 Task: Add a signature Emma Green containing Best wishes for a joyful Easter, Emma Green to email address softage.1@softage.net and add a label Outdoor activities
Action: Mouse moved to (478, 777)
Screenshot: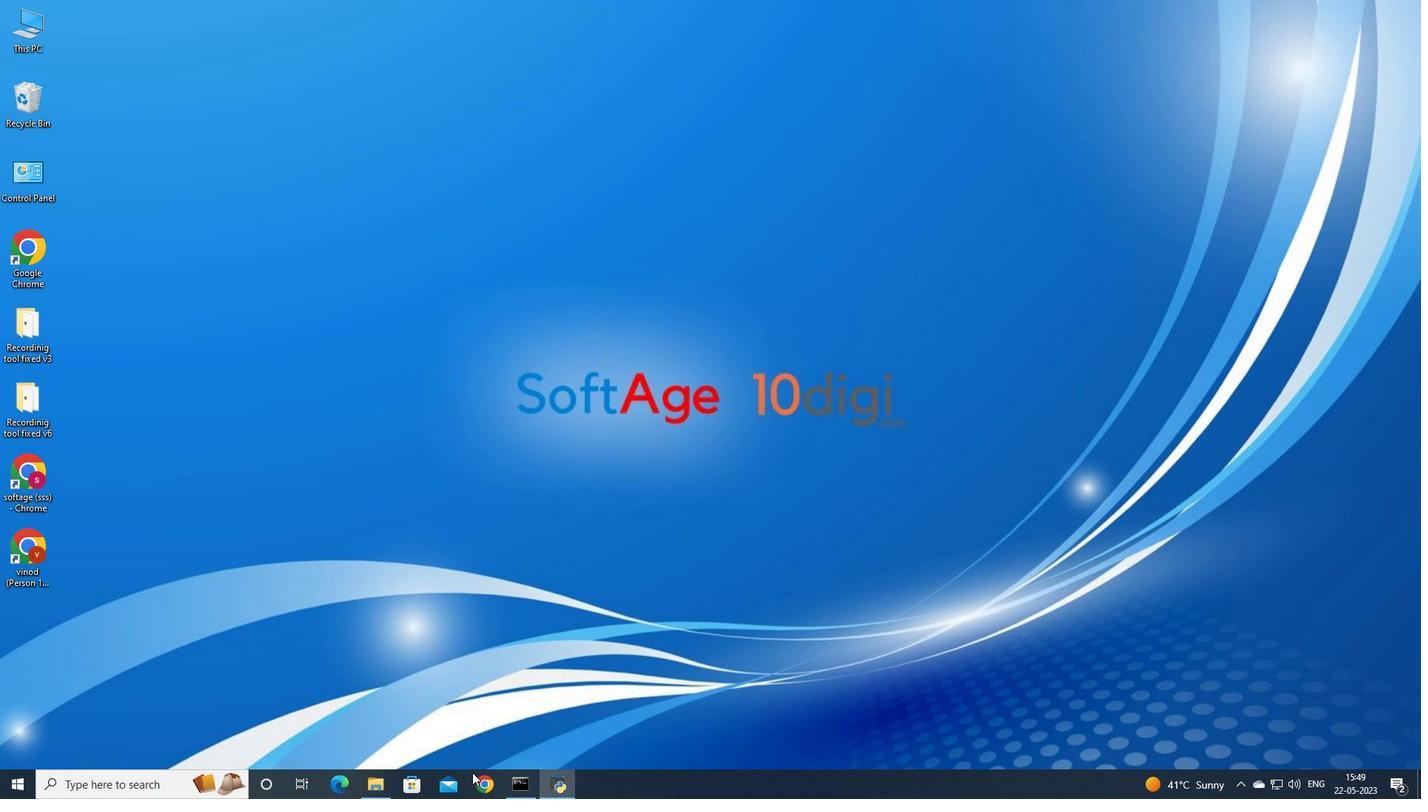 
Action: Mouse pressed left at (478, 777)
Screenshot: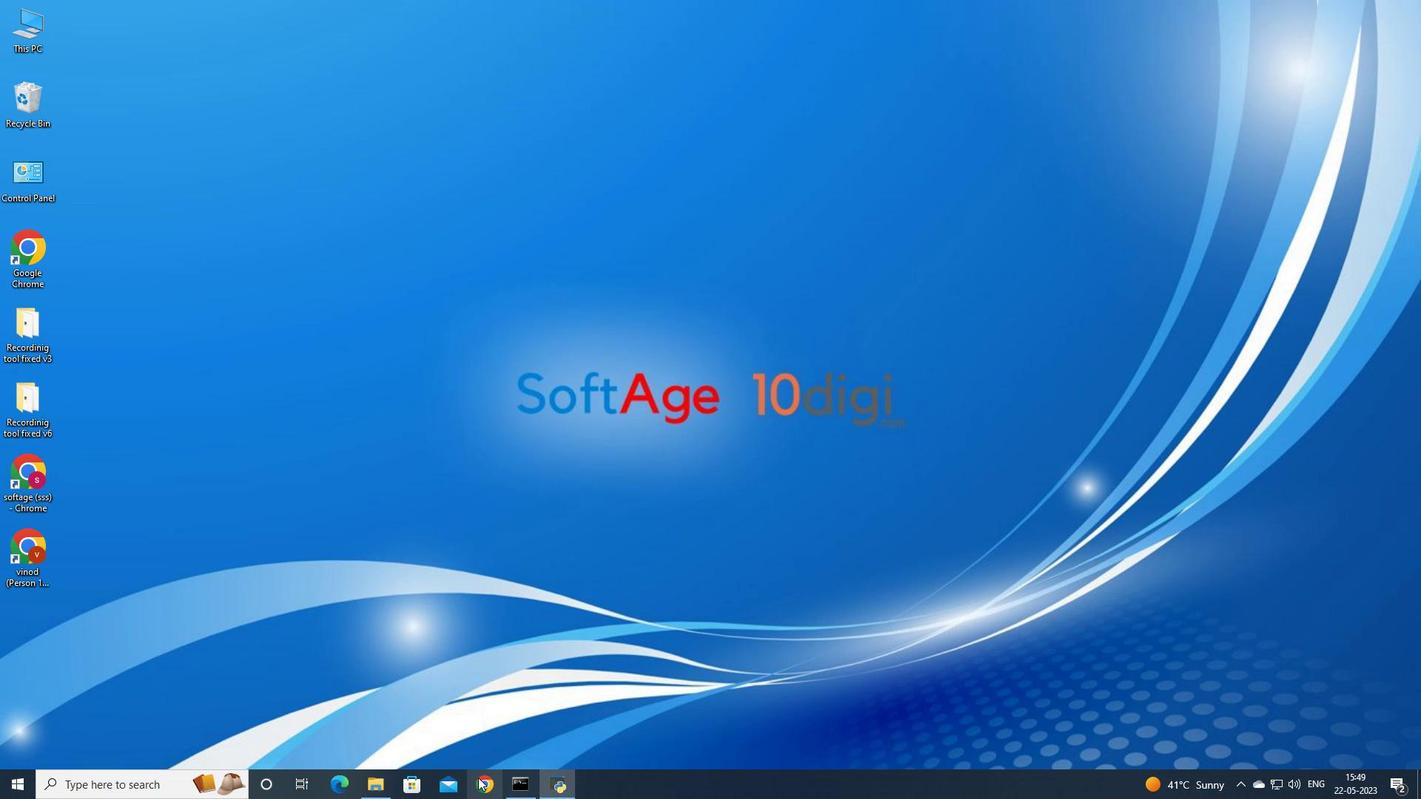 
Action: Mouse moved to (663, 473)
Screenshot: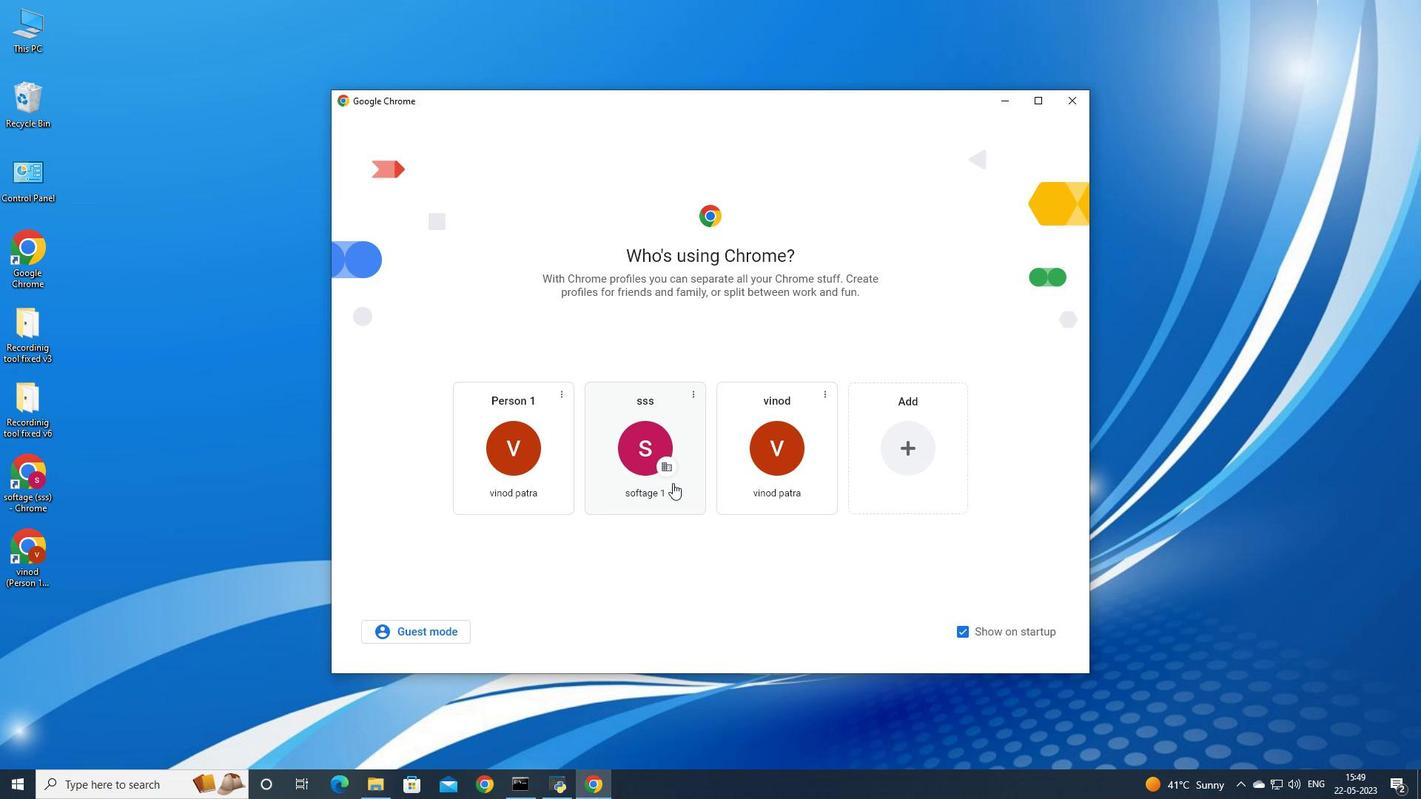 
Action: Mouse pressed left at (663, 473)
Screenshot: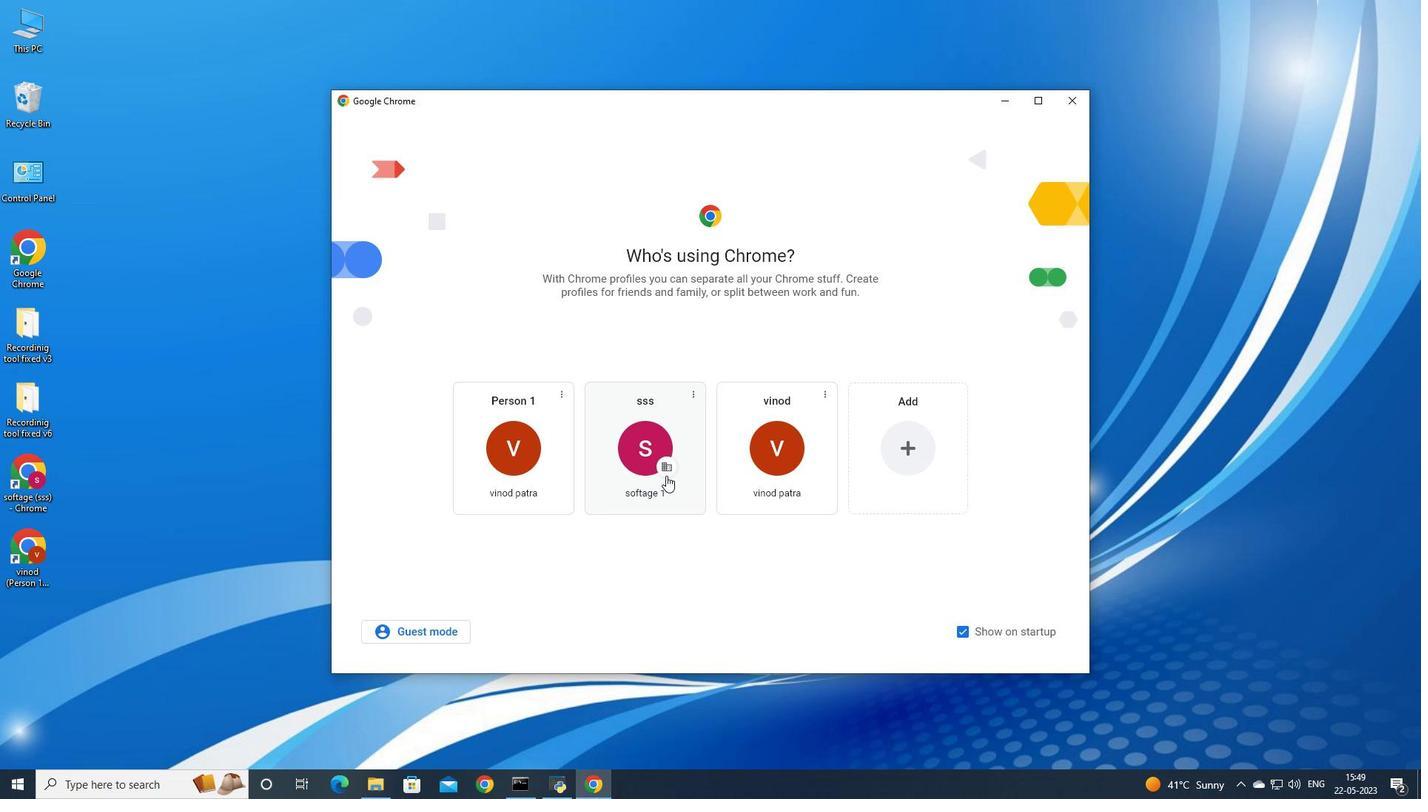 
Action: Mouse moved to (1270, 75)
Screenshot: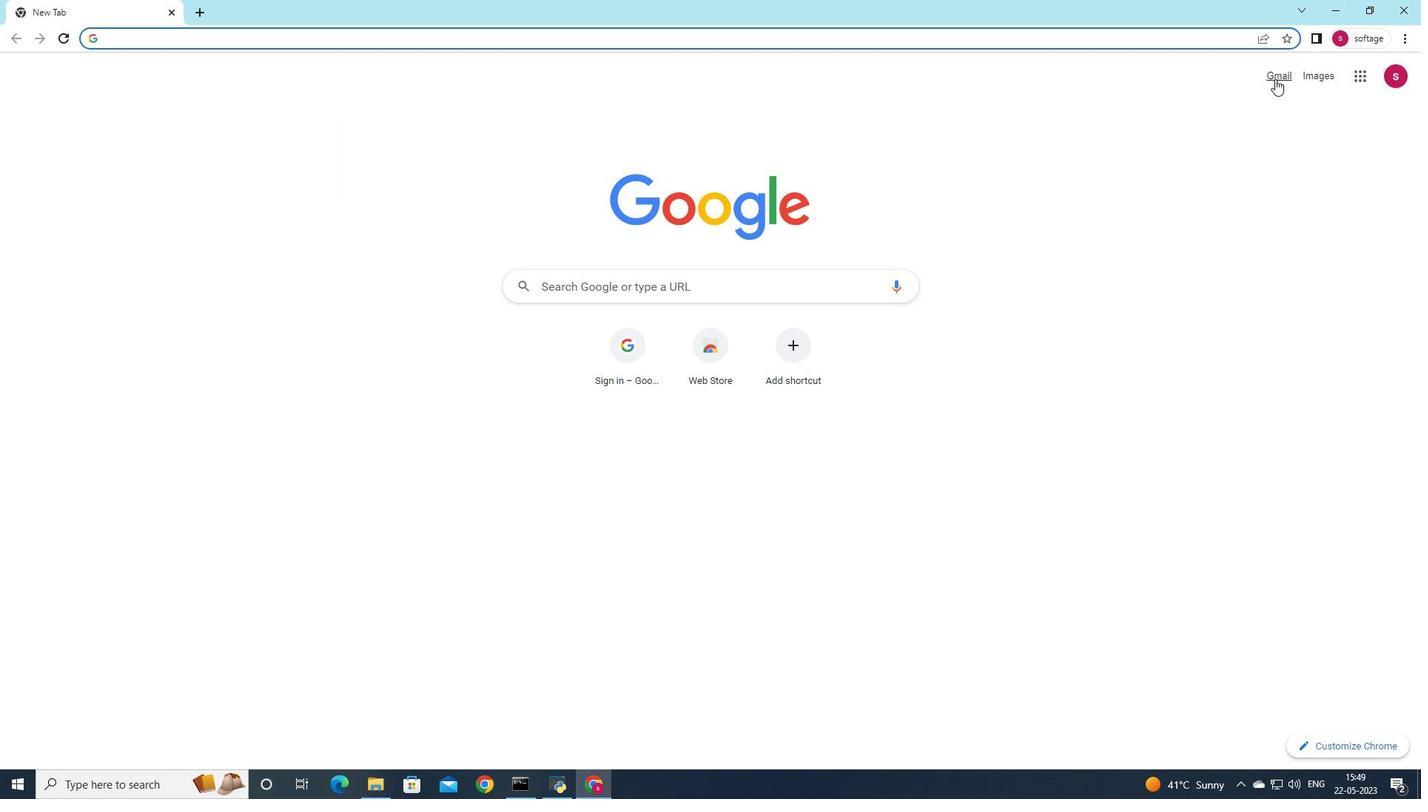 
Action: Mouse pressed left at (1270, 75)
Screenshot: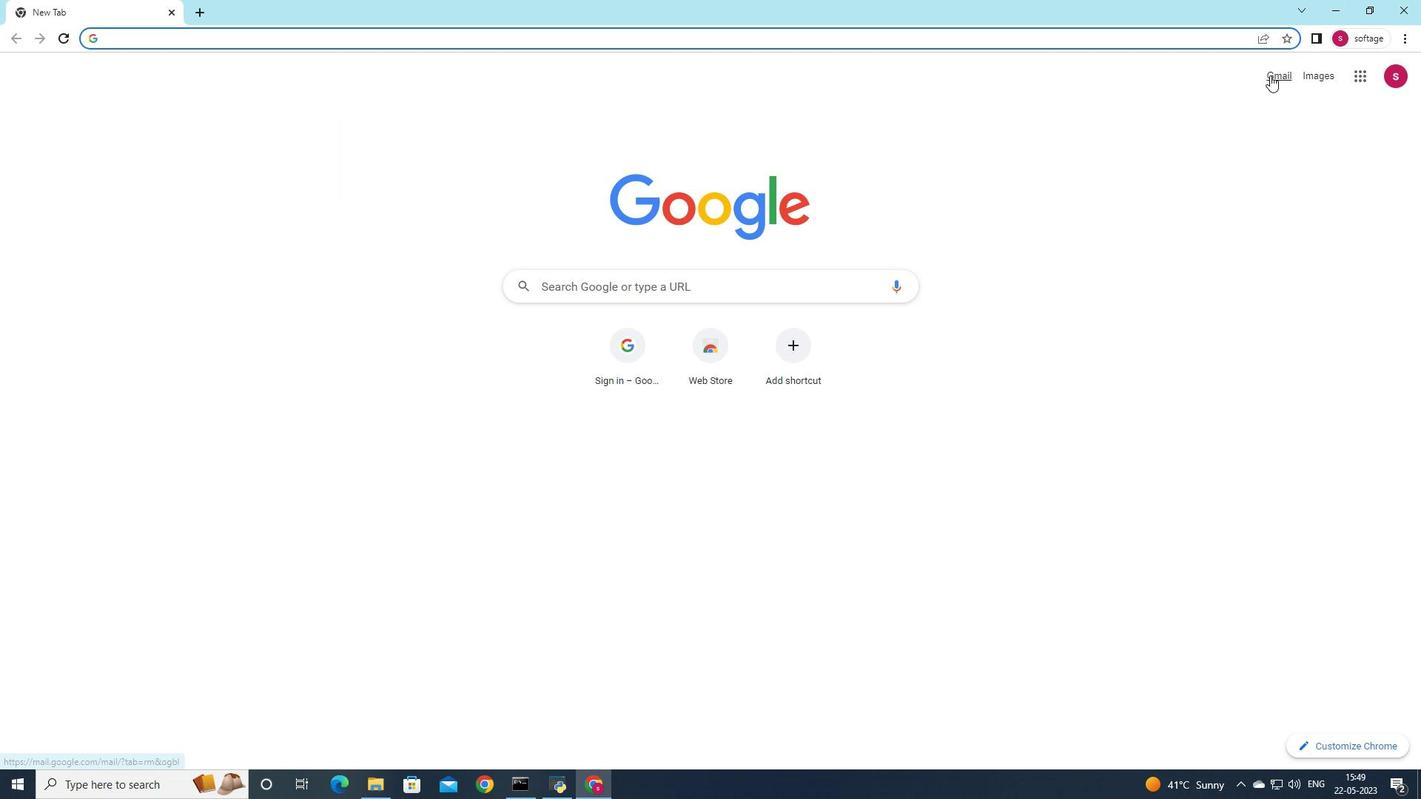 
Action: Mouse moved to (1245, 97)
Screenshot: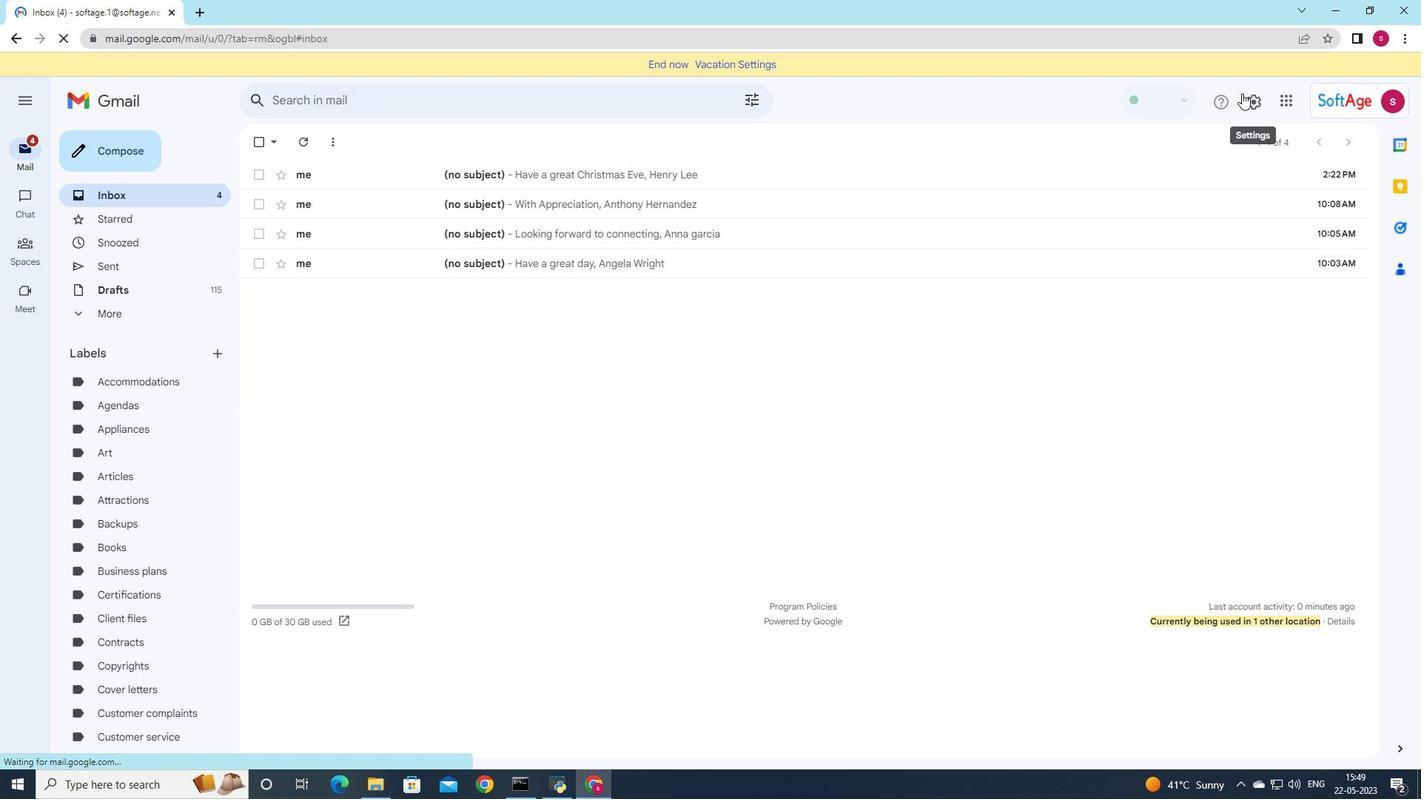 
Action: Mouse pressed left at (1245, 97)
Screenshot: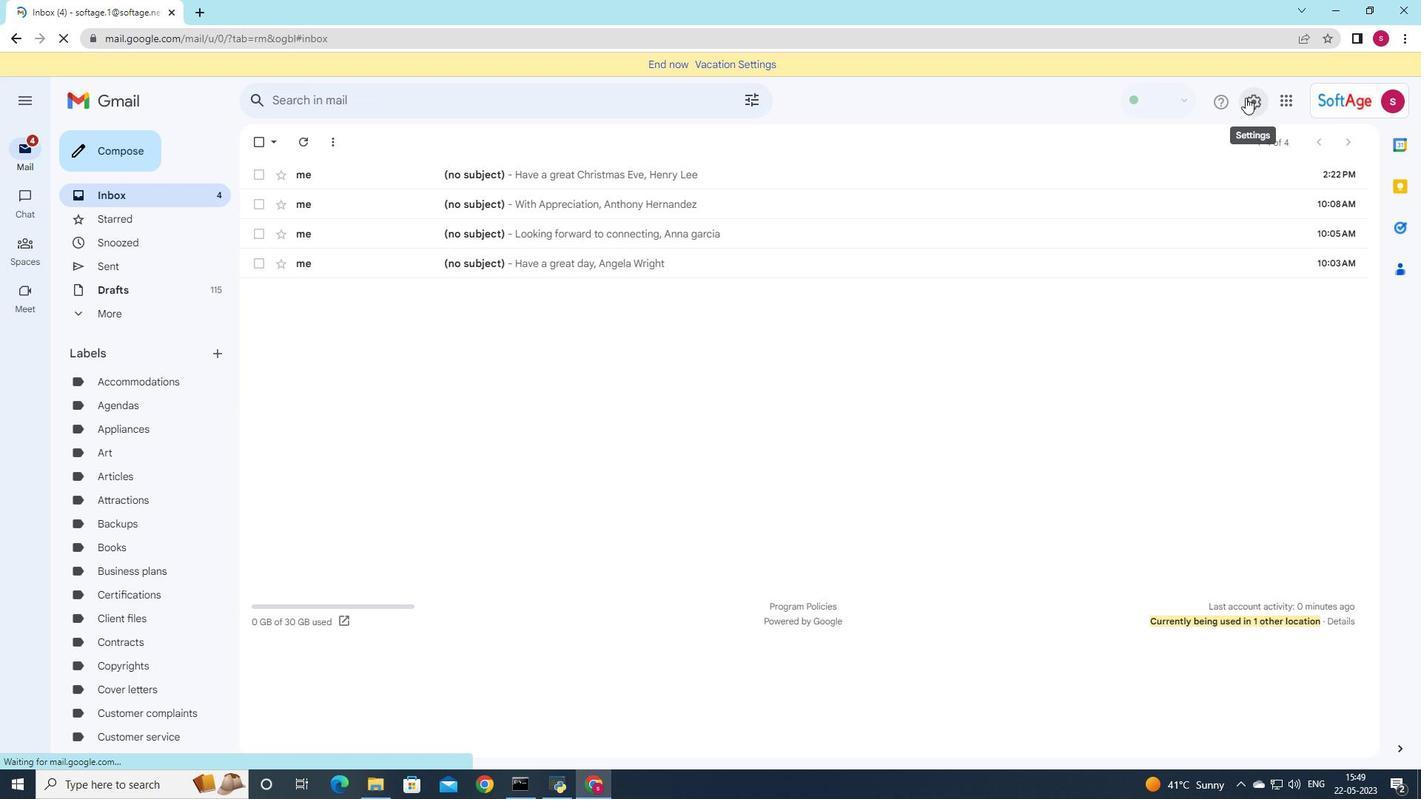 
Action: Mouse moved to (1254, 113)
Screenshot: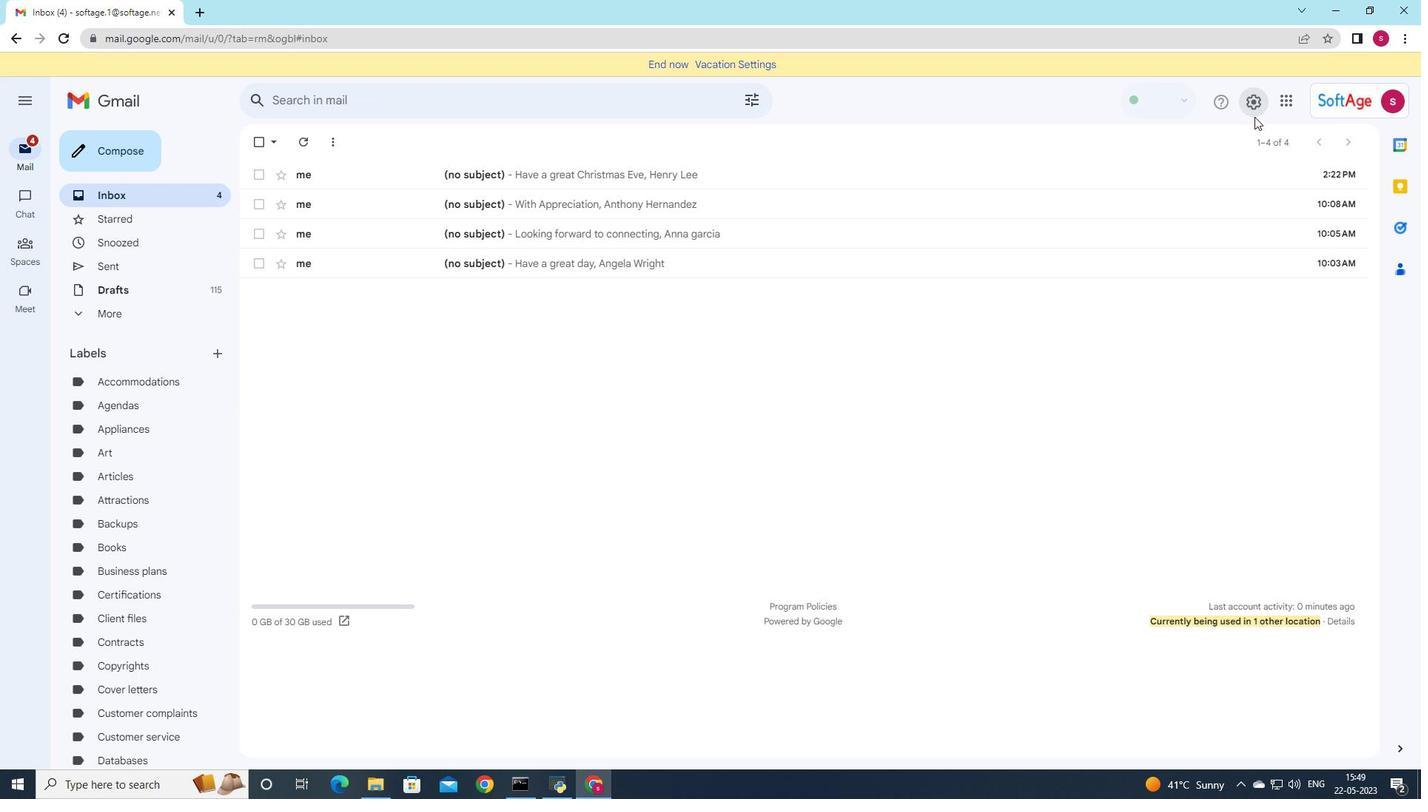
Action: Mouse pressed left at (1254, 113)
Screenshot: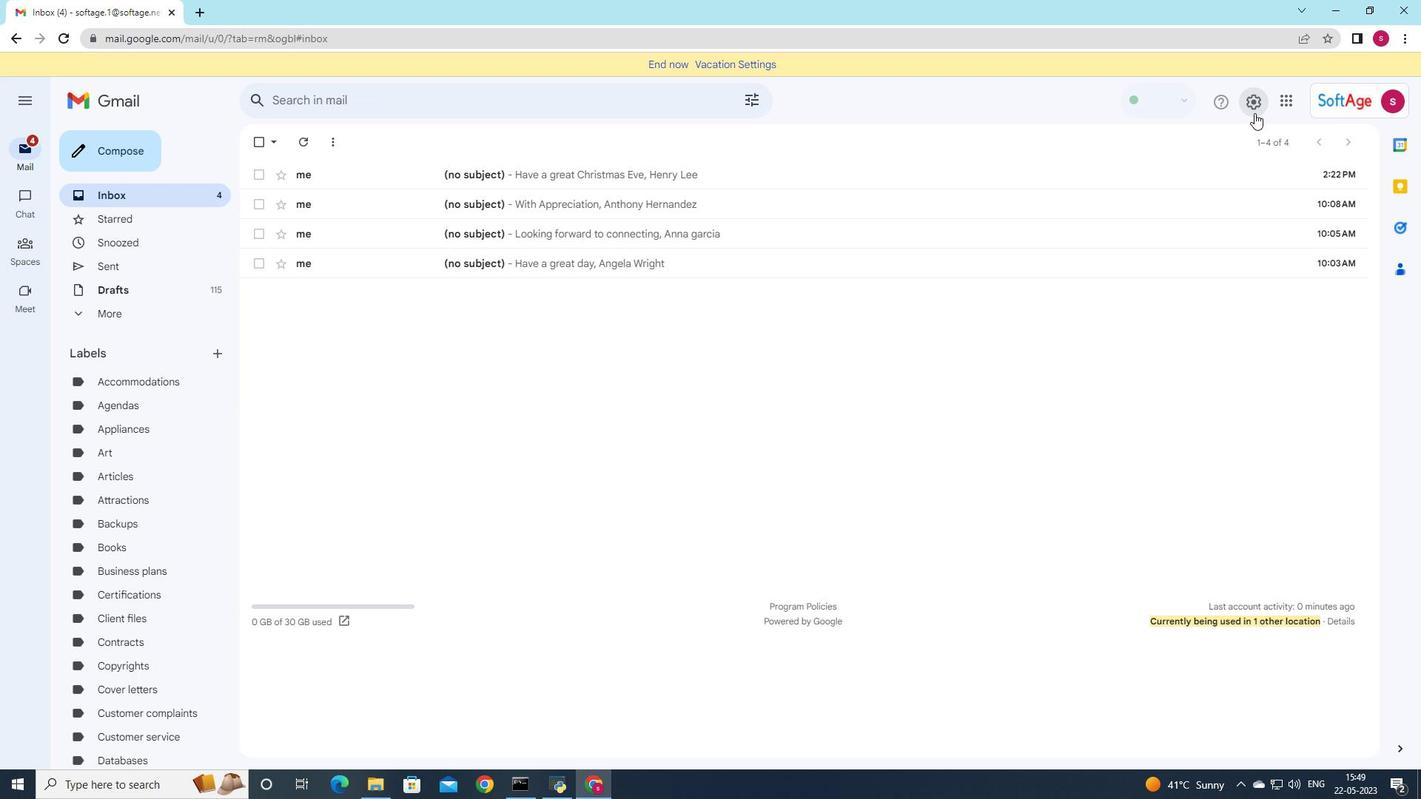 
Action: Mouse pressed left at (1254, 113)
Screenshot: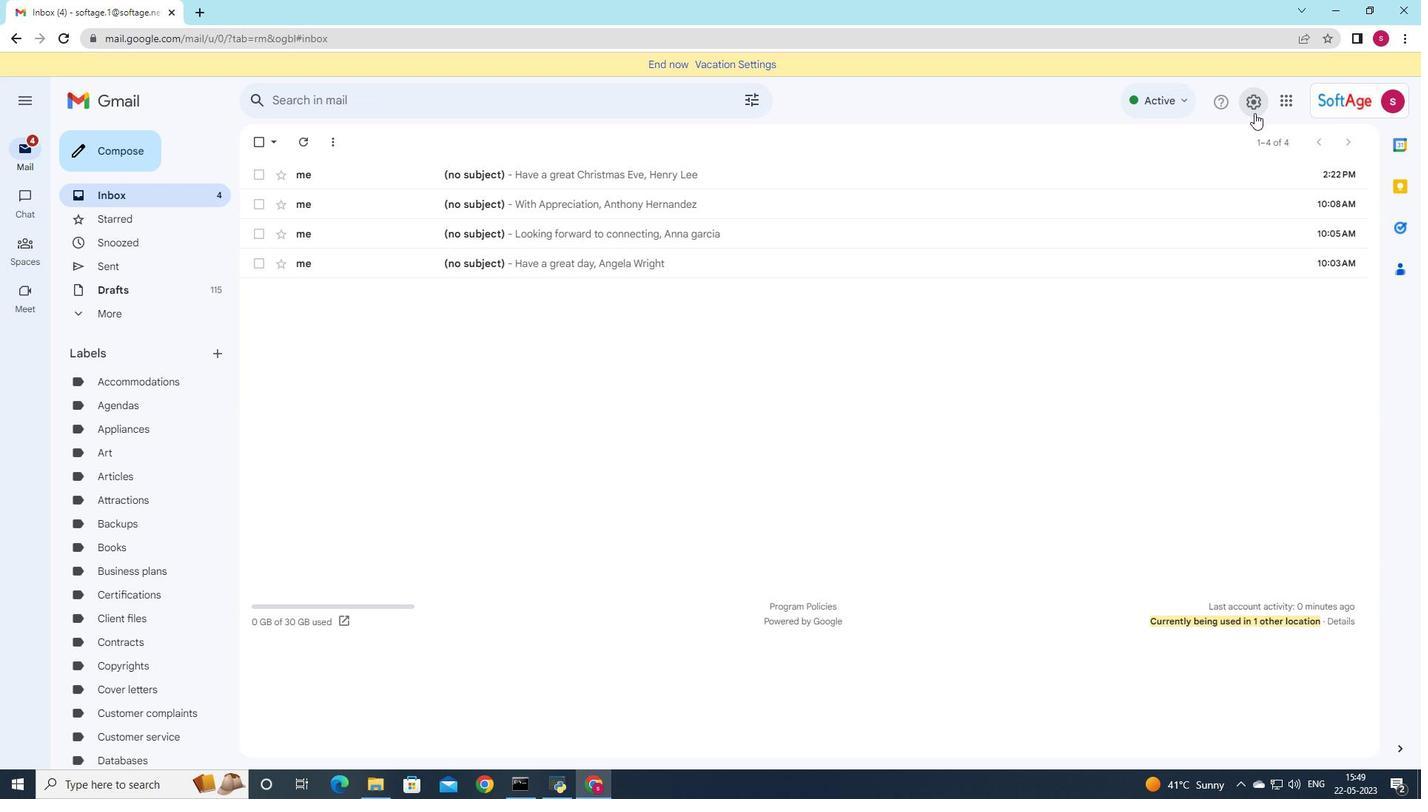 
Action: Mouse moved to (1257, 173)
Screenshot: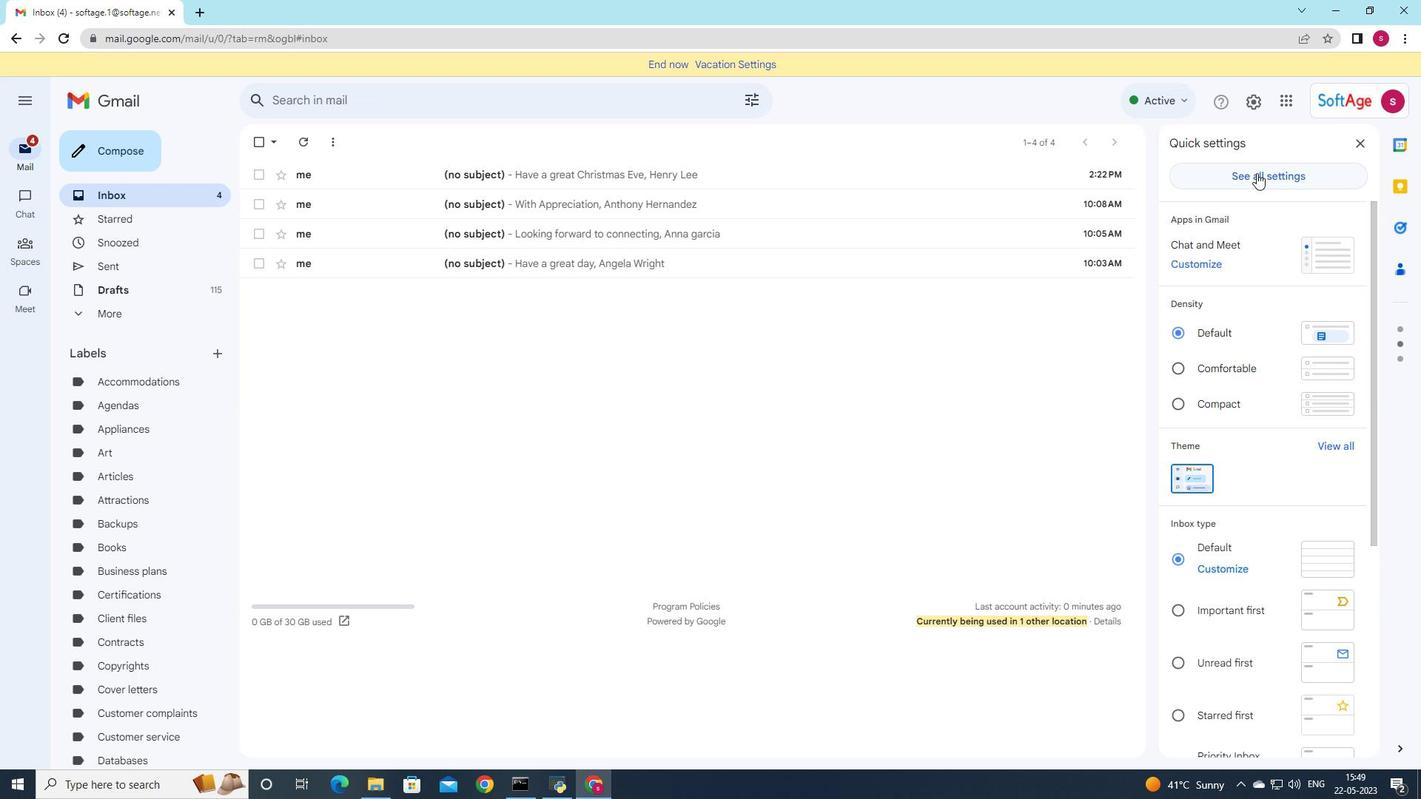 
Action: Mouse pressed left at (1257, 173)
Screenshot: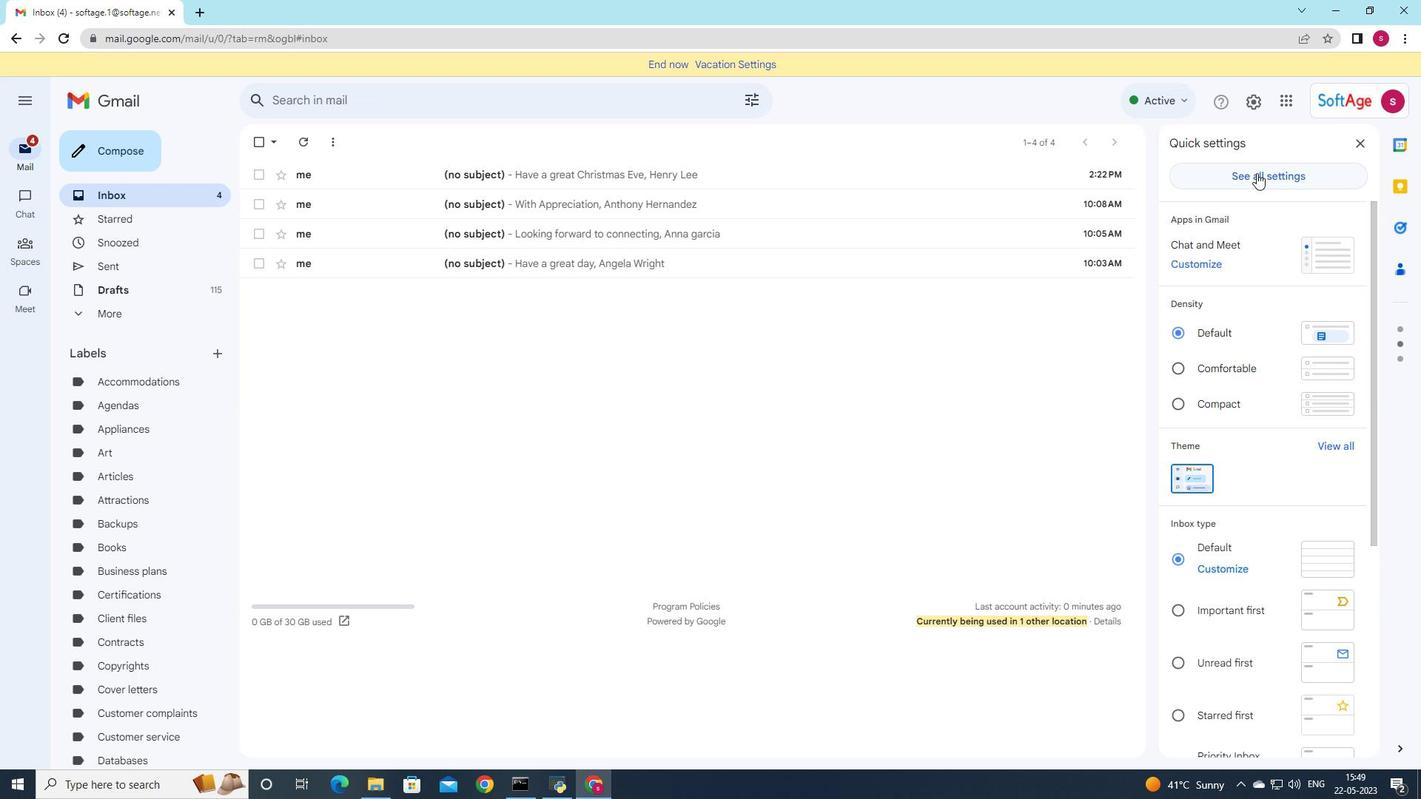 
Action: Mouse moved to (820, 358)
Screenshot: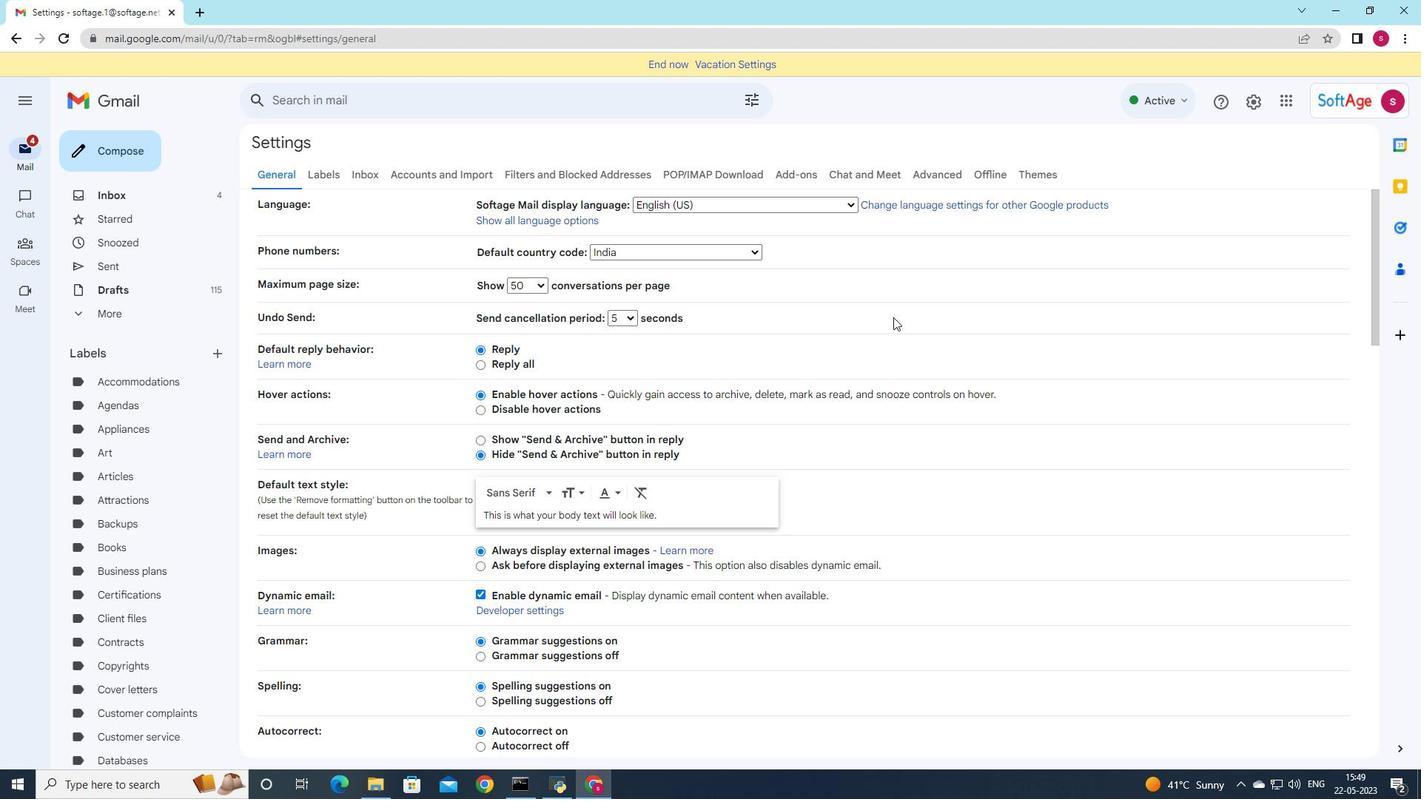 
Action: Mouse scrolled (824, 354) with delta (0, 0)
Screenshot: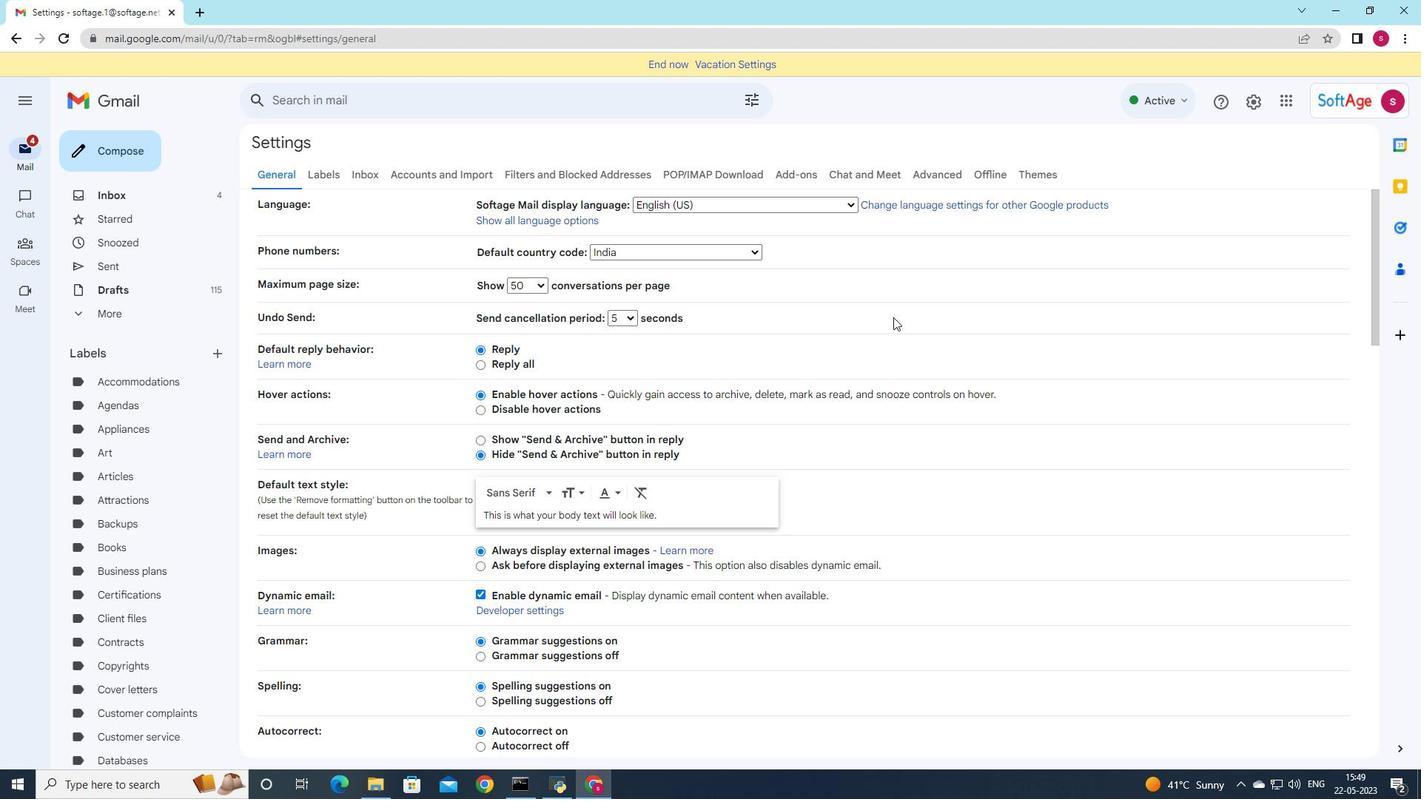 
Action: Mouse moved to (814, 362)
Screenshot: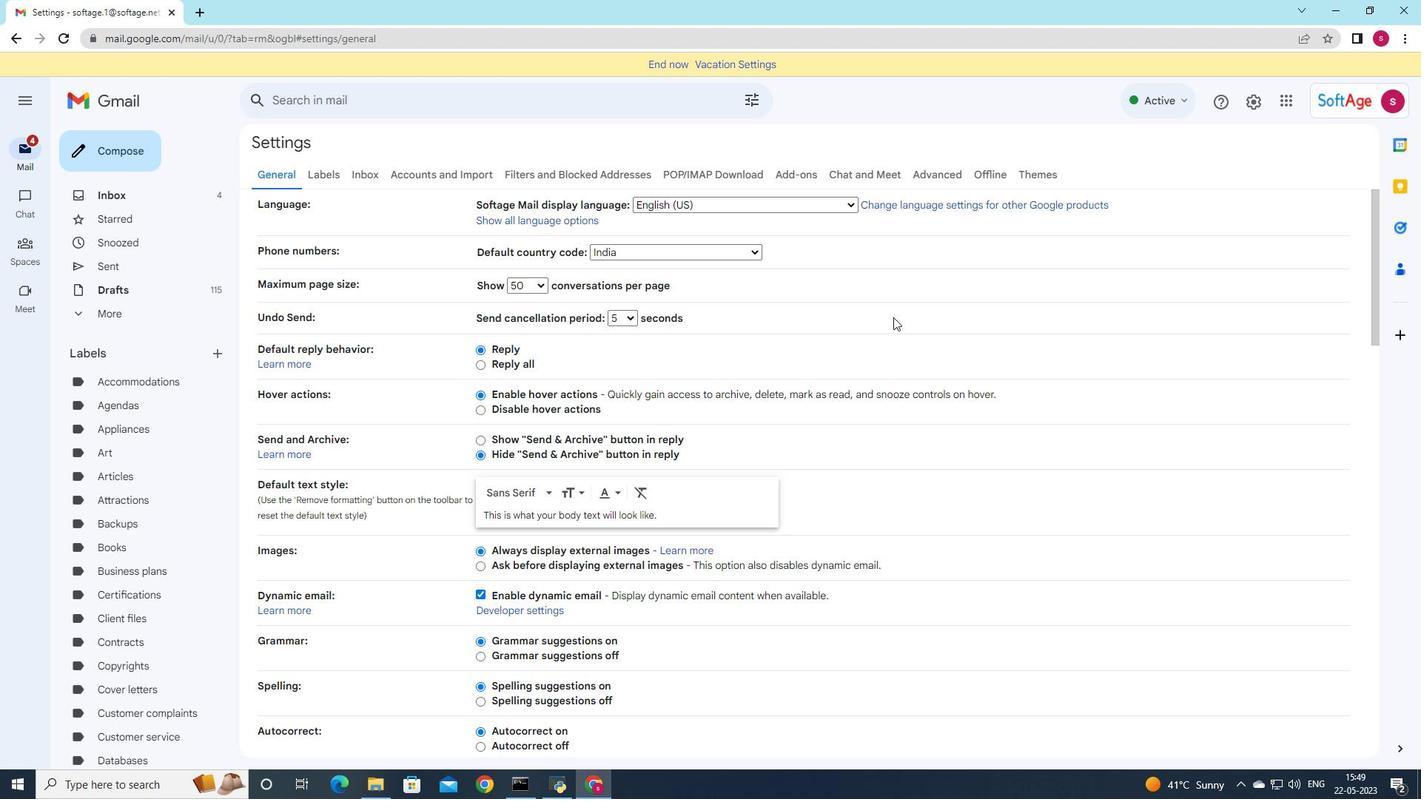
Action: Mouse scrolled (816, 359) with delta (0, 0)
Screenshot: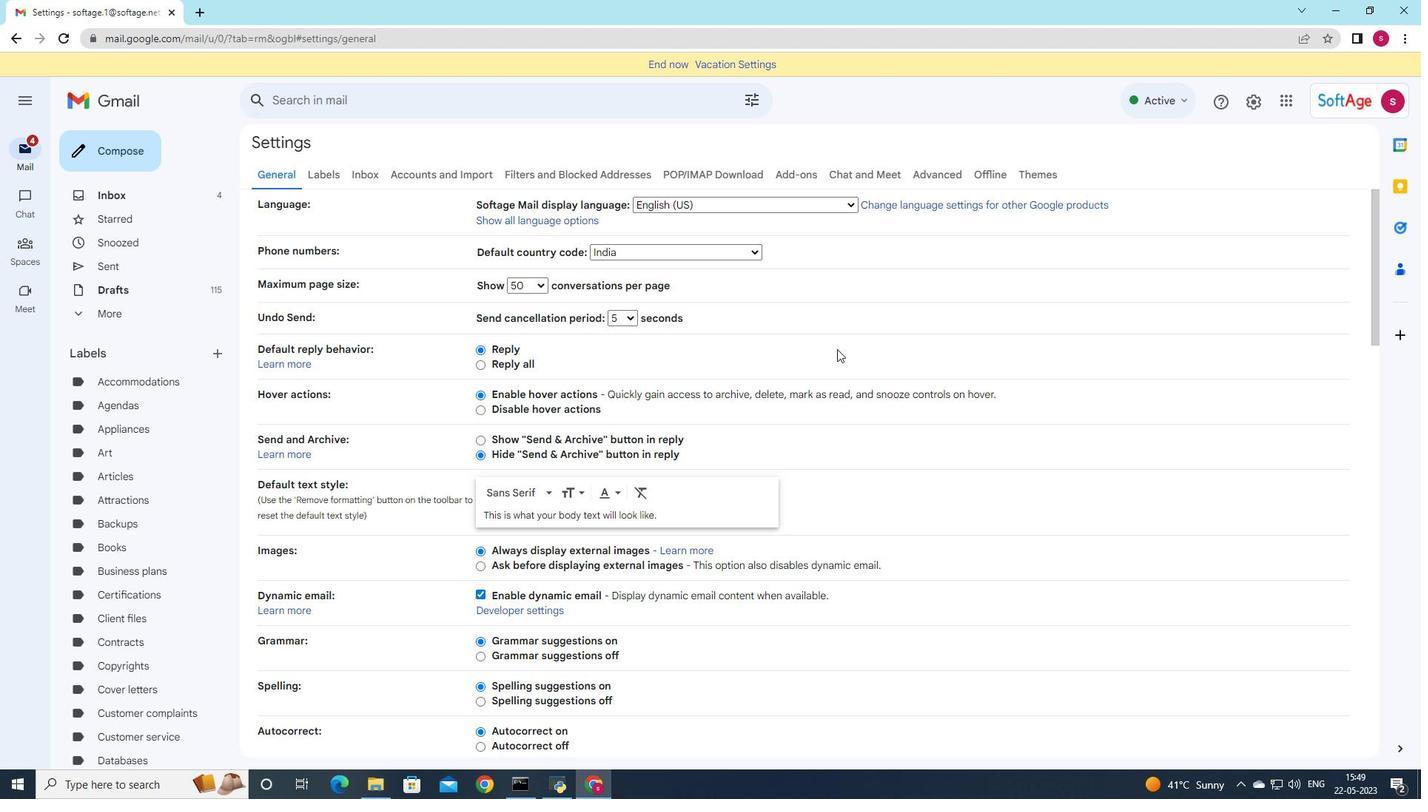 
Action: Mouse moved to (806, 378)
Screenshot: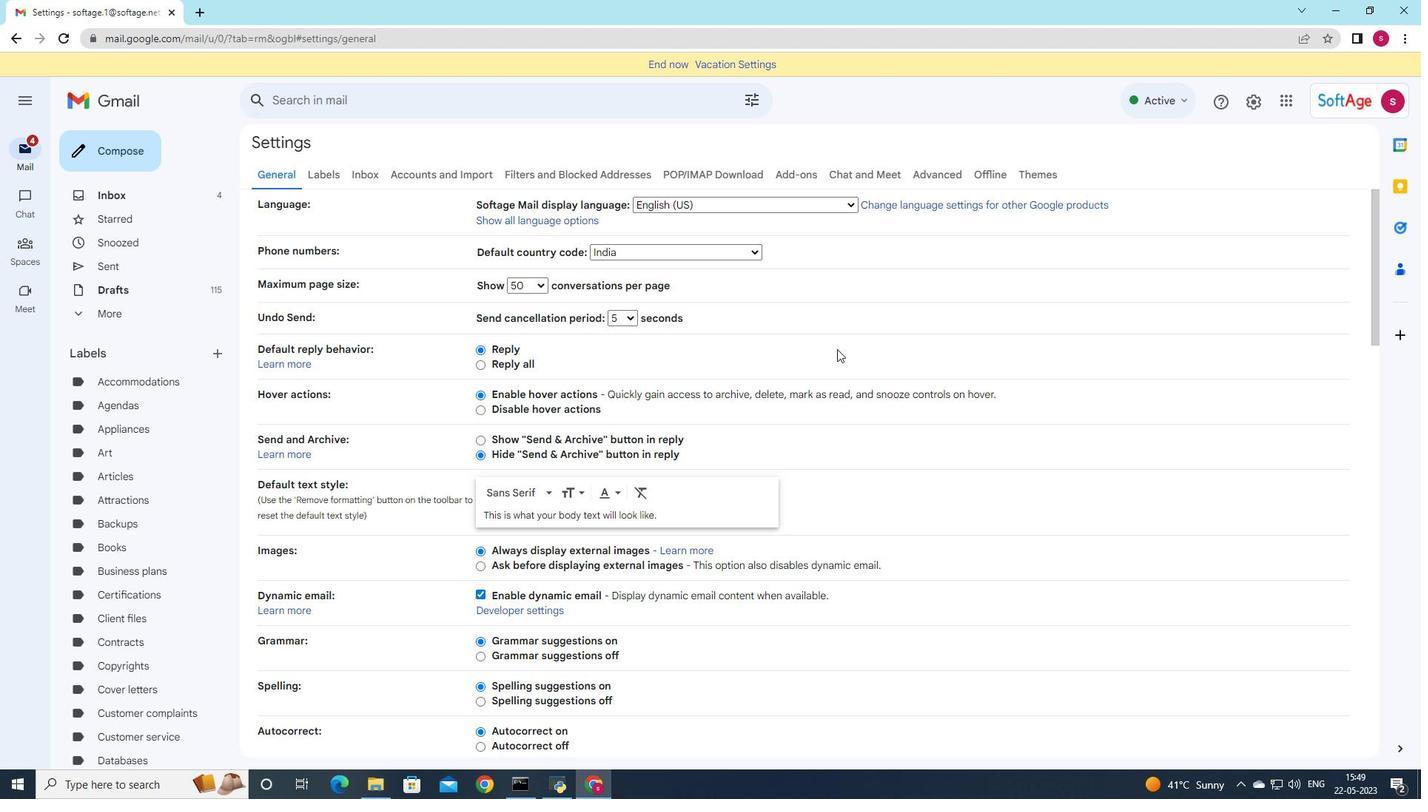 
Action: Mouse scrolled (811, 365) with delta (0, 0)
Screenshot: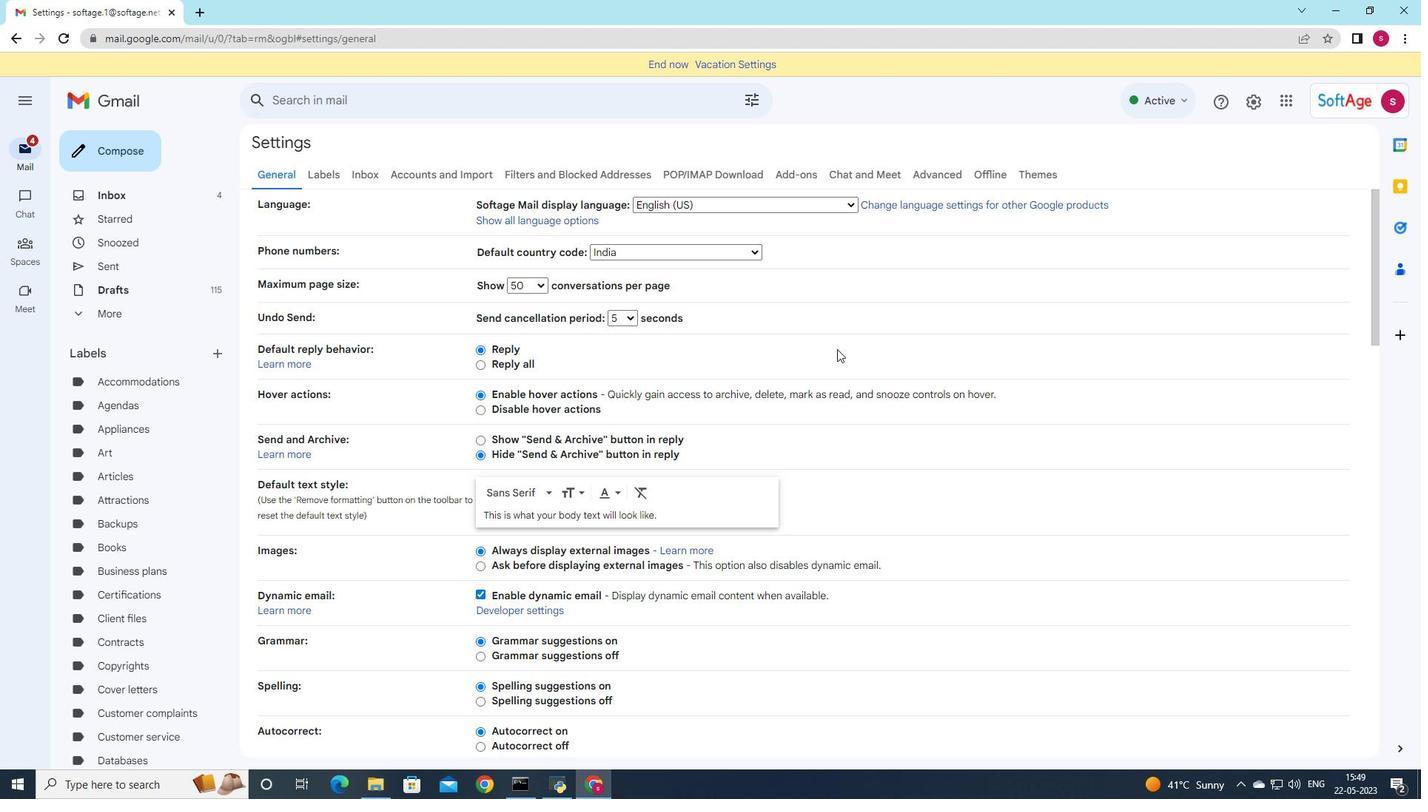 
Action: Mouse moved to (802, 388)
Screenshot: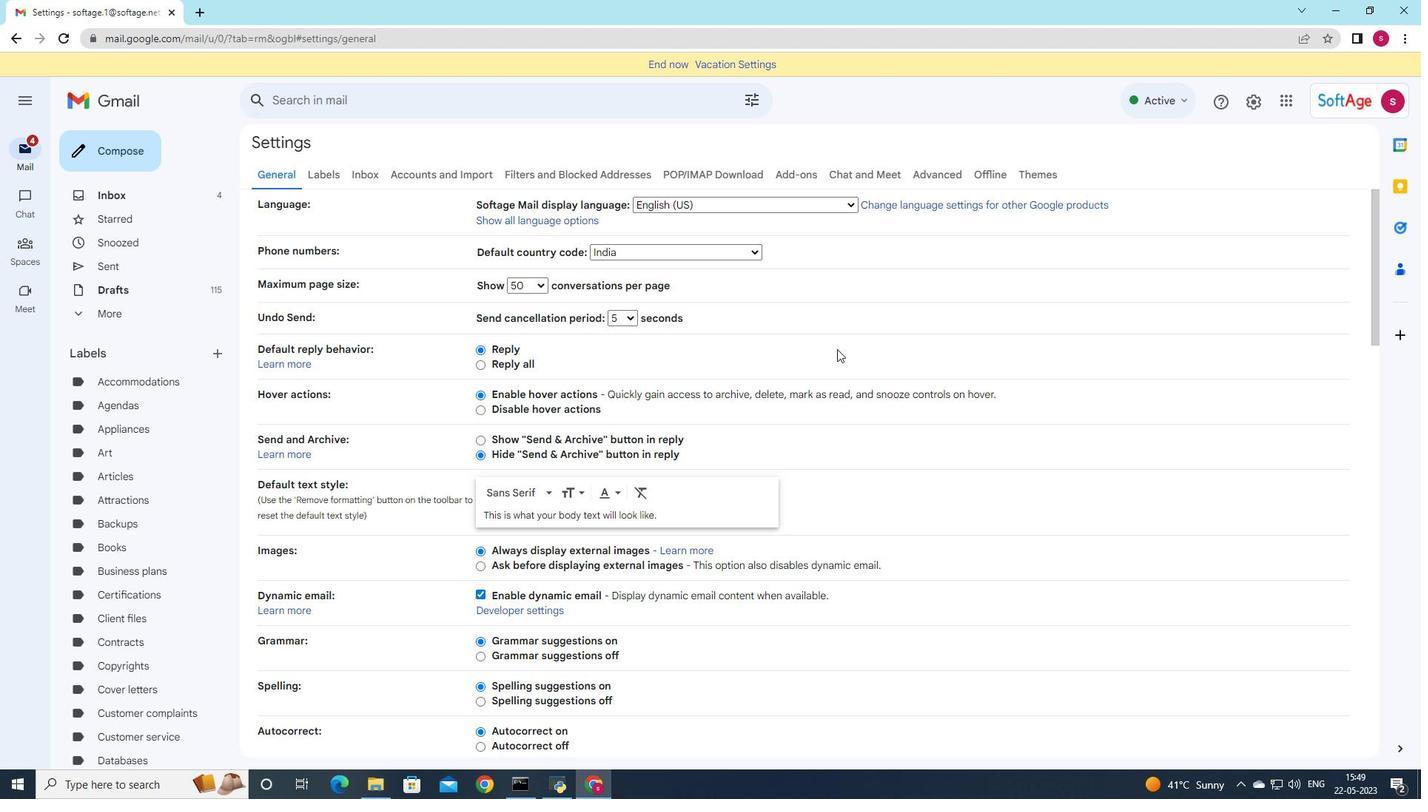 
Action: Mouse scrolled (802, 387) with delta (0, 0)
Screenshot: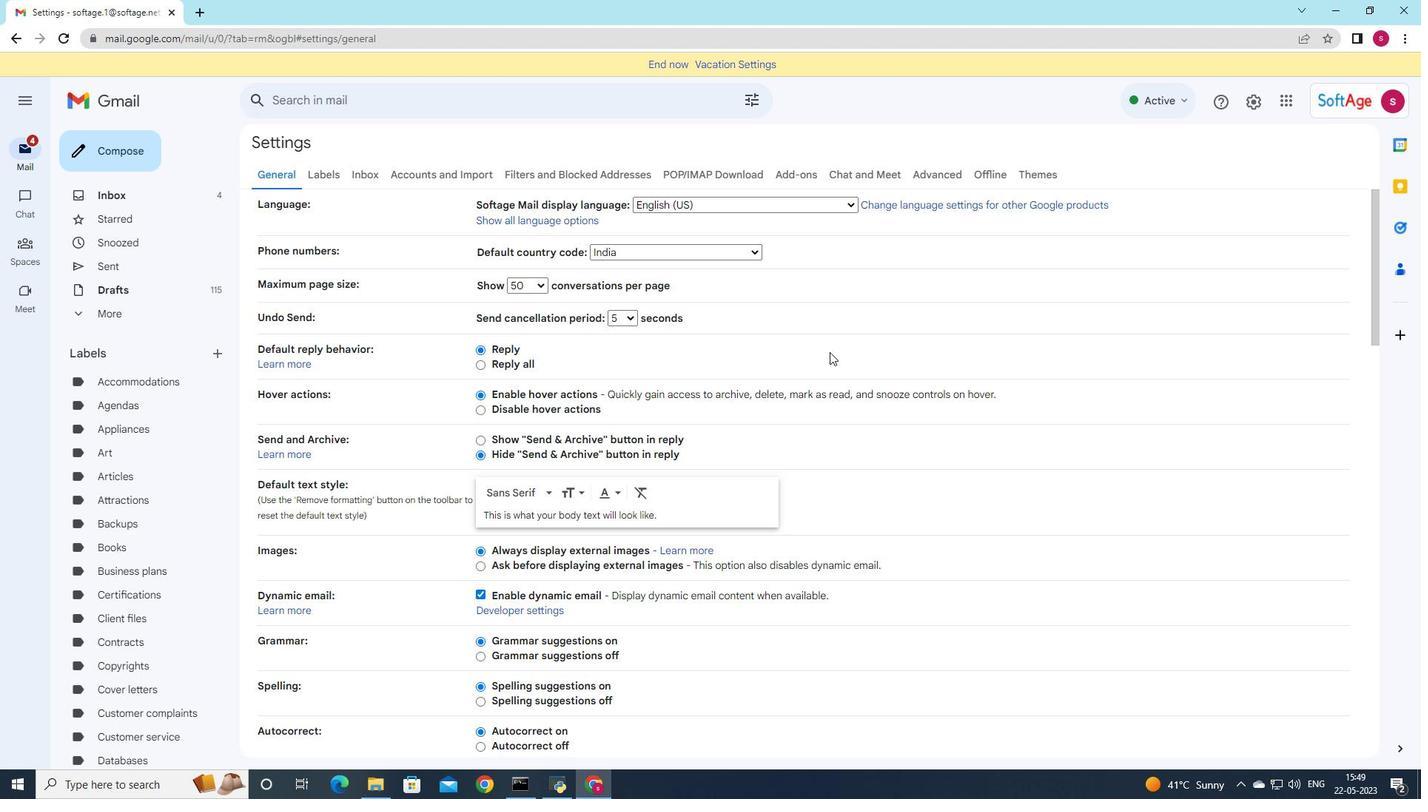 
Action: Mouse moved to (796, 394)
Screenshot: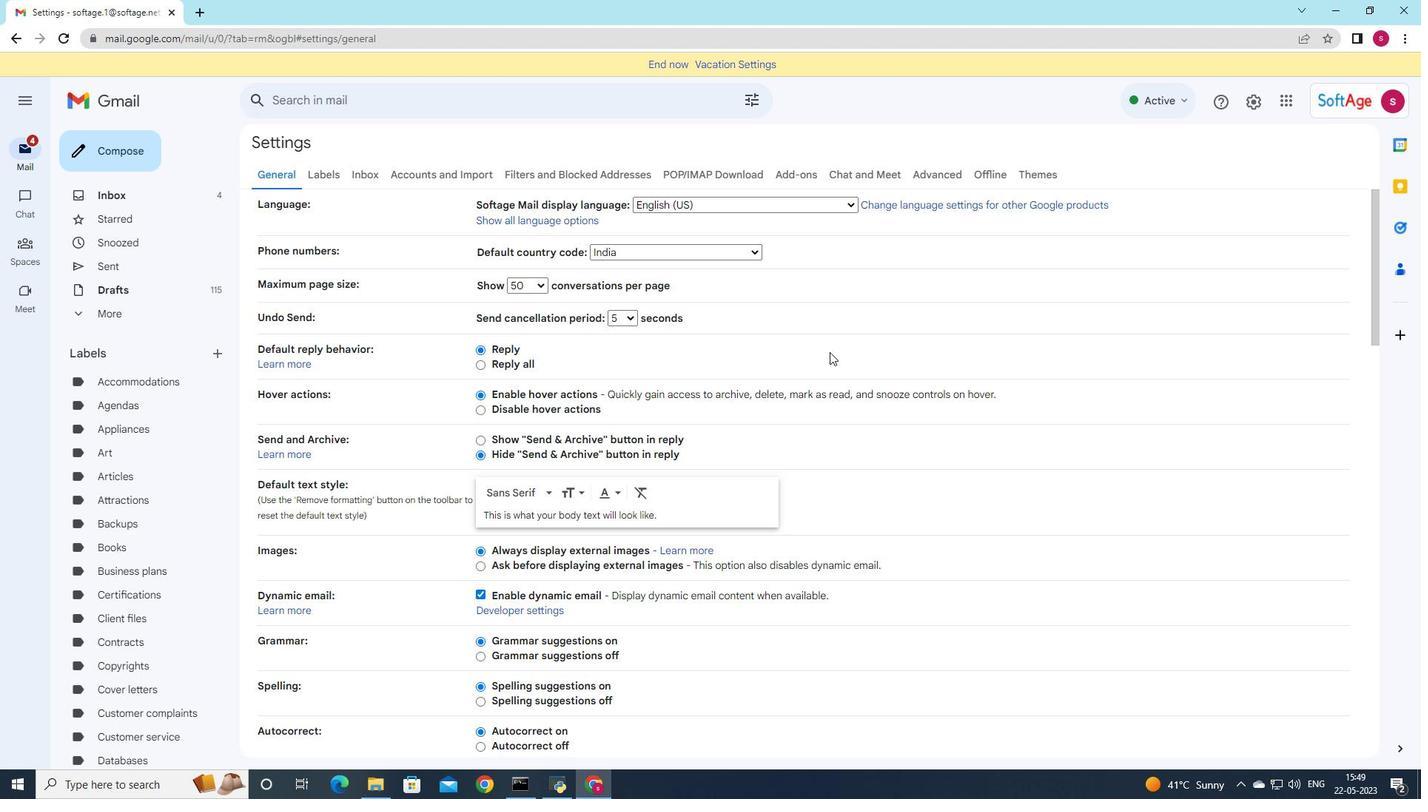 
Action: Mouse scrolled (796, 393) with delta (0, 0)
Screenshot: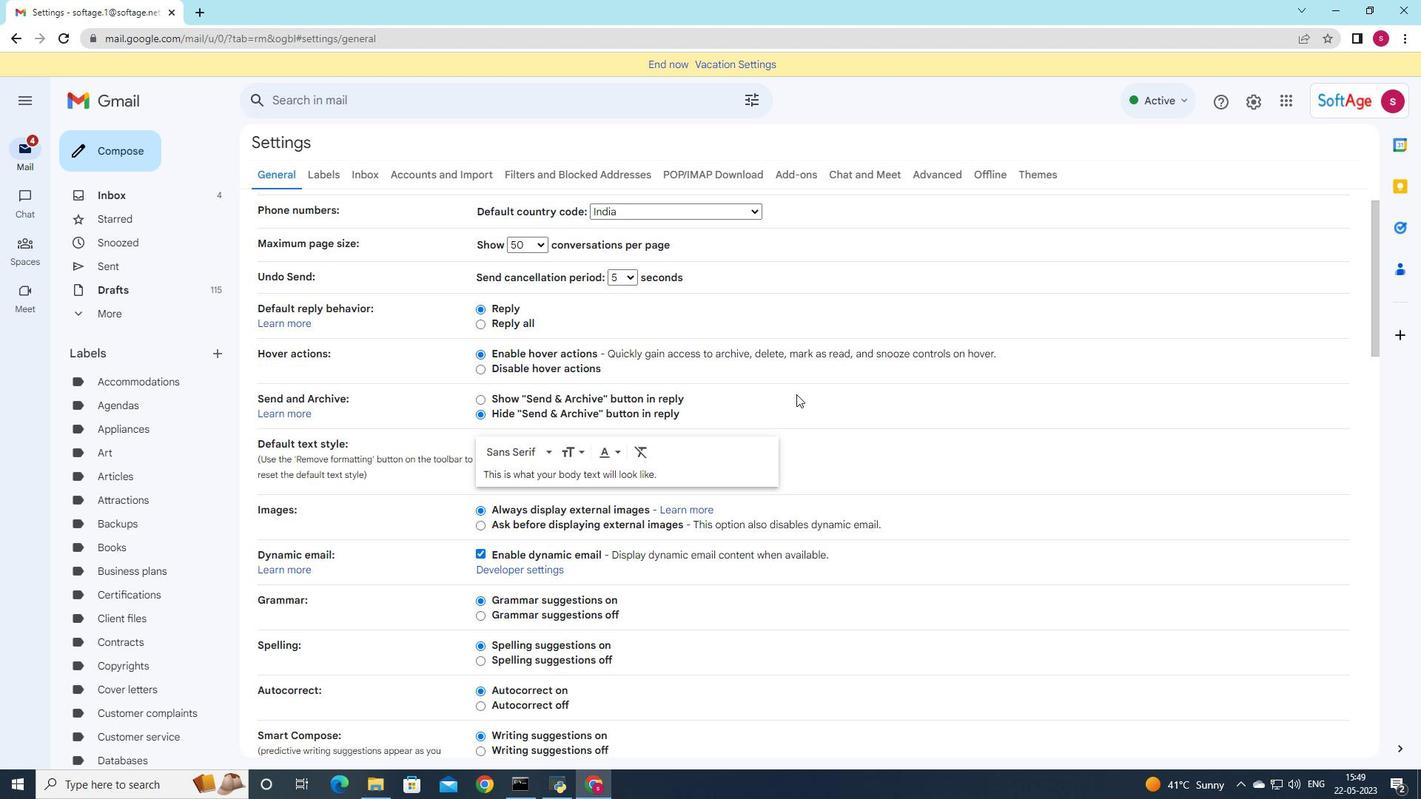 
Action: Mouse scrolled (796, 393) with delta (0, 0)
Screenshot: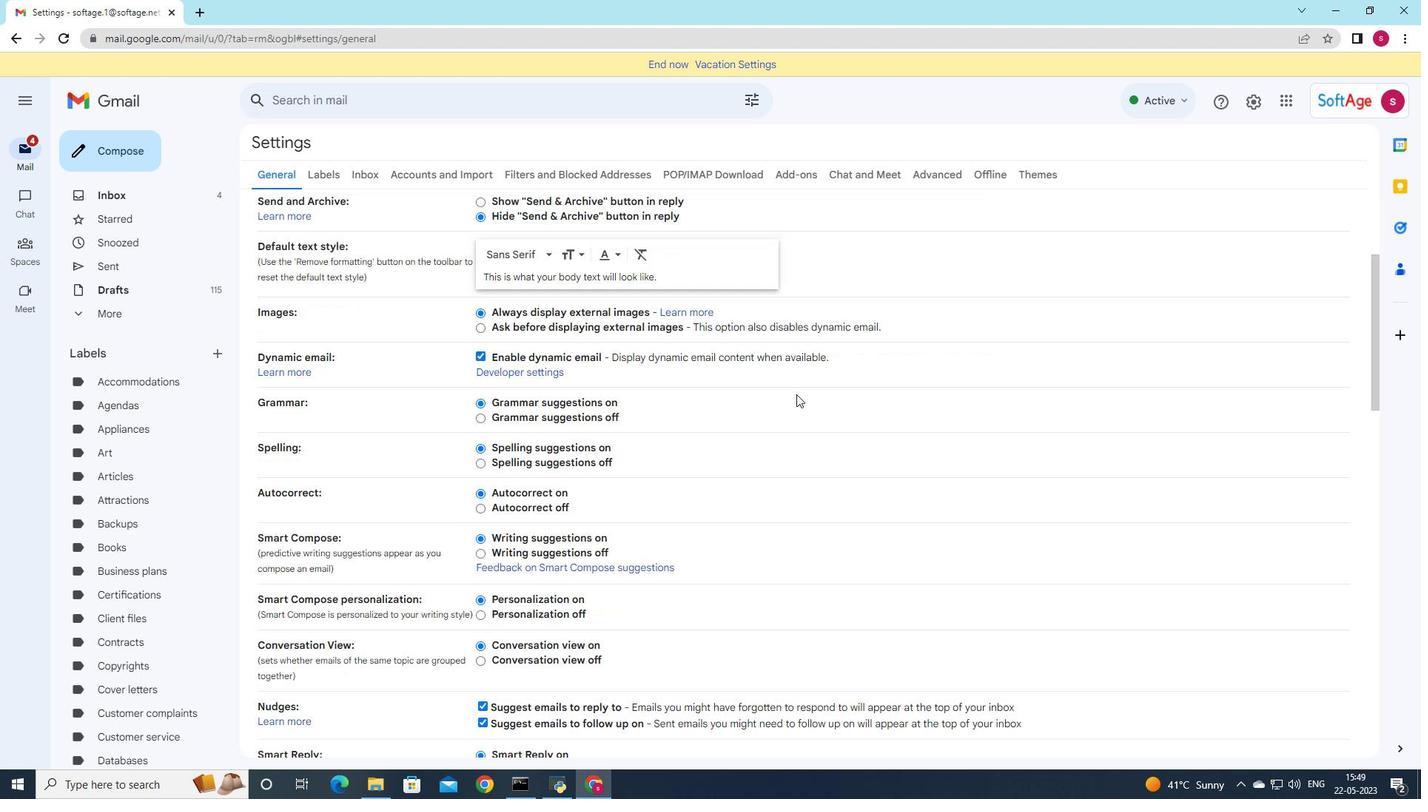 
Action: Mouse scrolled (796, 393) with delta (0, 0)
Screenshot: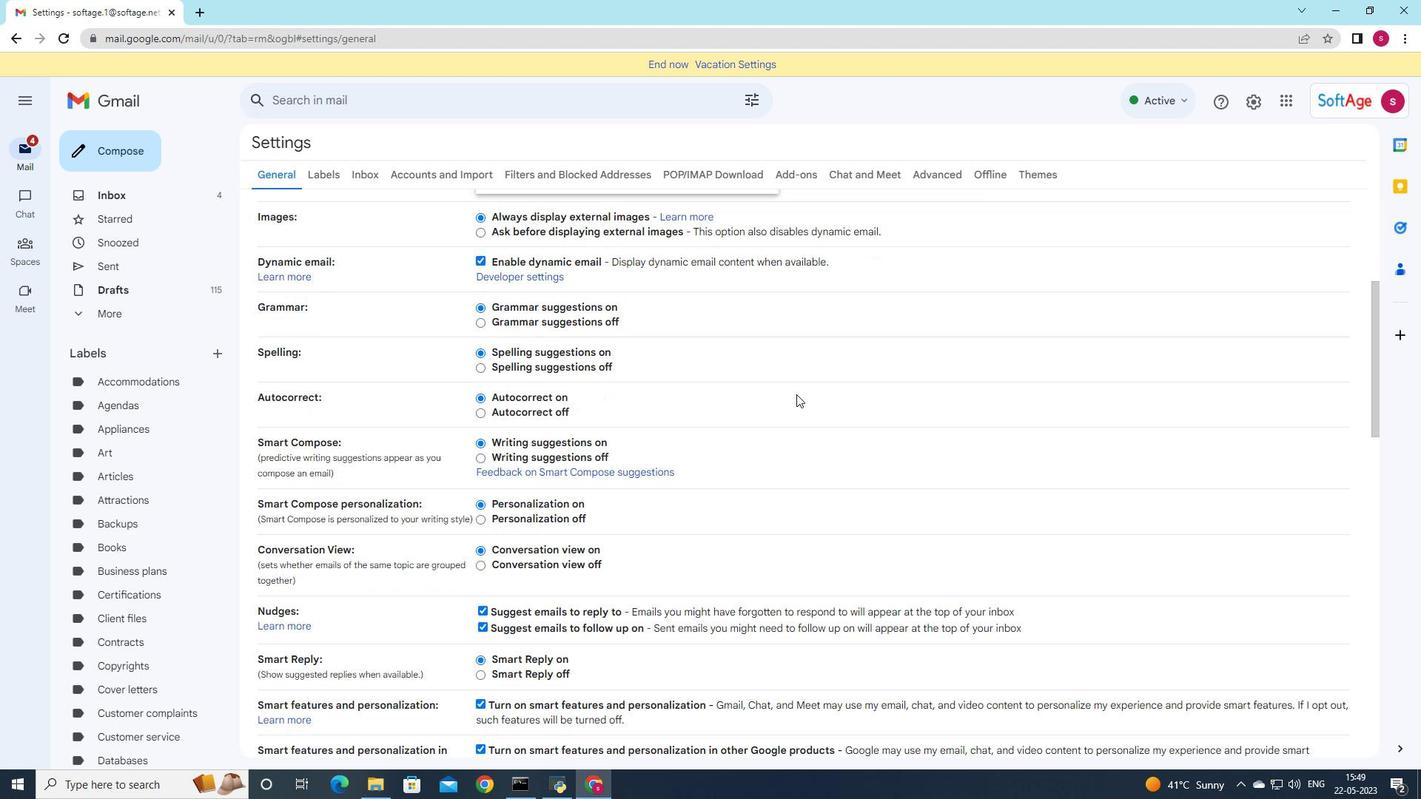 
Action: Mouse scrolled (796, 393) with delta (0, 0)
Screenshot: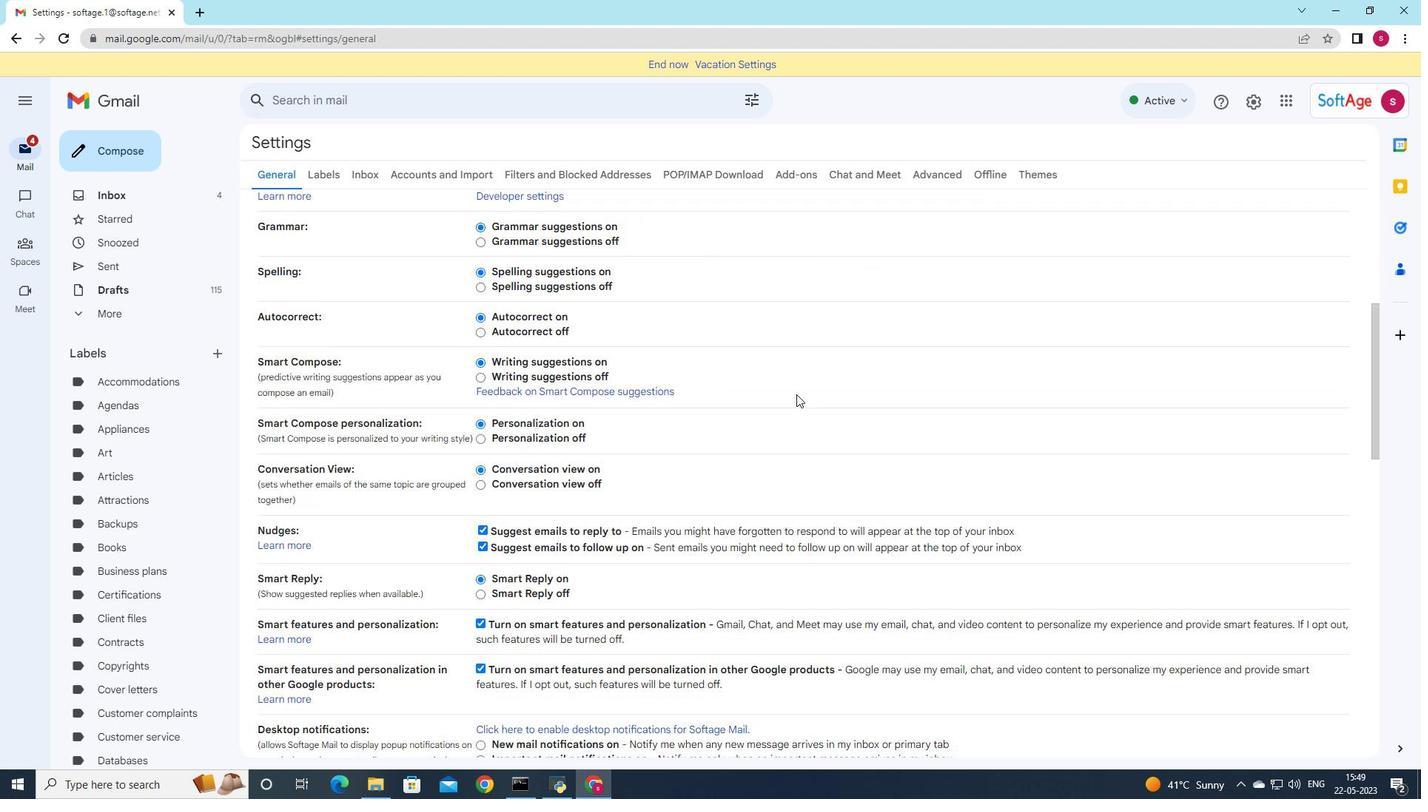 
Action: Mouse scrolled (796, 393) with delta (0, 0)
Screenshot: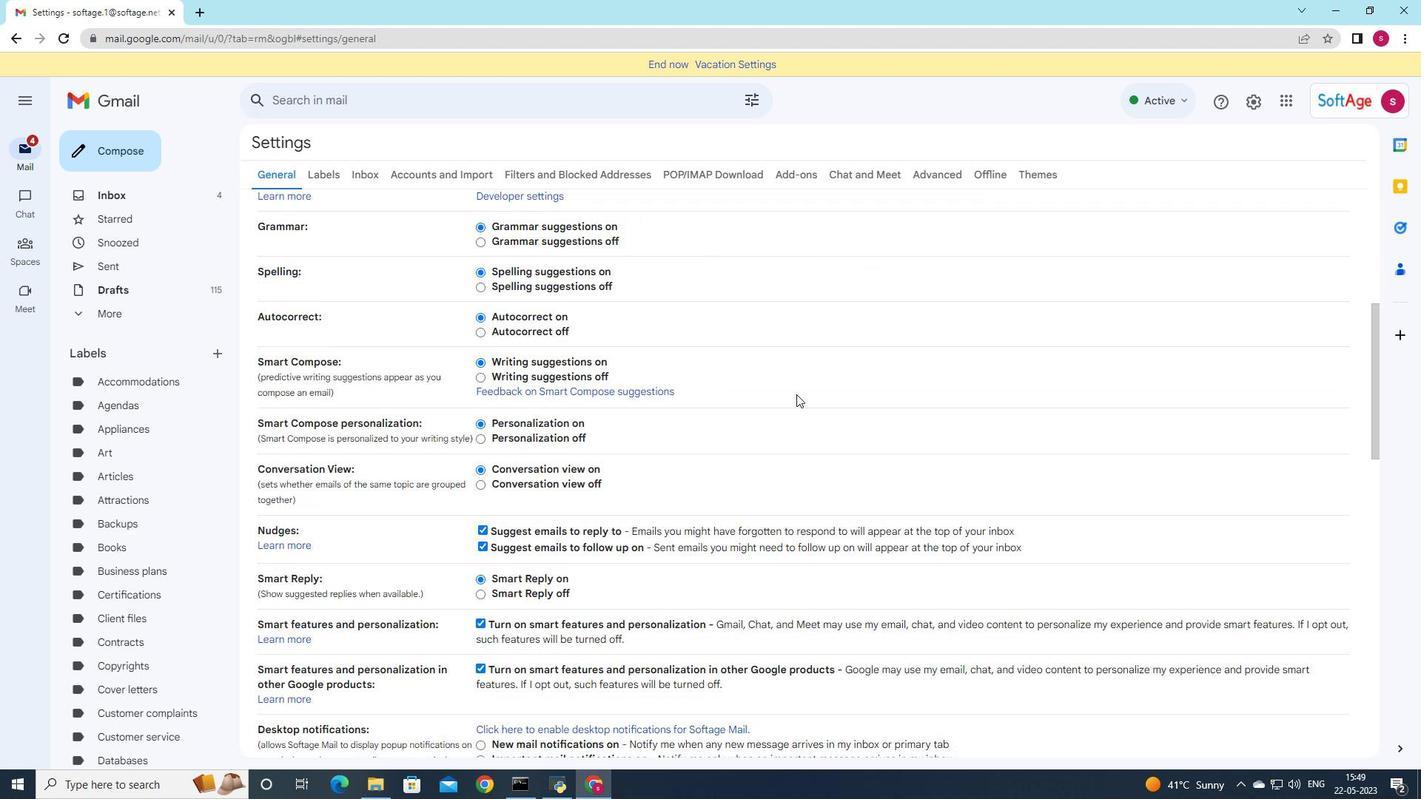 
Action: Mouse scrolled (796, 393) with delta (0, 0)
Screenshot: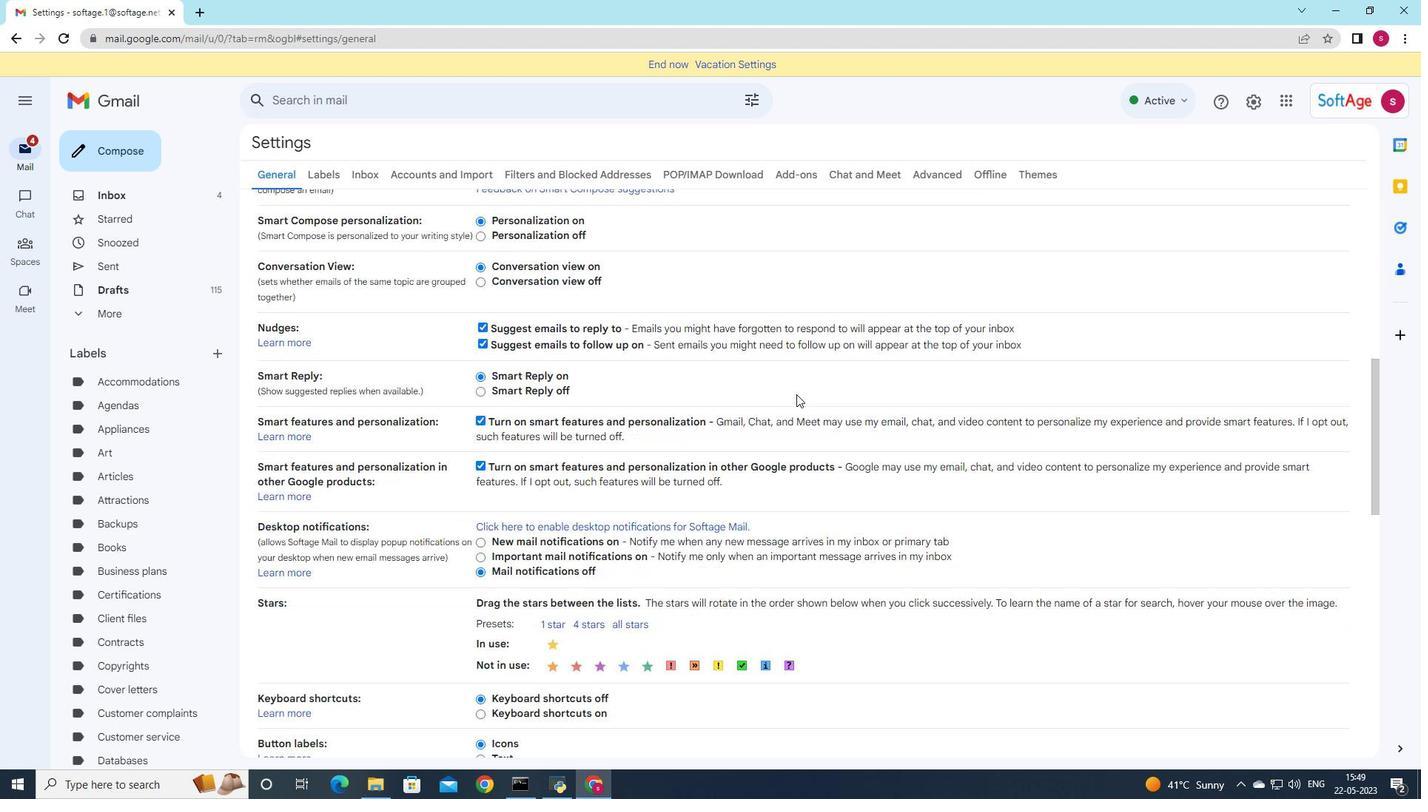 
Action: Mouse scrolled (796, 393) with delta (0, 0)
Screenshot: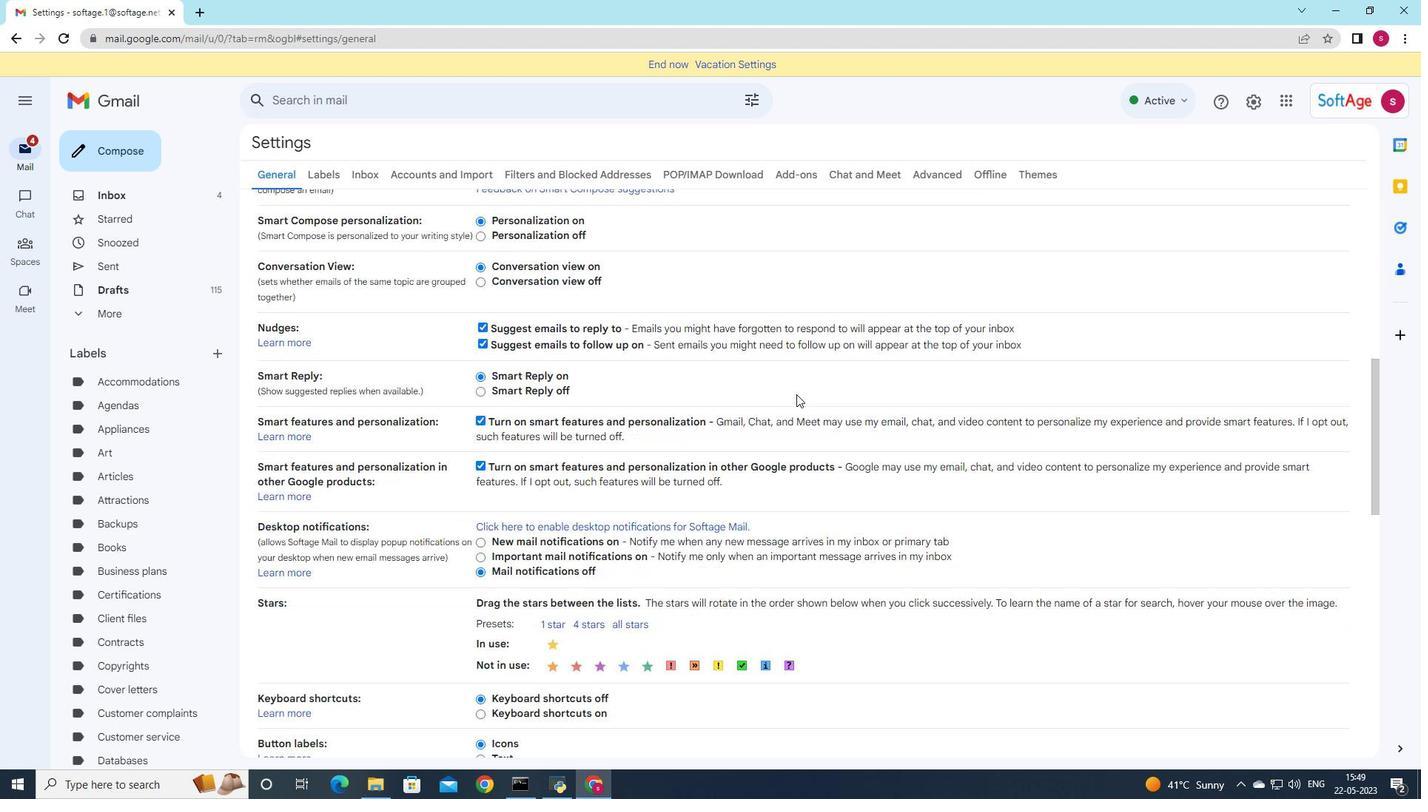
Action: Mouse scrolled (796, 393) with delta (0, 0)
Screenshot: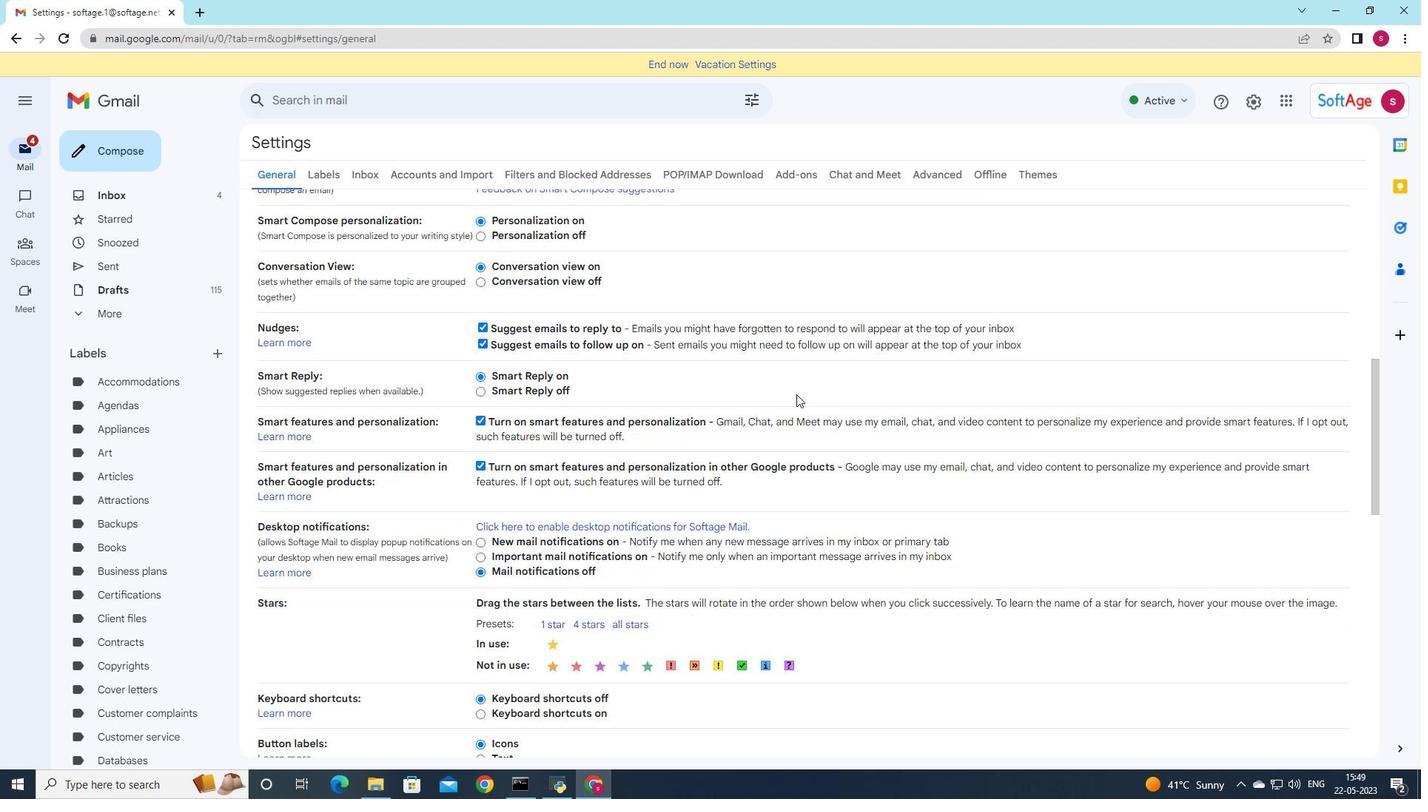 
Action: Mouse scrolled (796, 393) with delta (0, 0)
Screenshot: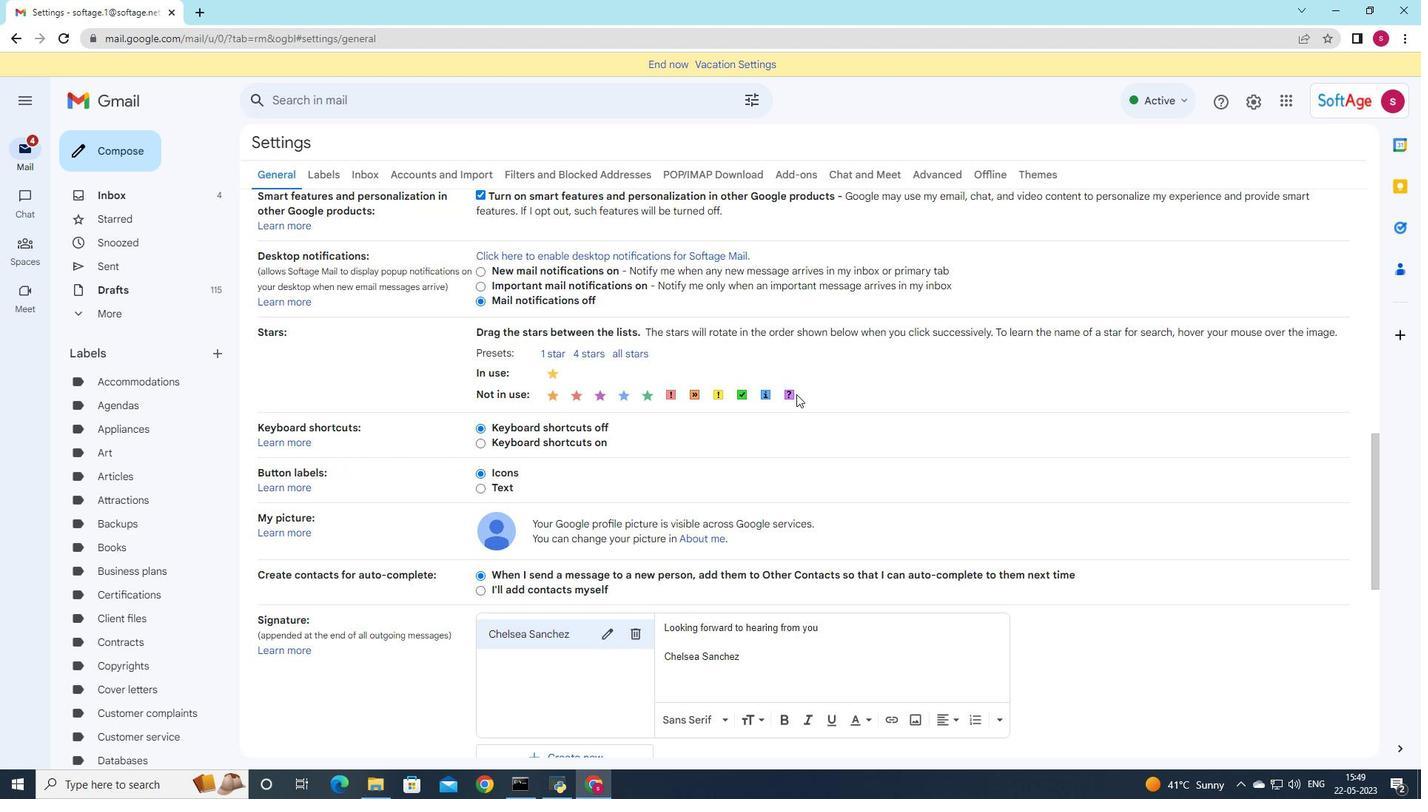 
Action: Mouse scrolled (796, 393) with delta (0, 0)
Screenshot: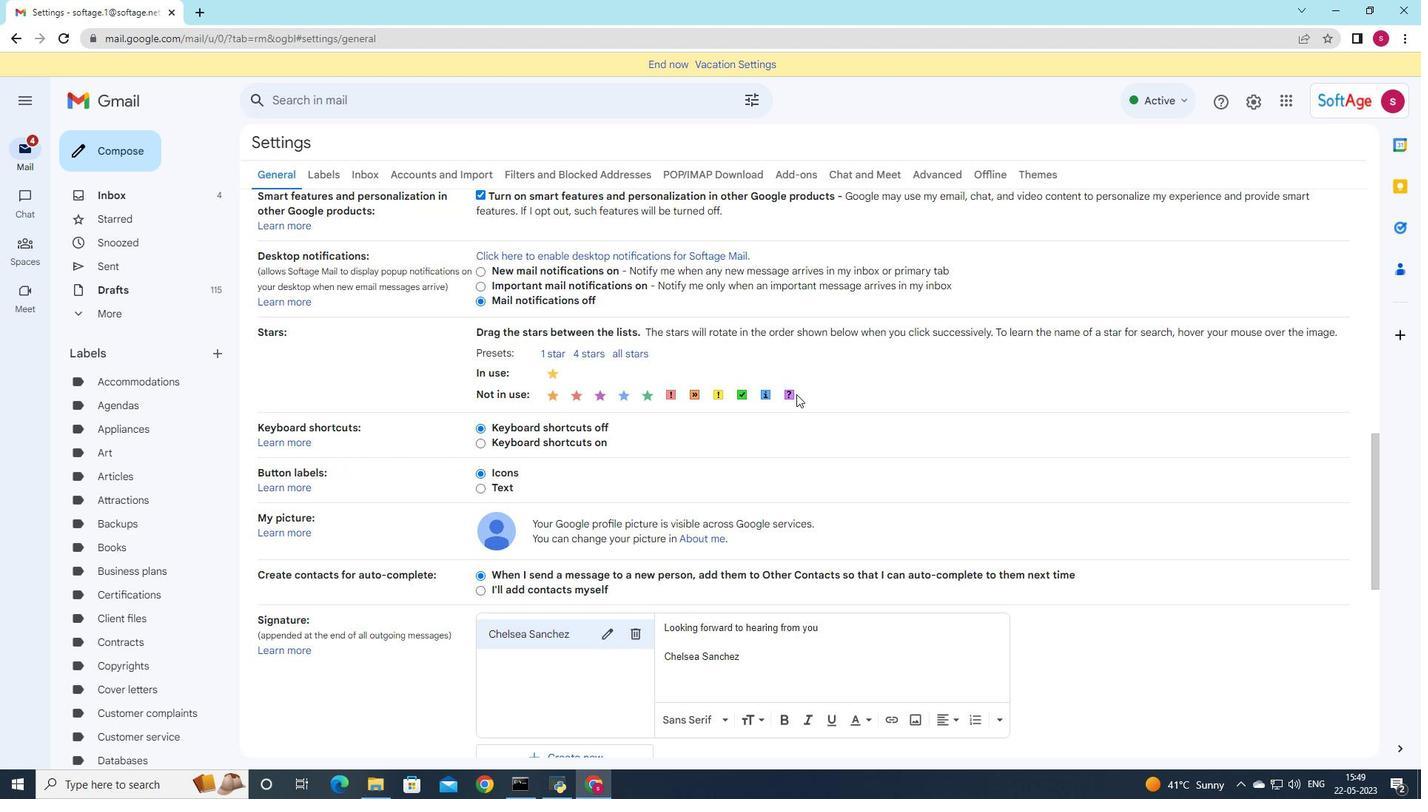 
Action: Mouse scrolled (796, 393) with delta (0, 0)
Screenshot: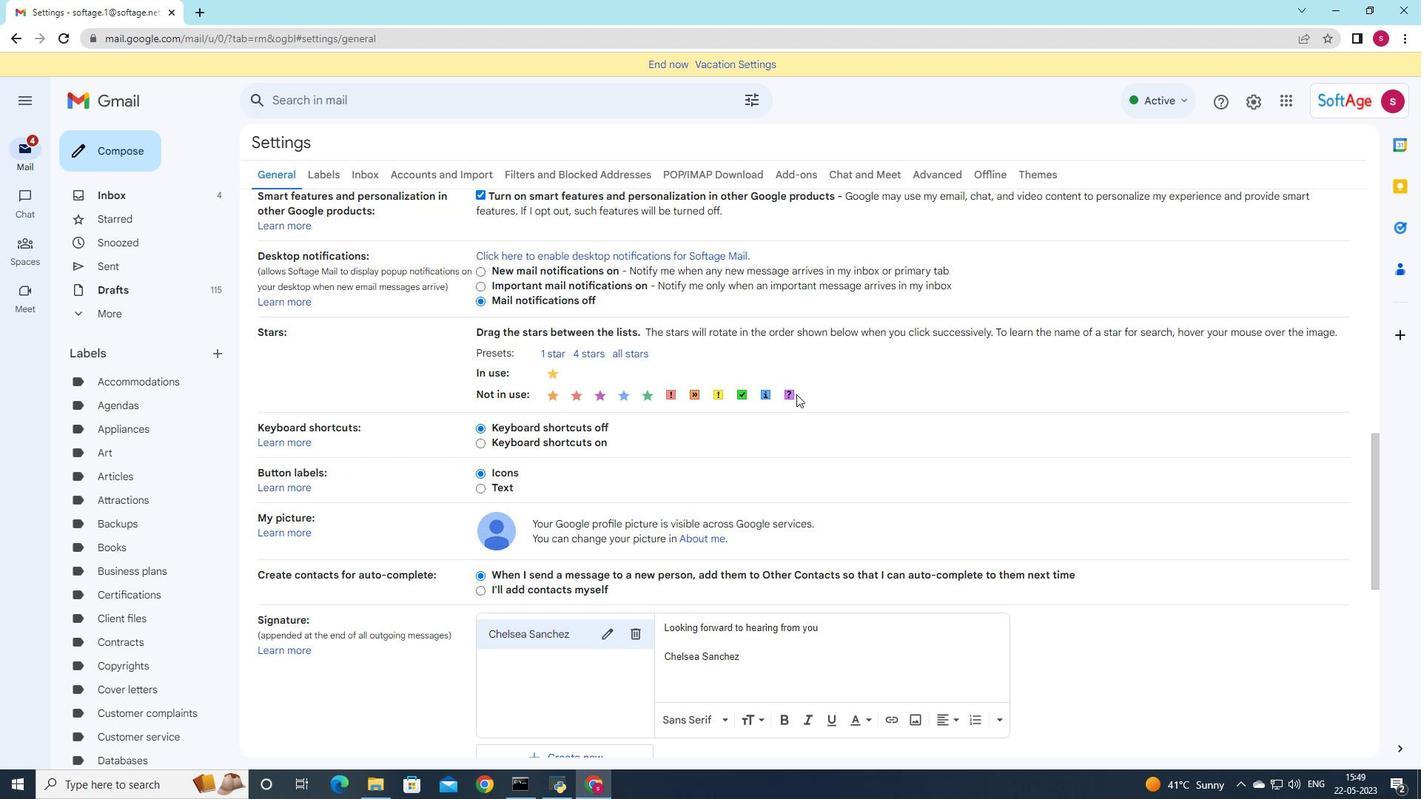 
Action: Mouse scrolled (796, 393) with delta (0, 0)
Screenshot: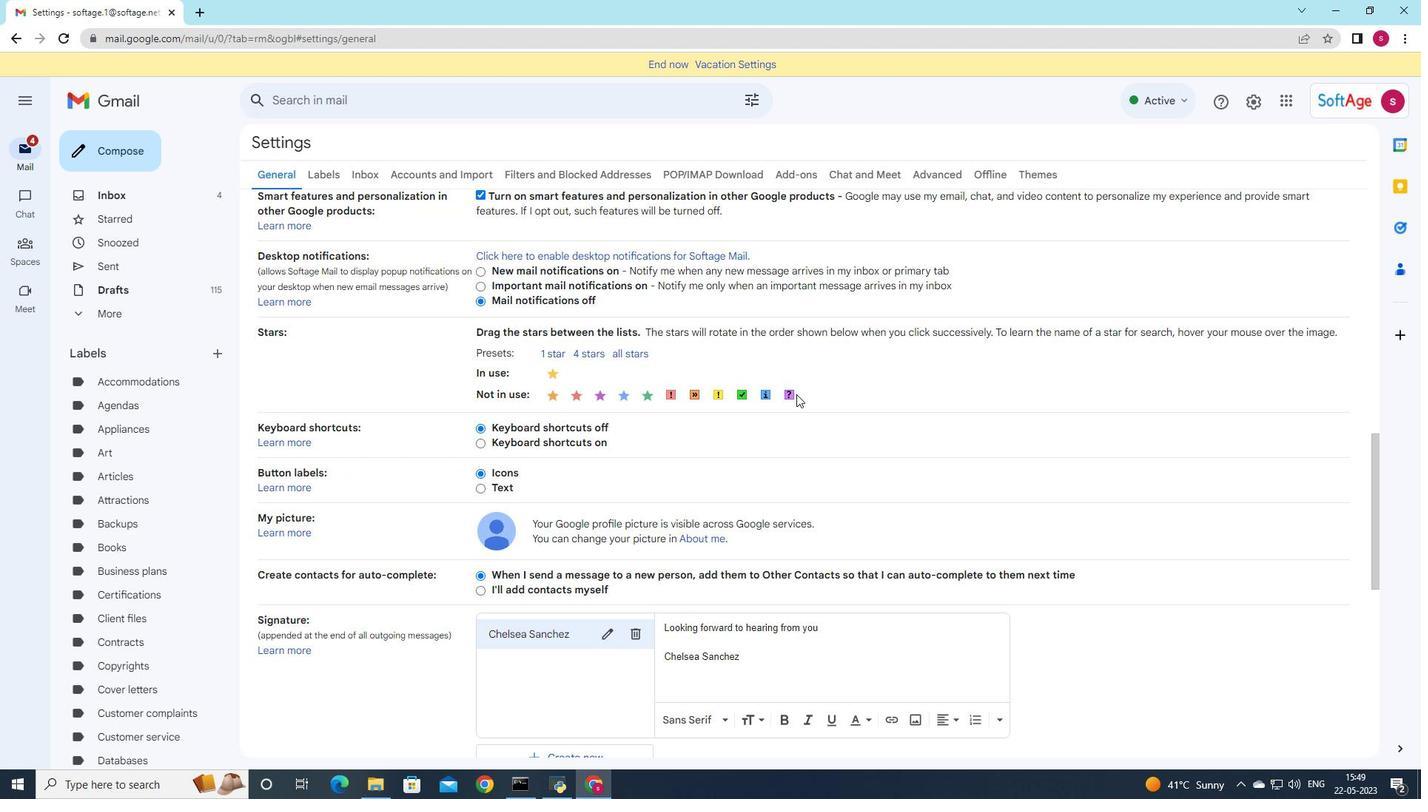 
Action: Mouse moved to (637, 331)
Screenshot: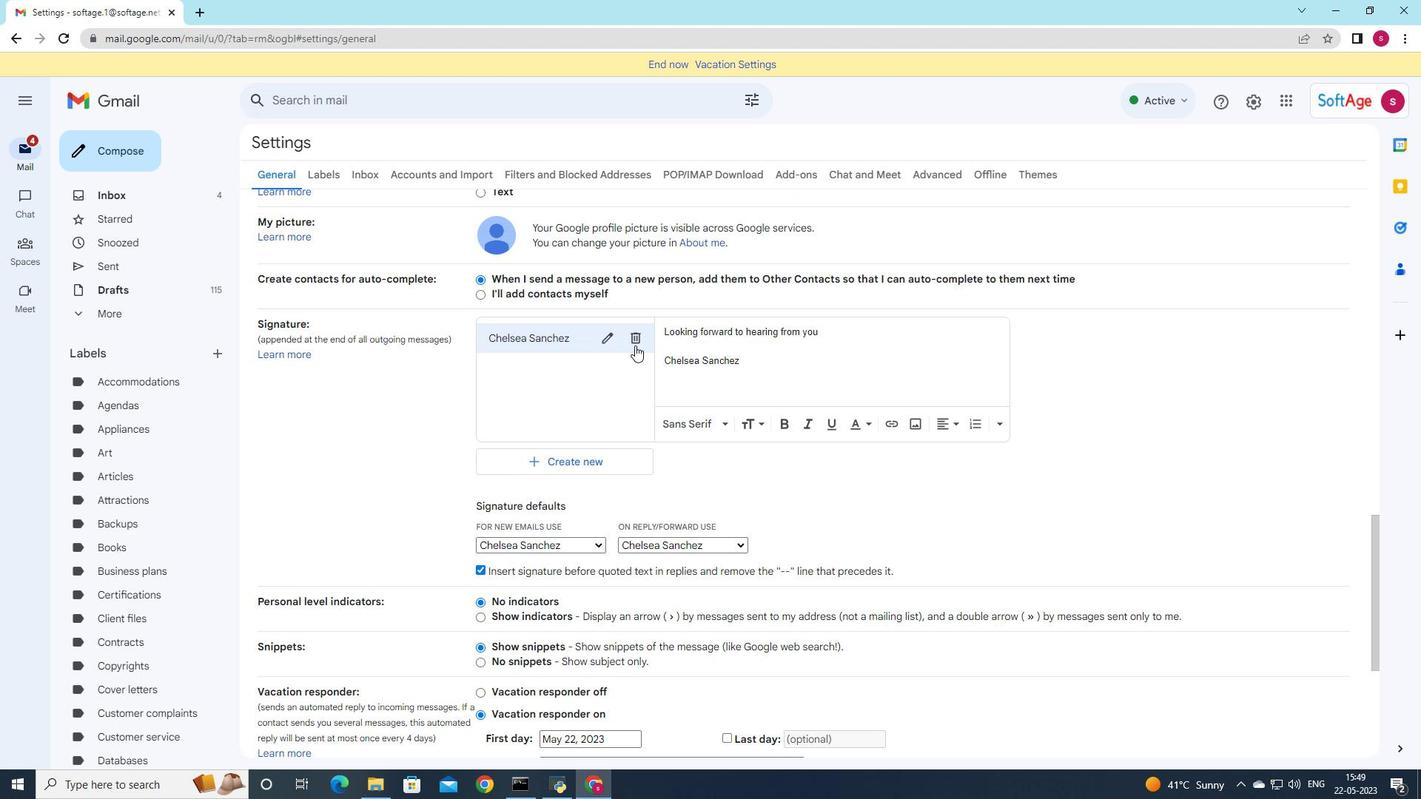 
Action: Mouse pressed left at (637, 331)
Screenshot: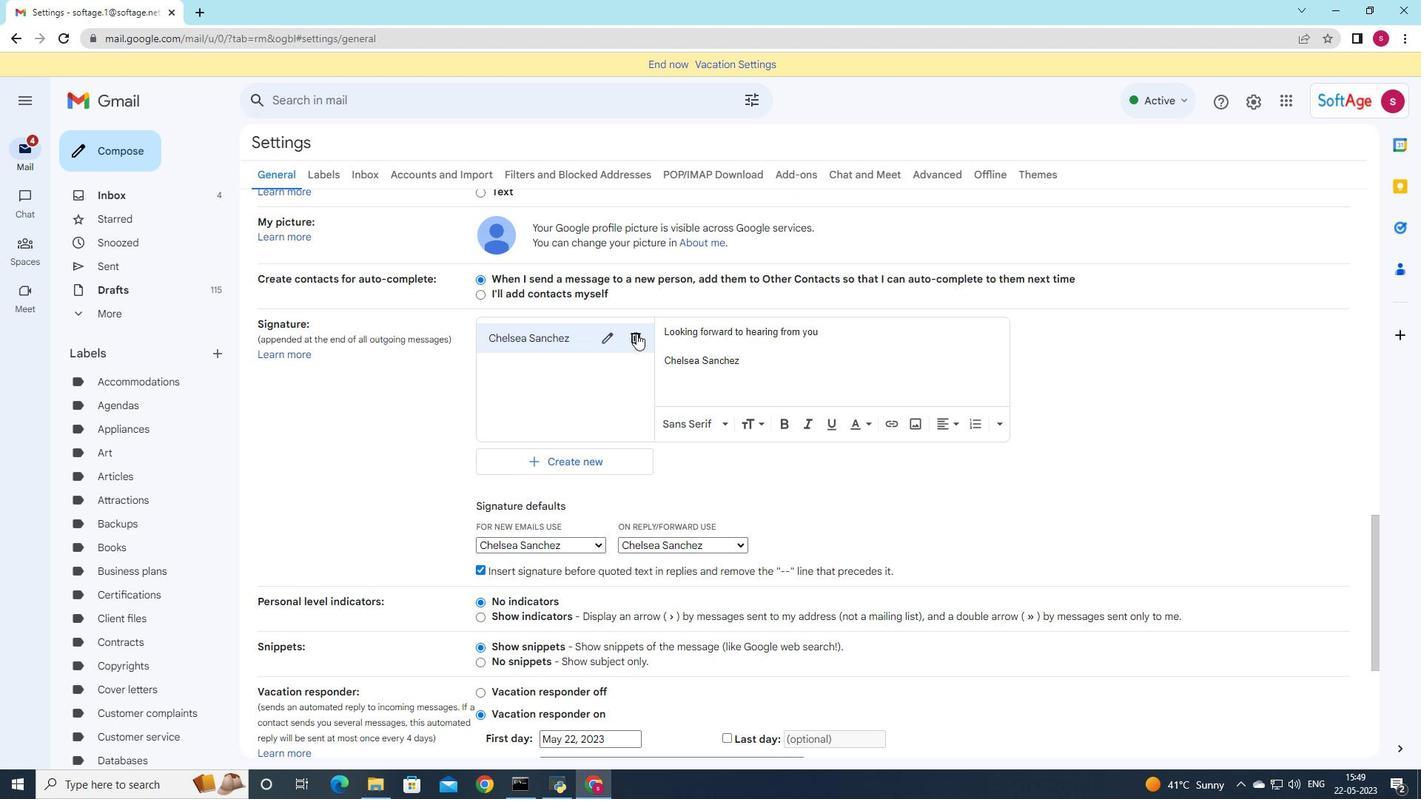 
Action: Mouse moved to (849, 435)
Screenshot: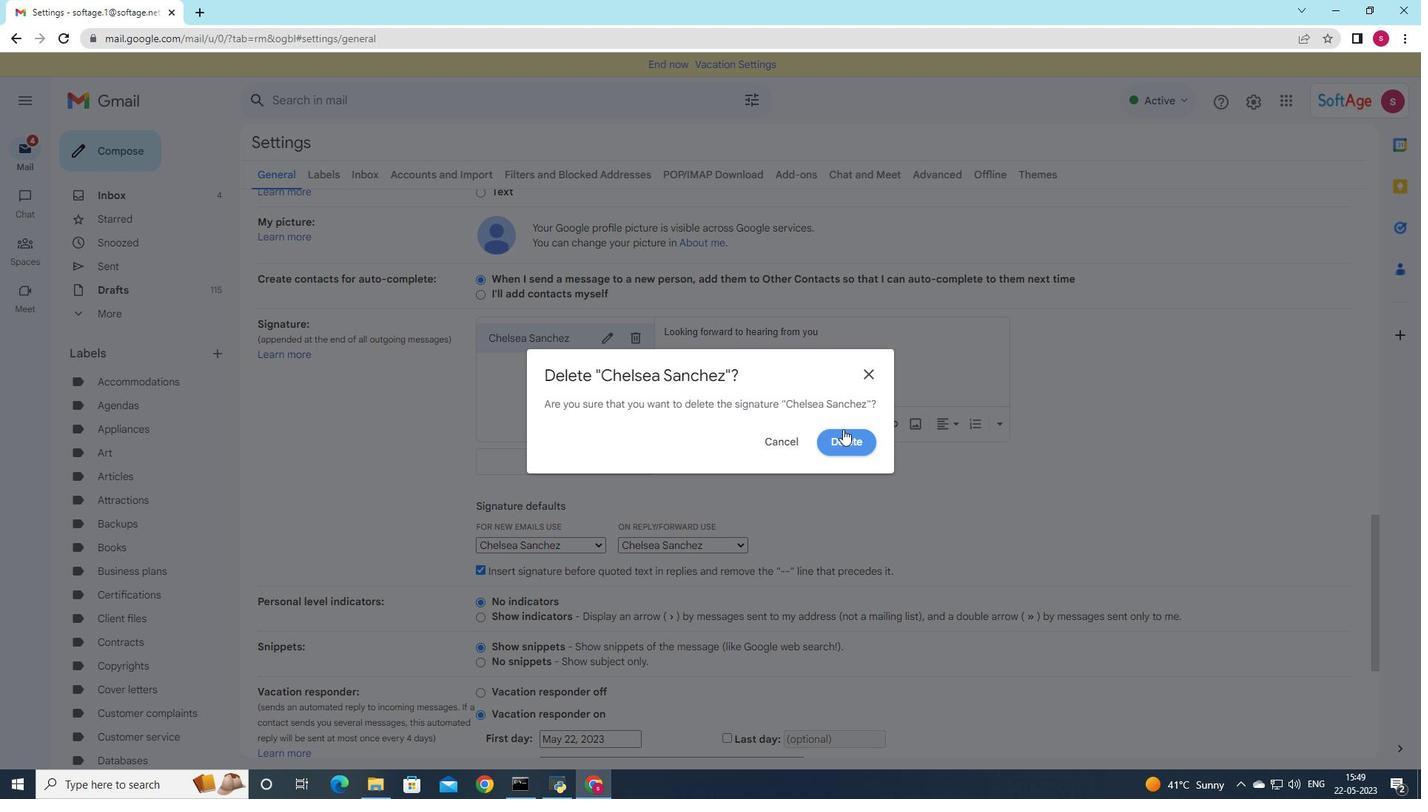 
Action: Mouse pressed left at (849, 435)
Screenshot: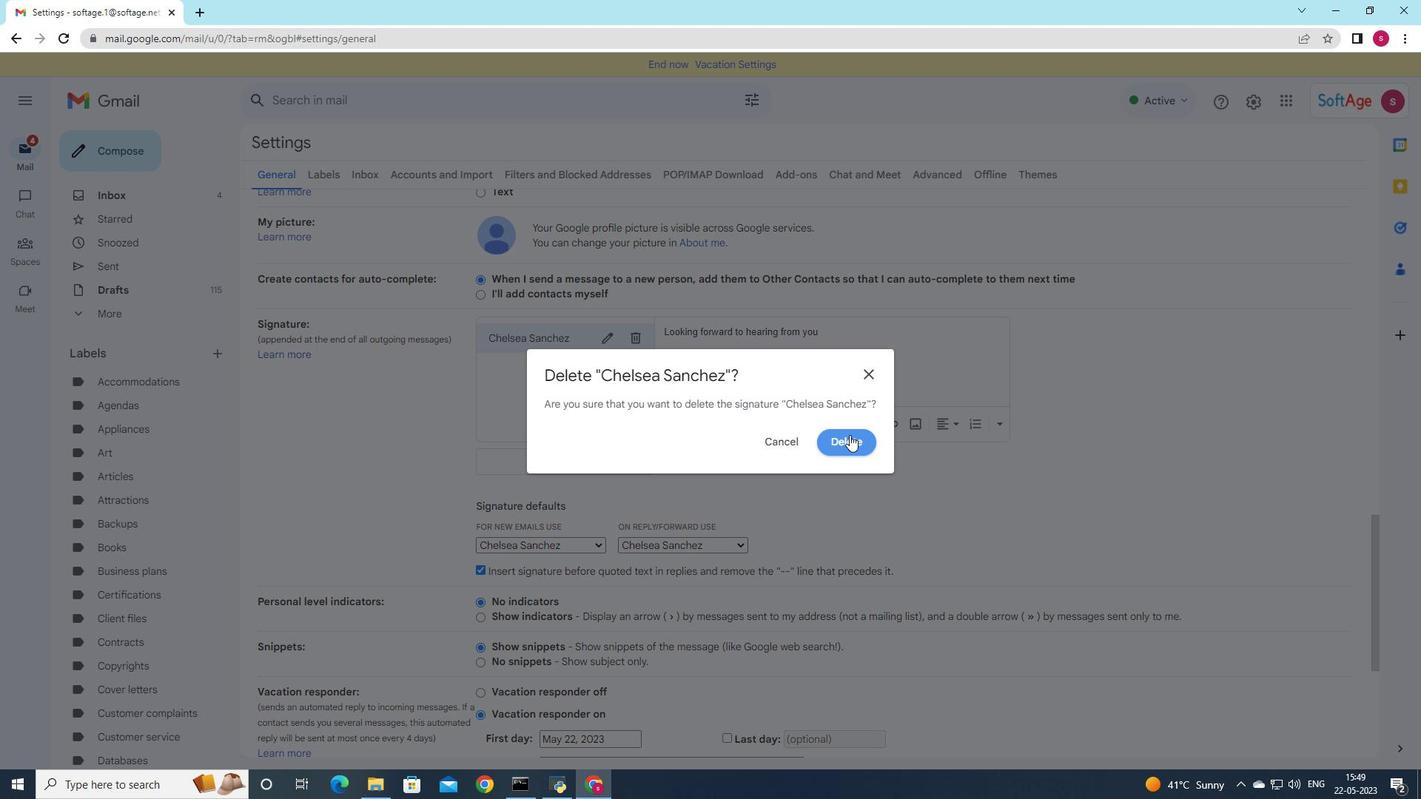 
Action: Mouse moved to (535, 352)
Screenshot: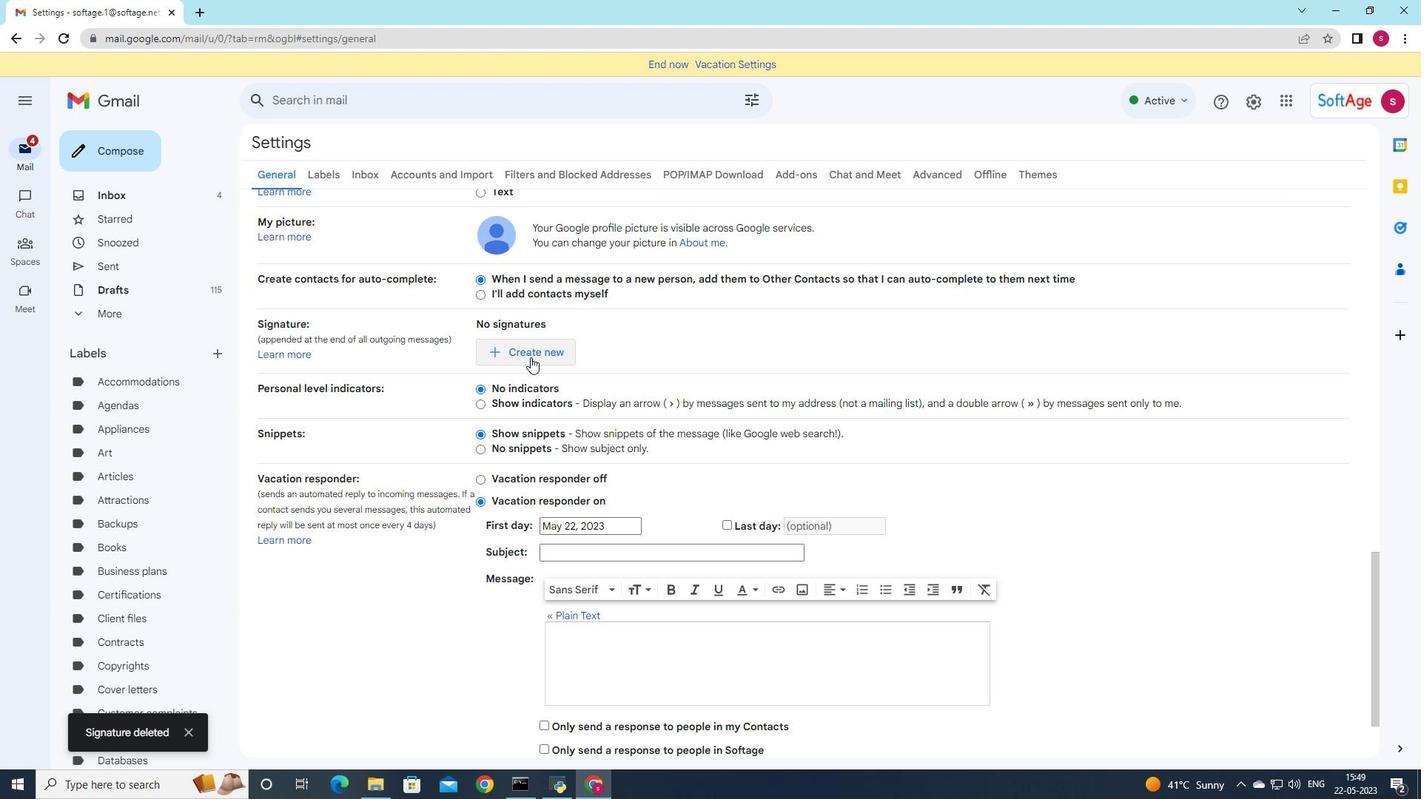 
Action: Mouse pressed left at (535, 352)
Screenshot: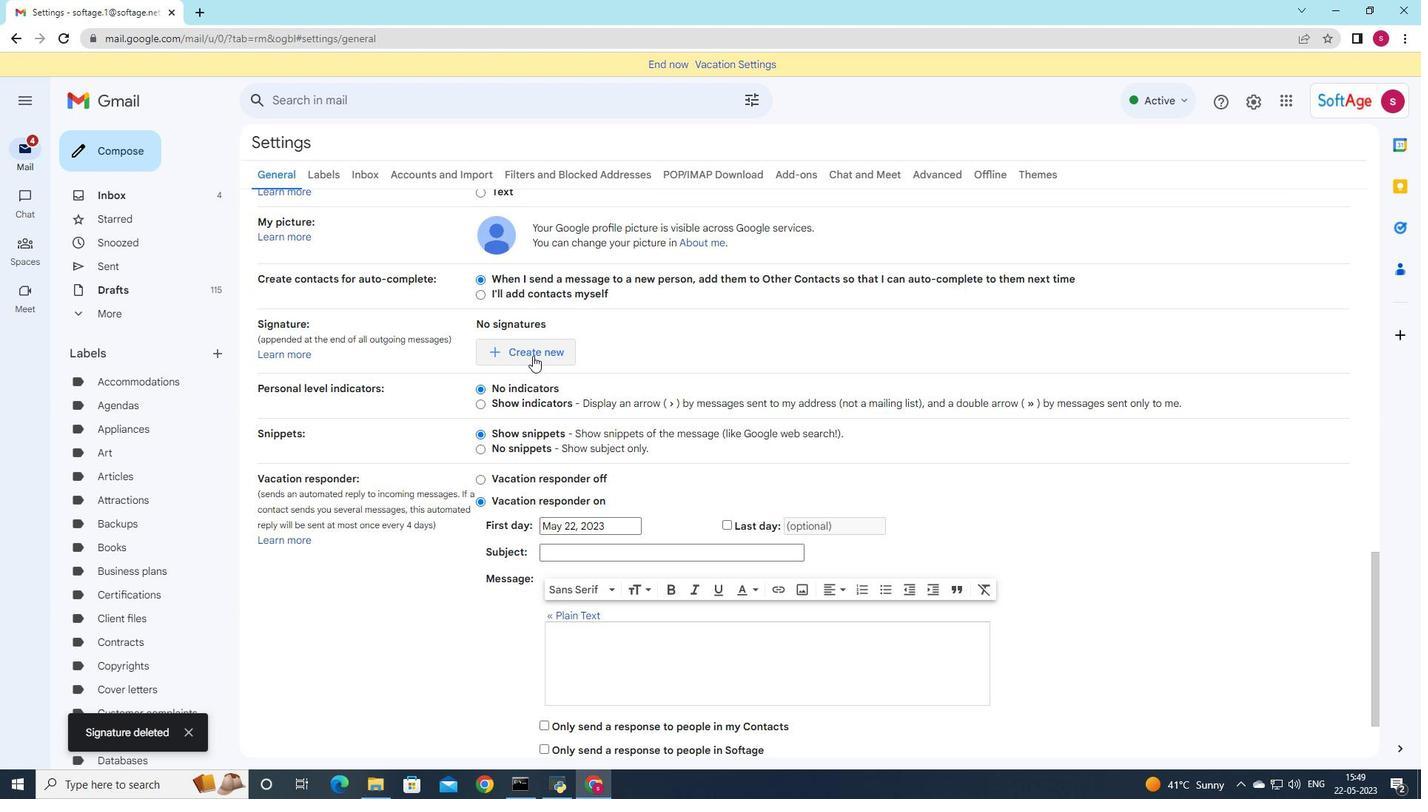 
Action: Mouse moved to (631, 388)
Screenshot: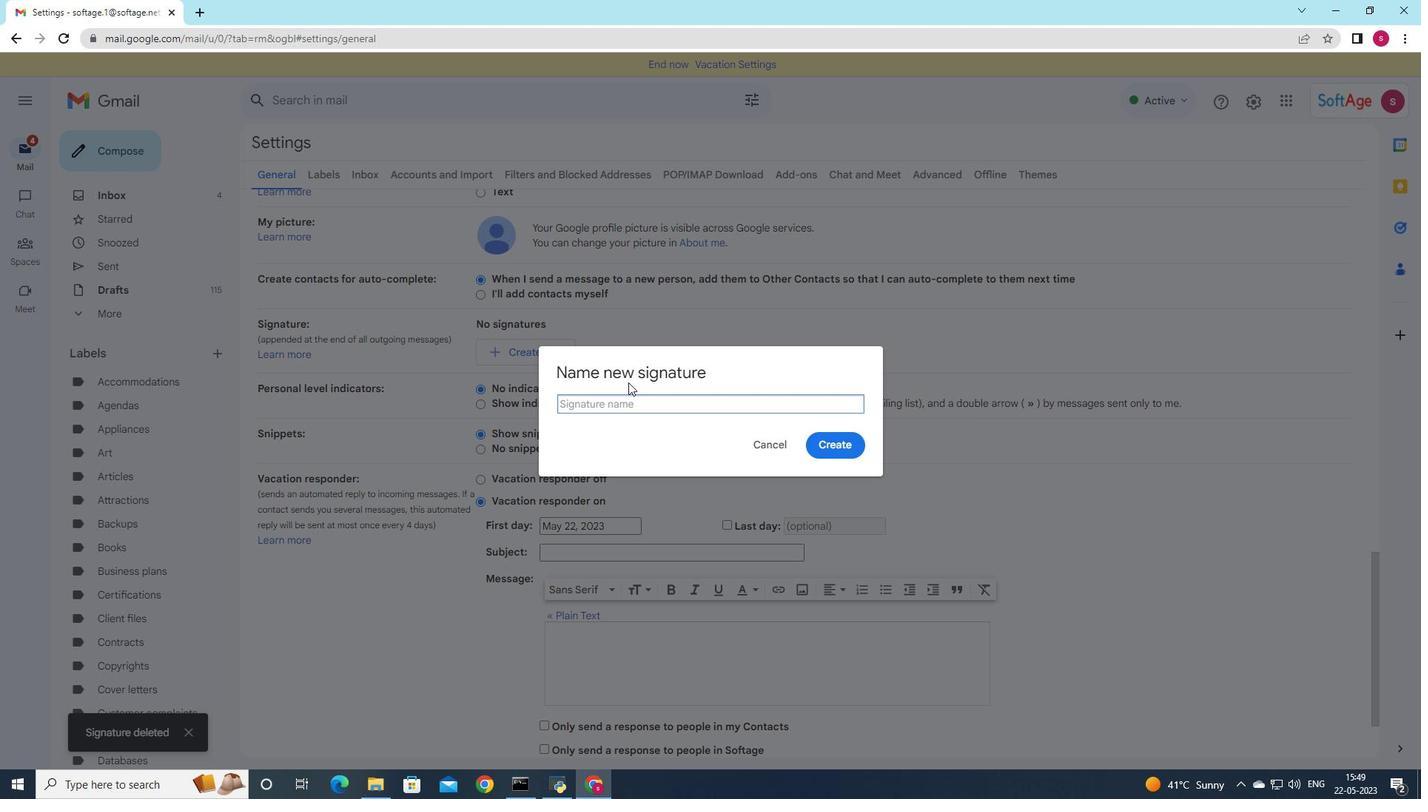 
Action: Key pressed <Key.shift>Emma<Key.space><Key.shift><Key.shift><Key.shift><Key.shift><Key.shift><Key.shift><Key.shift><Key.shift><Key.shift><Key.shift><Key.shift><Key.shift><Key.shift><Key.shift><Key.shift><Key.shift><Key.shift><Key.shift>Green<Key.backspace><Key.backspace><Key.backspace><Key.backspace><Key.backspace>
Screenshot: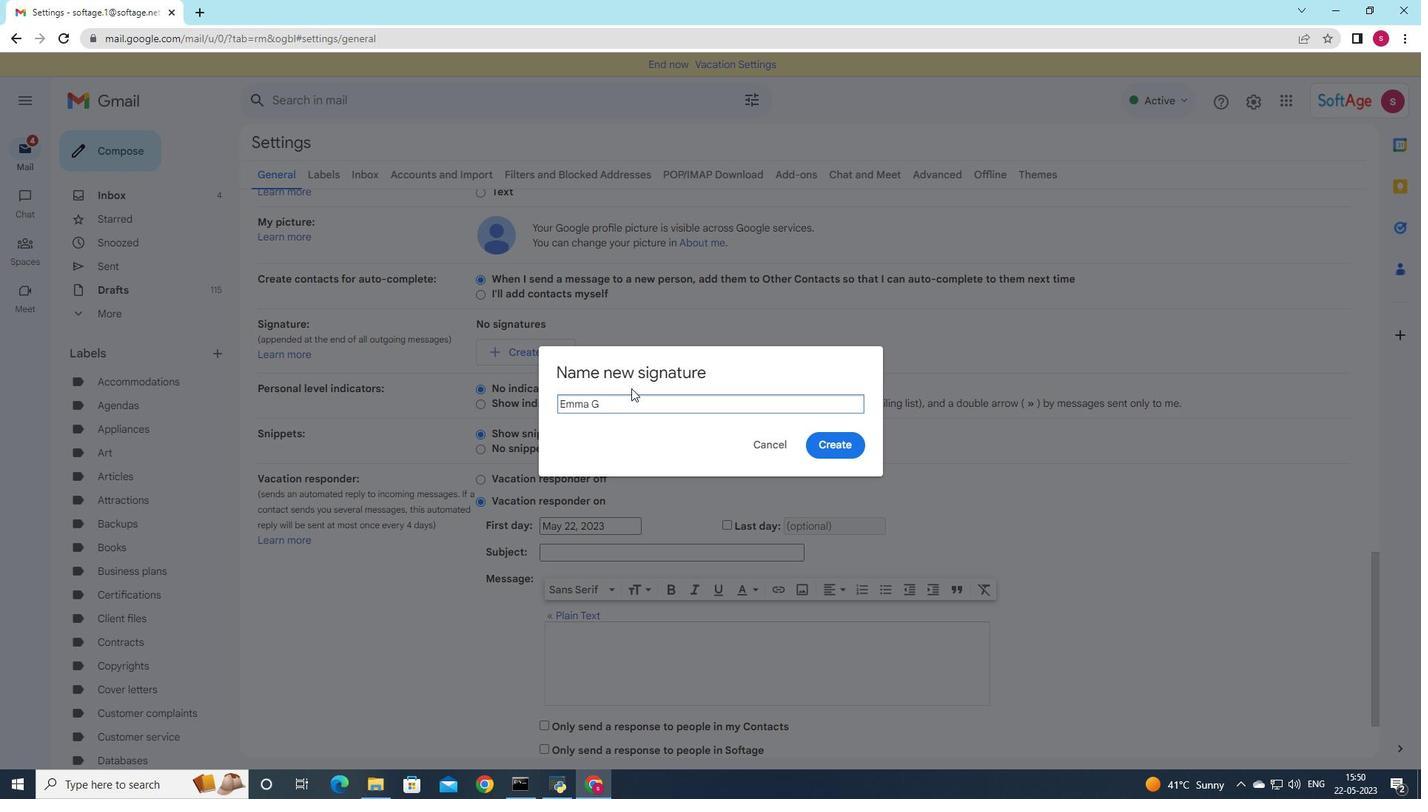 
Action: Mouse moved to (823, 447)
Screenshot: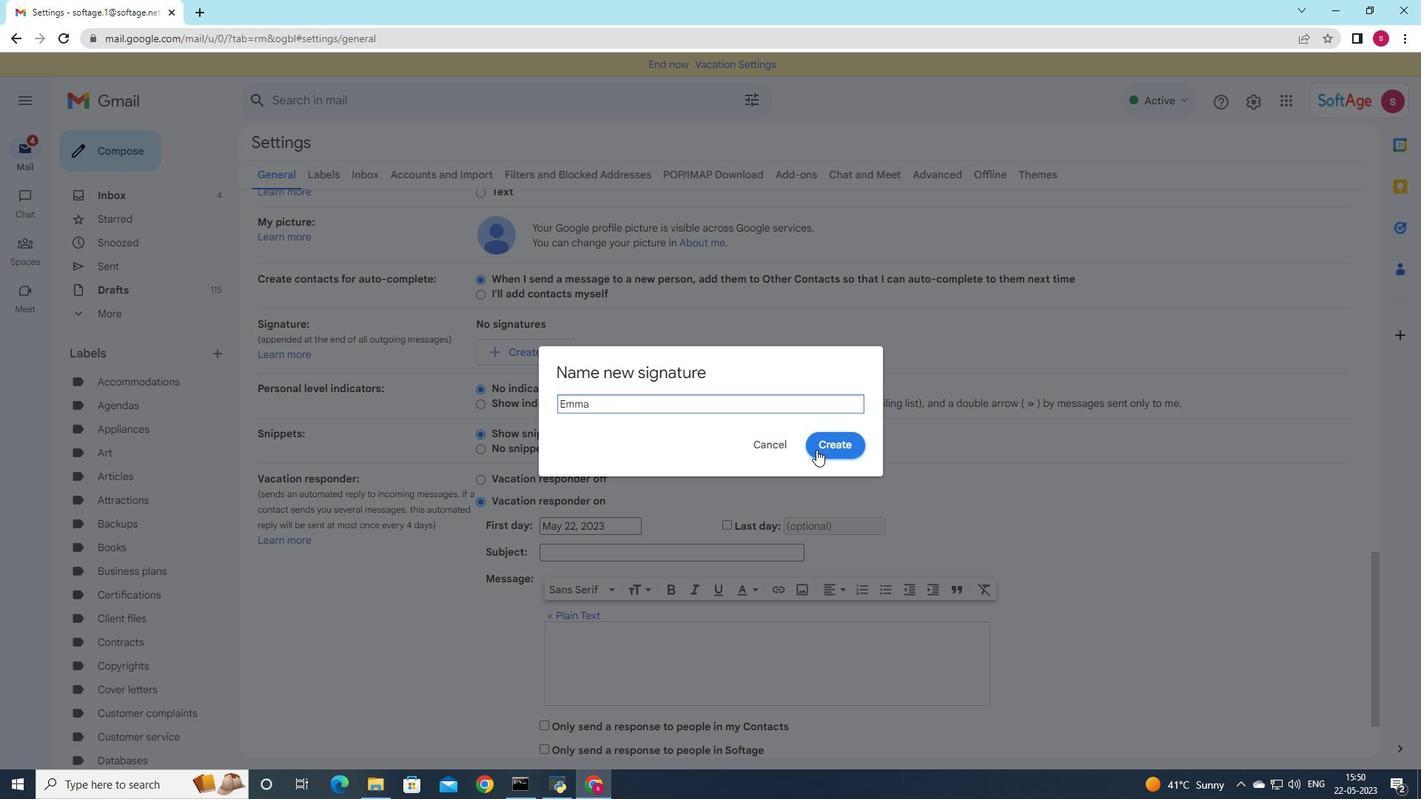
Action: Mouse pressed left at (823, 447)
Screenshot: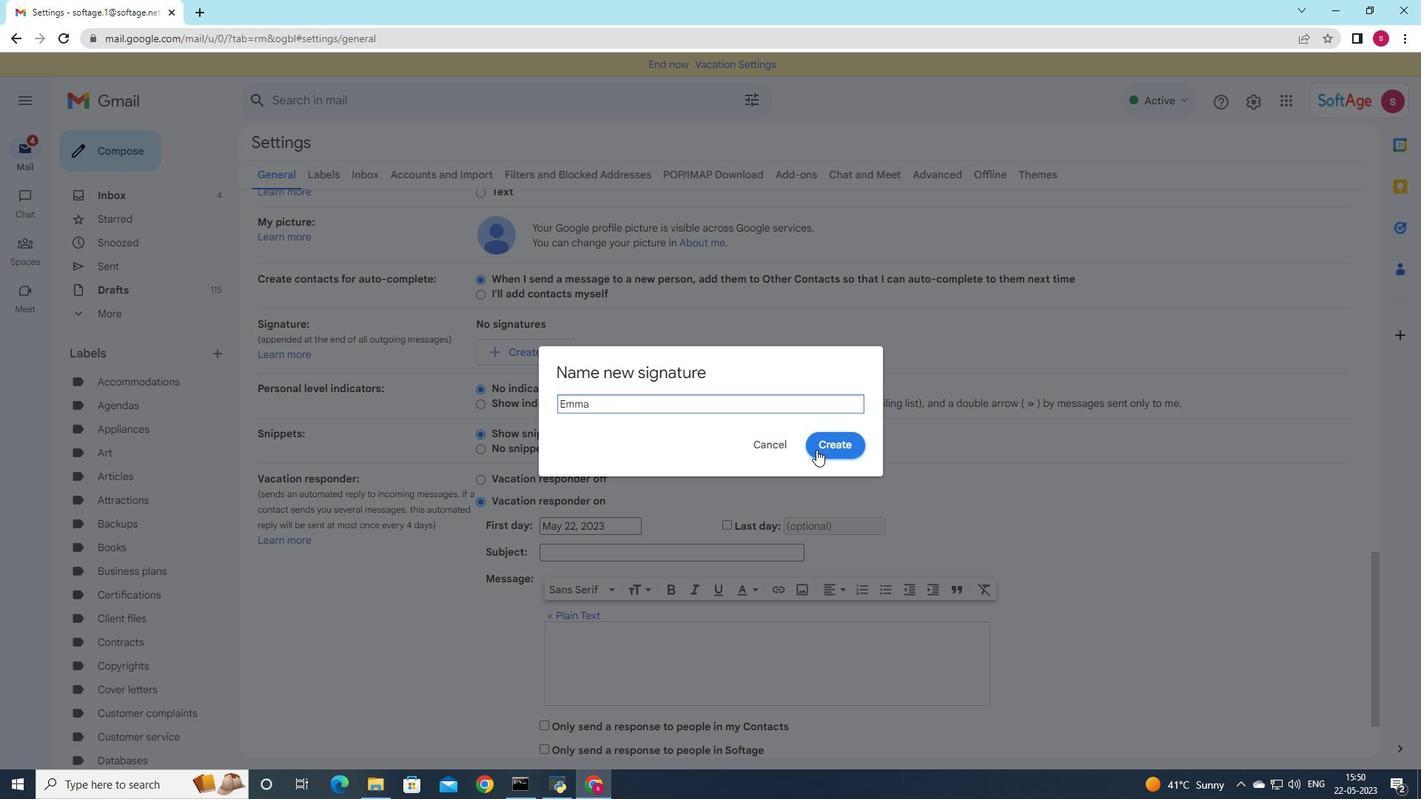 
Action: Mouse moved to (724, 376)
Screenshot: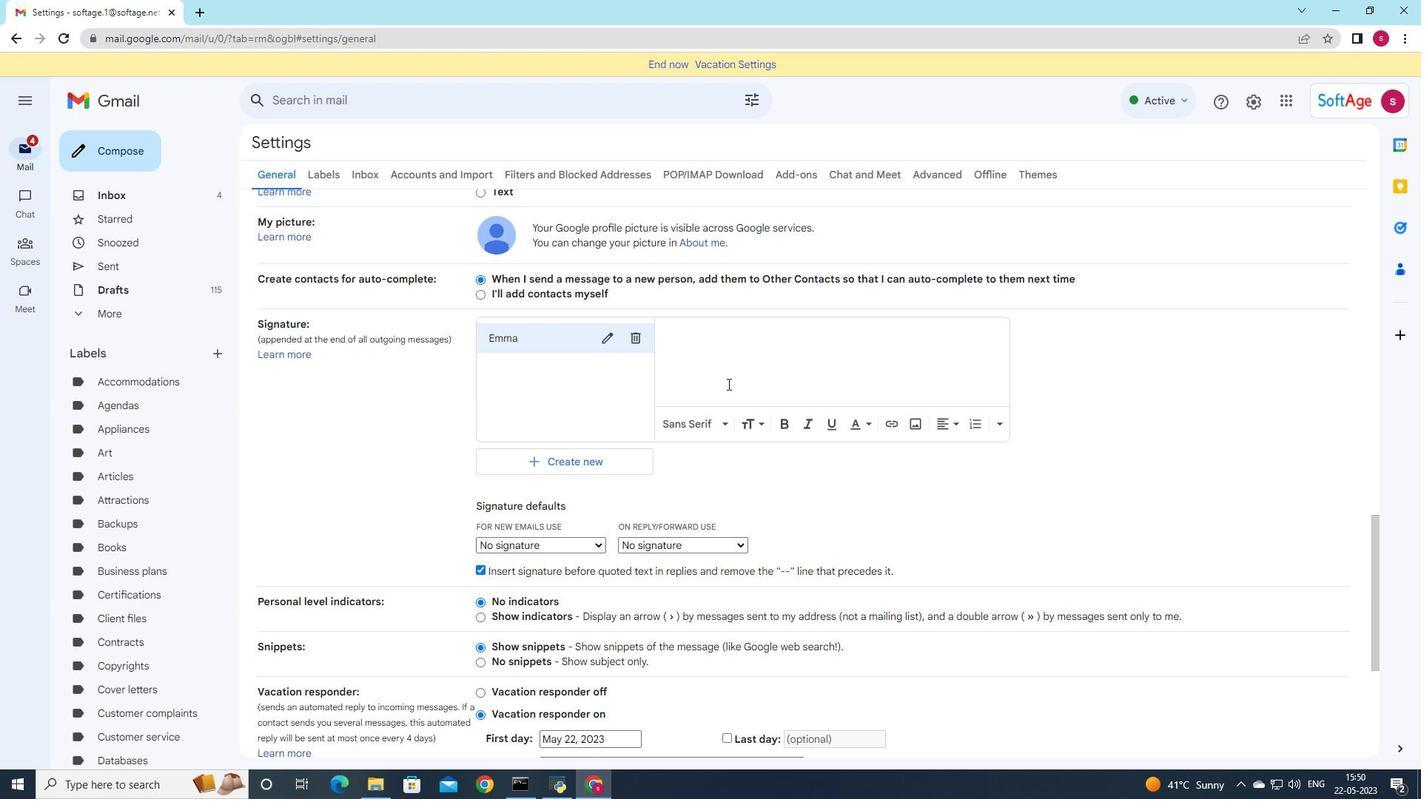 
Action: Mouse pressed left at (724, 376)
Screenshot: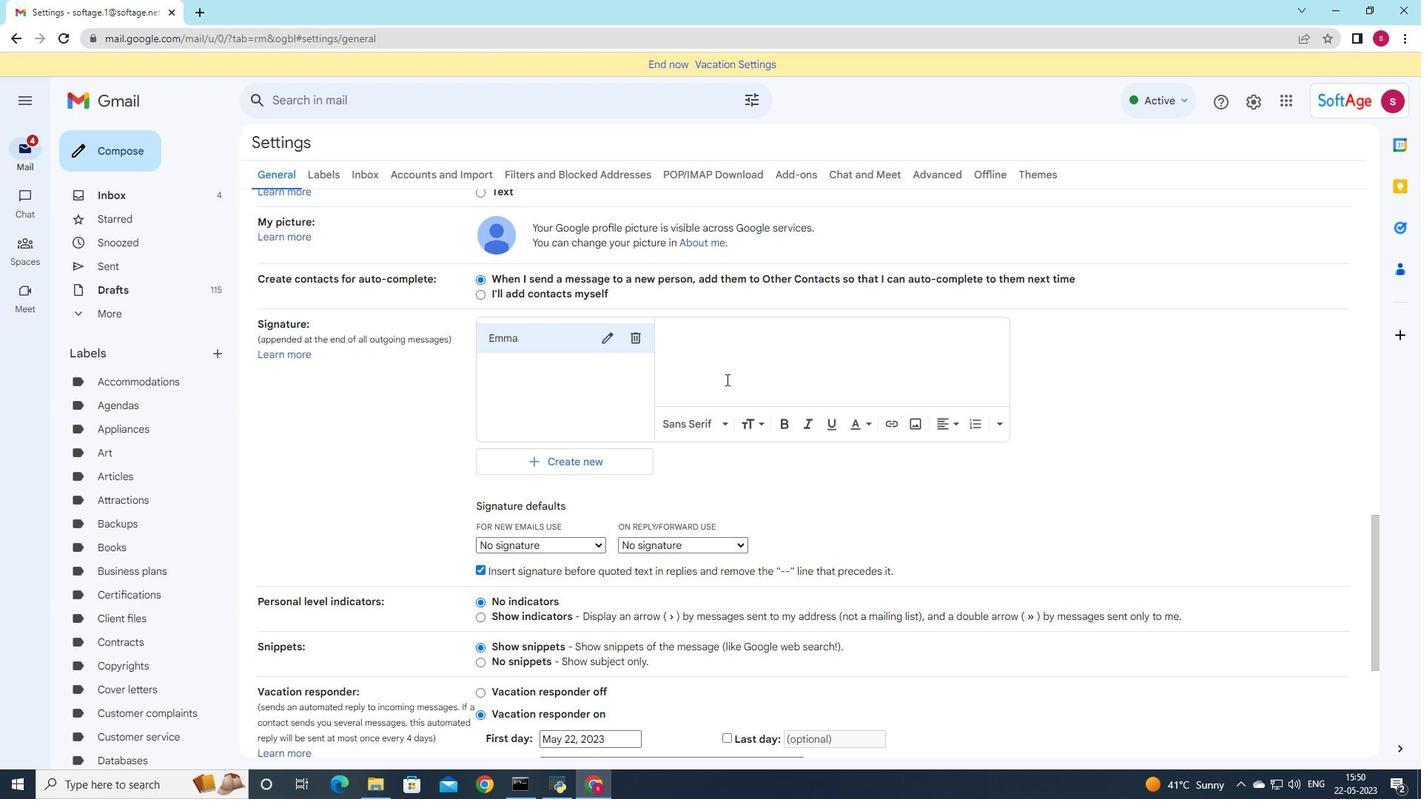 
Action: Mouse moved to (783, 396)
Screenshot: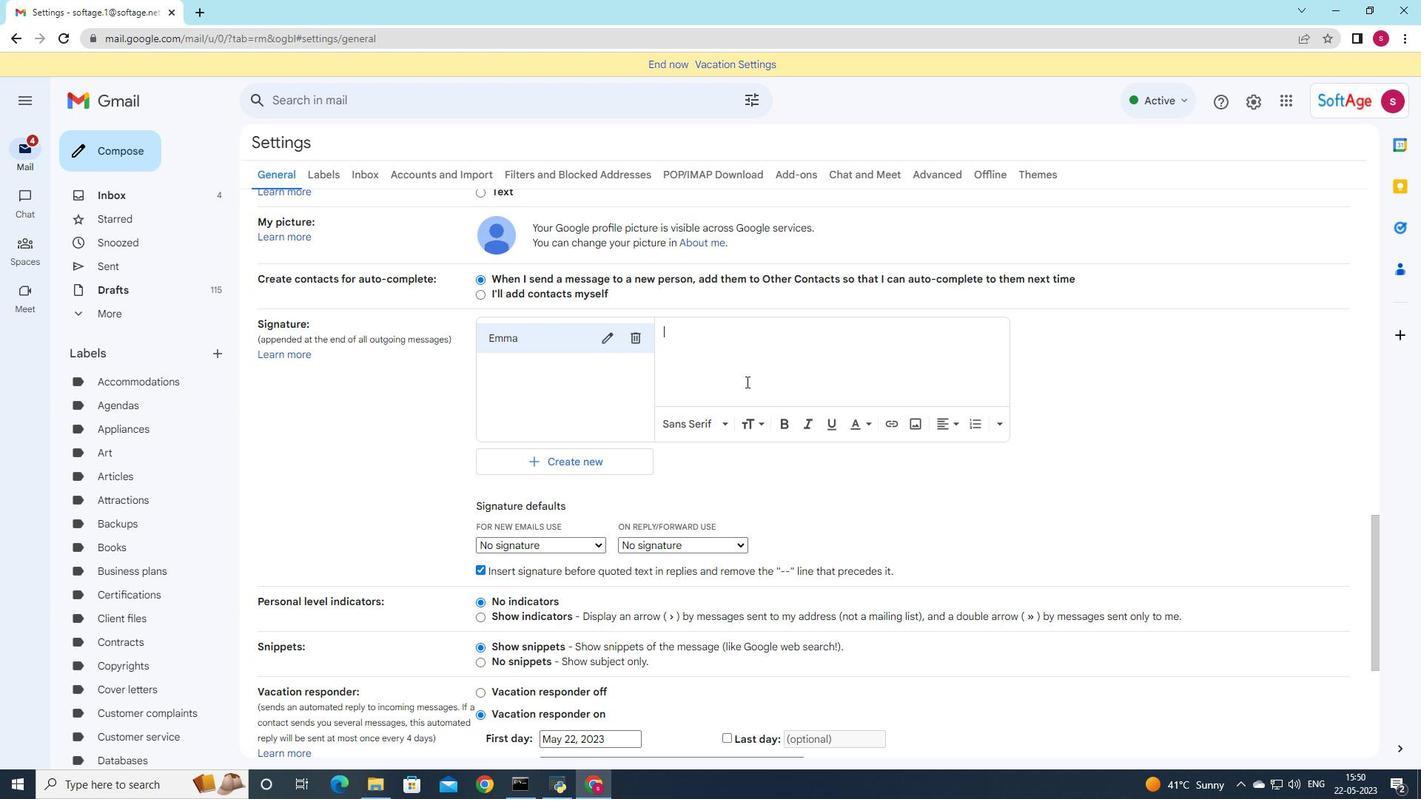 
Action: Key pressed <Key.shift>best<Key.space>wishes<Key.space>for<Key.space>ajoyful<Key.space>
Screenshot: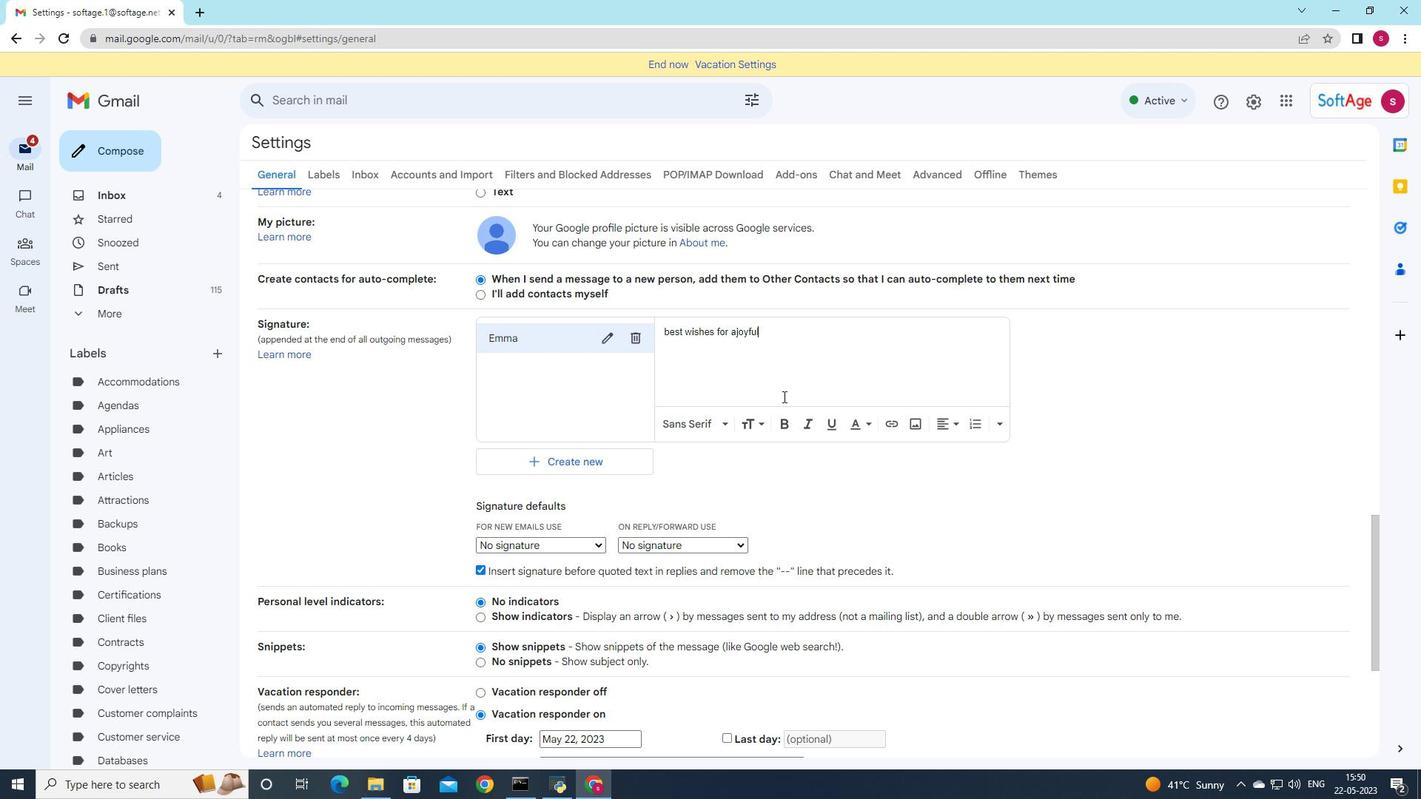 
Action: Mouse moved to (734, 331)
Screenshot: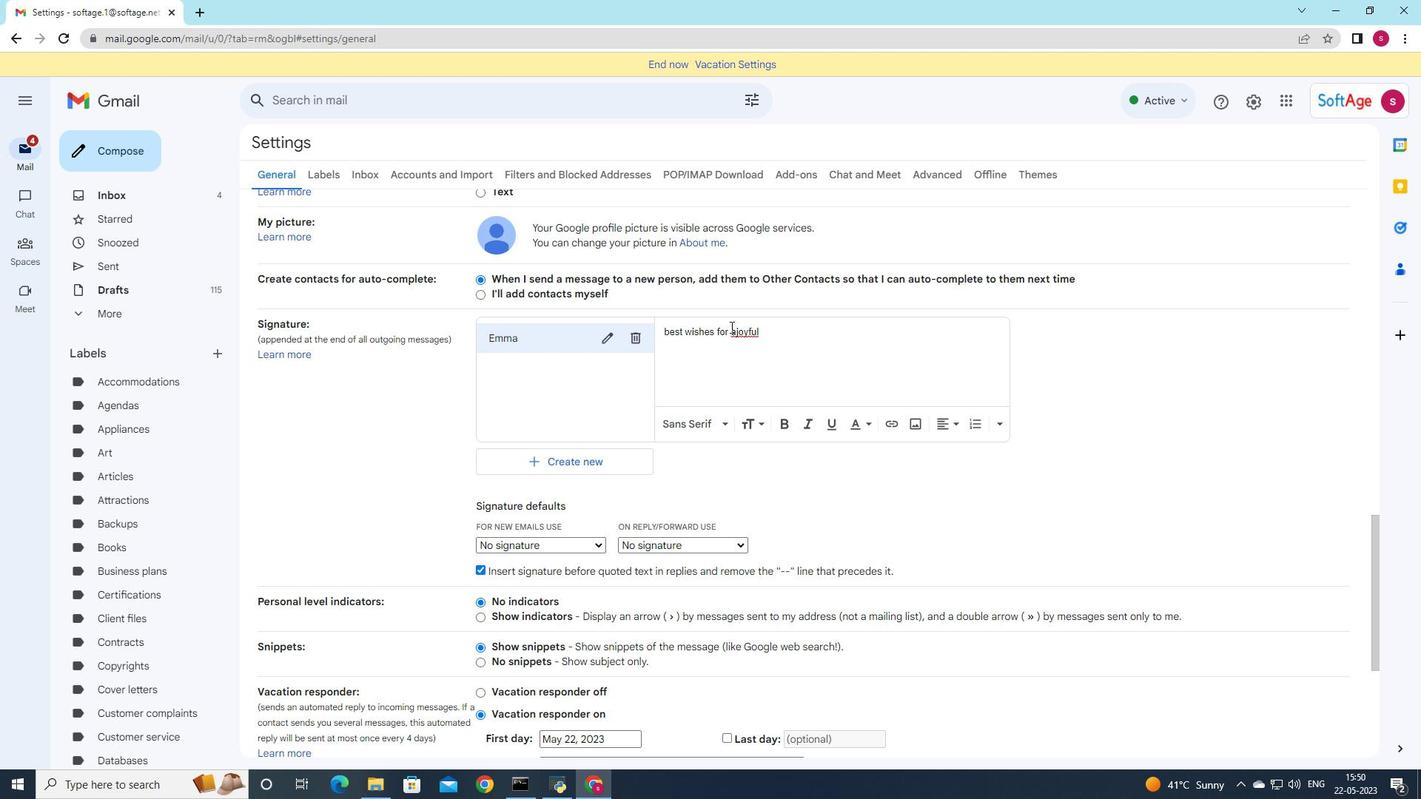 
Action: Mouse pressed left at (734, 331)
Screenshot: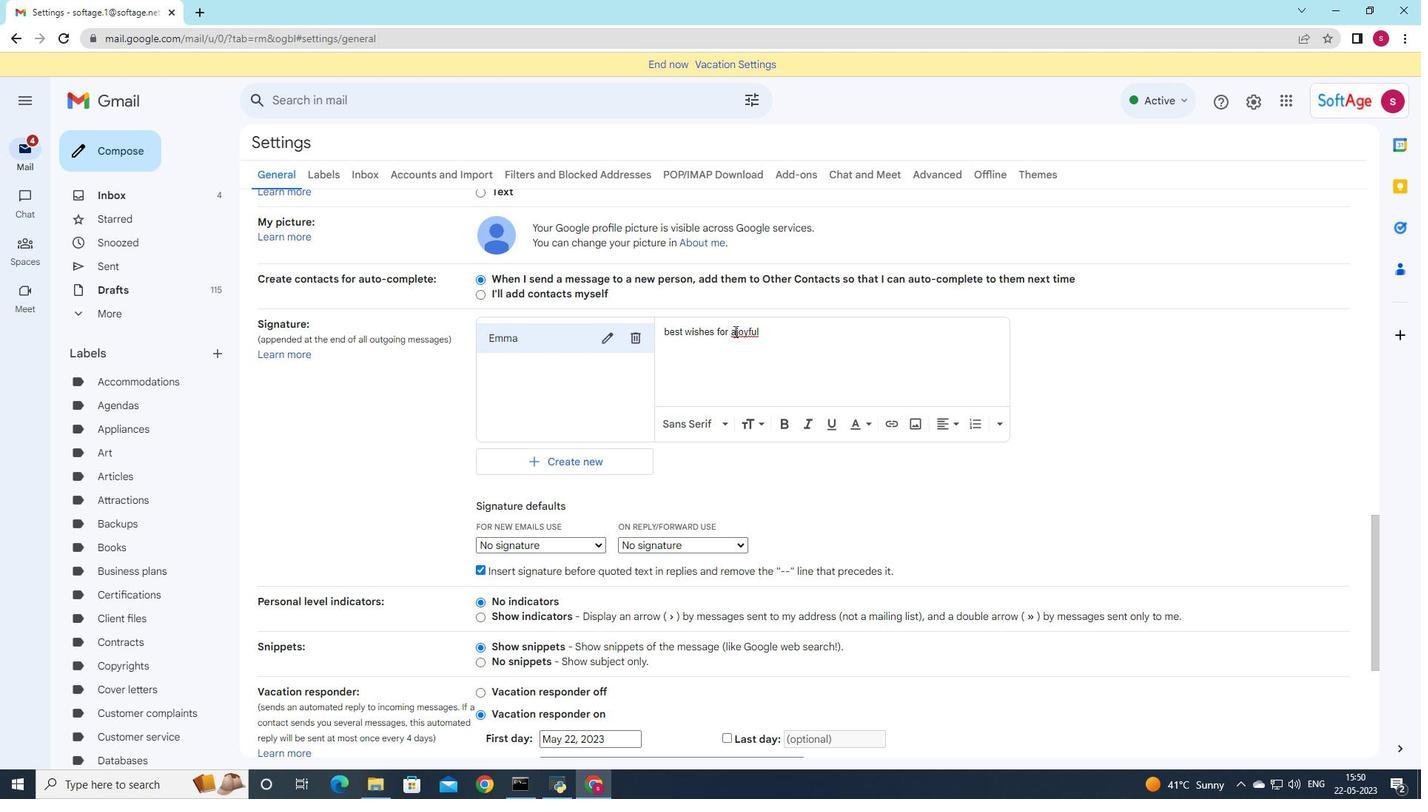 
Action: Mouse moved to (736, 331)
Screenshot: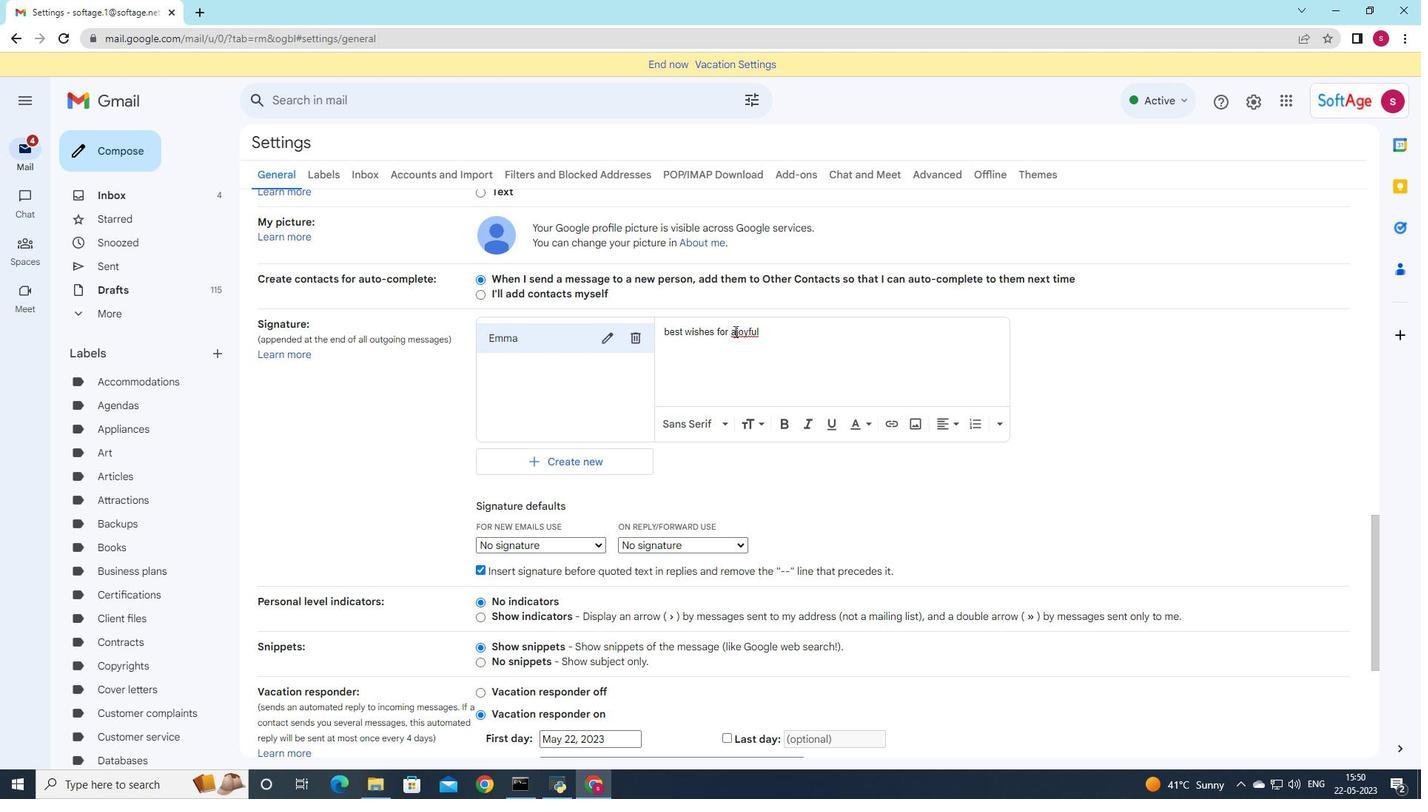
Action: Key pressed <Key.space>
Screenshot: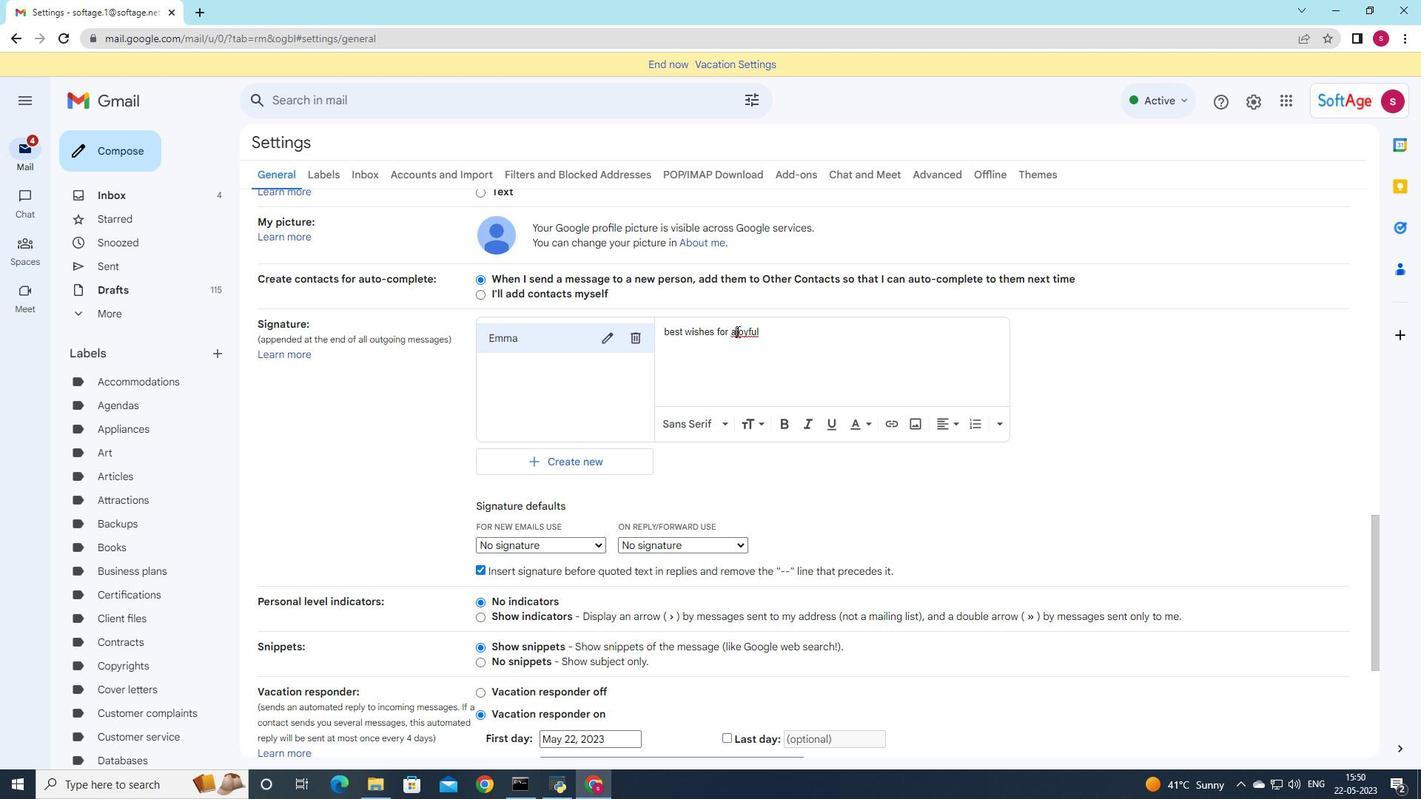 
Action: Mouse moved to (666, 333)
Screenshot: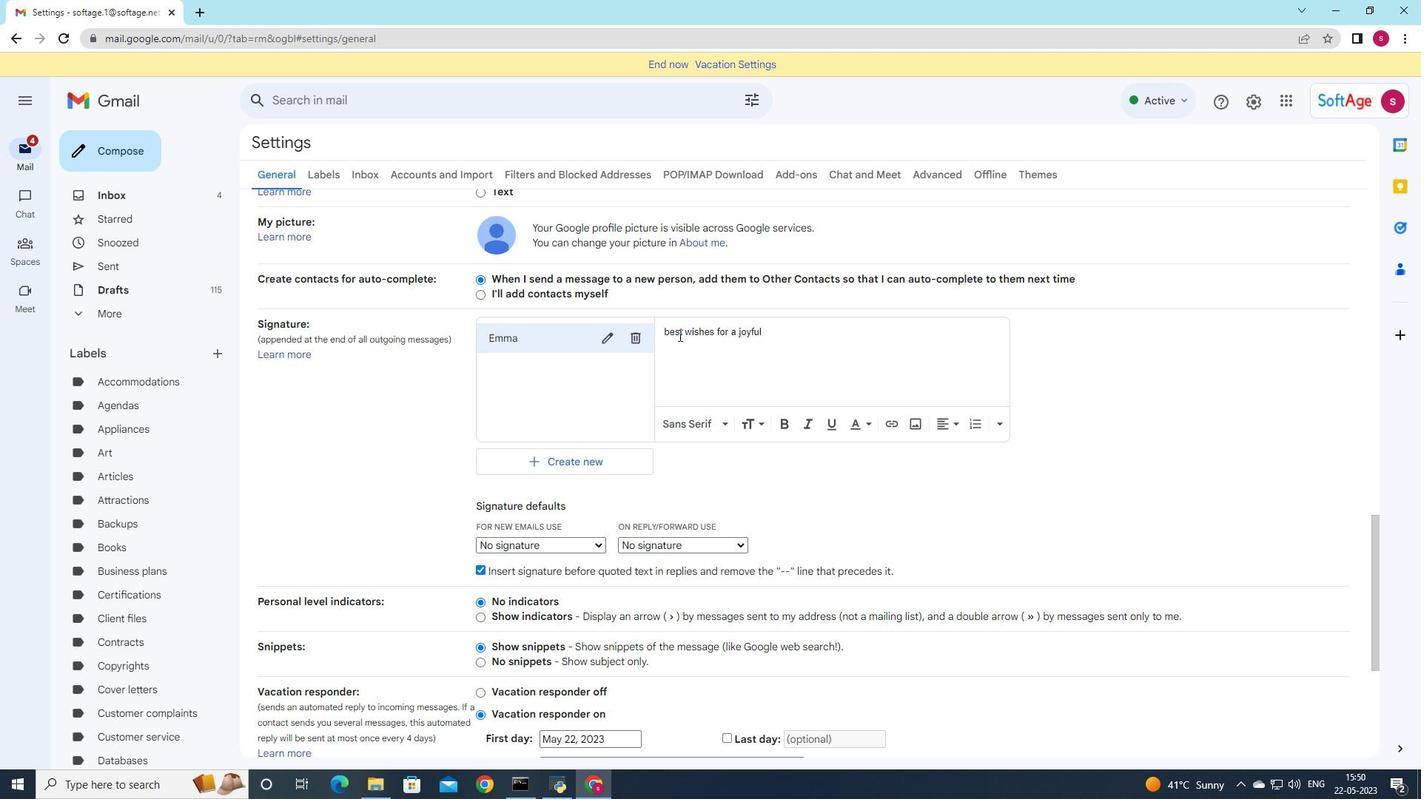
Action: Mouse pressed left at (666, 333)
Screenshot: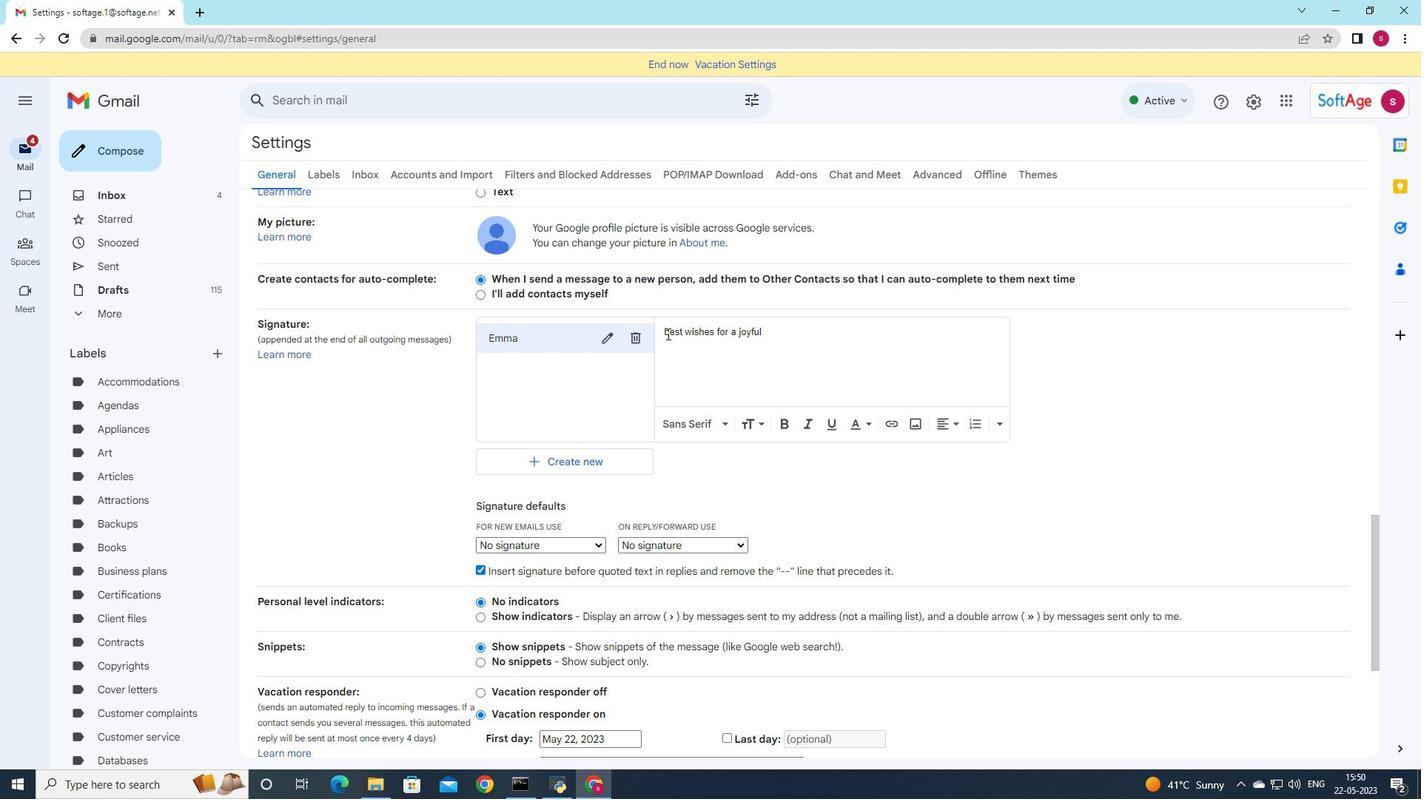 
Action: Mouse moved to (666, 333)
Screenshot: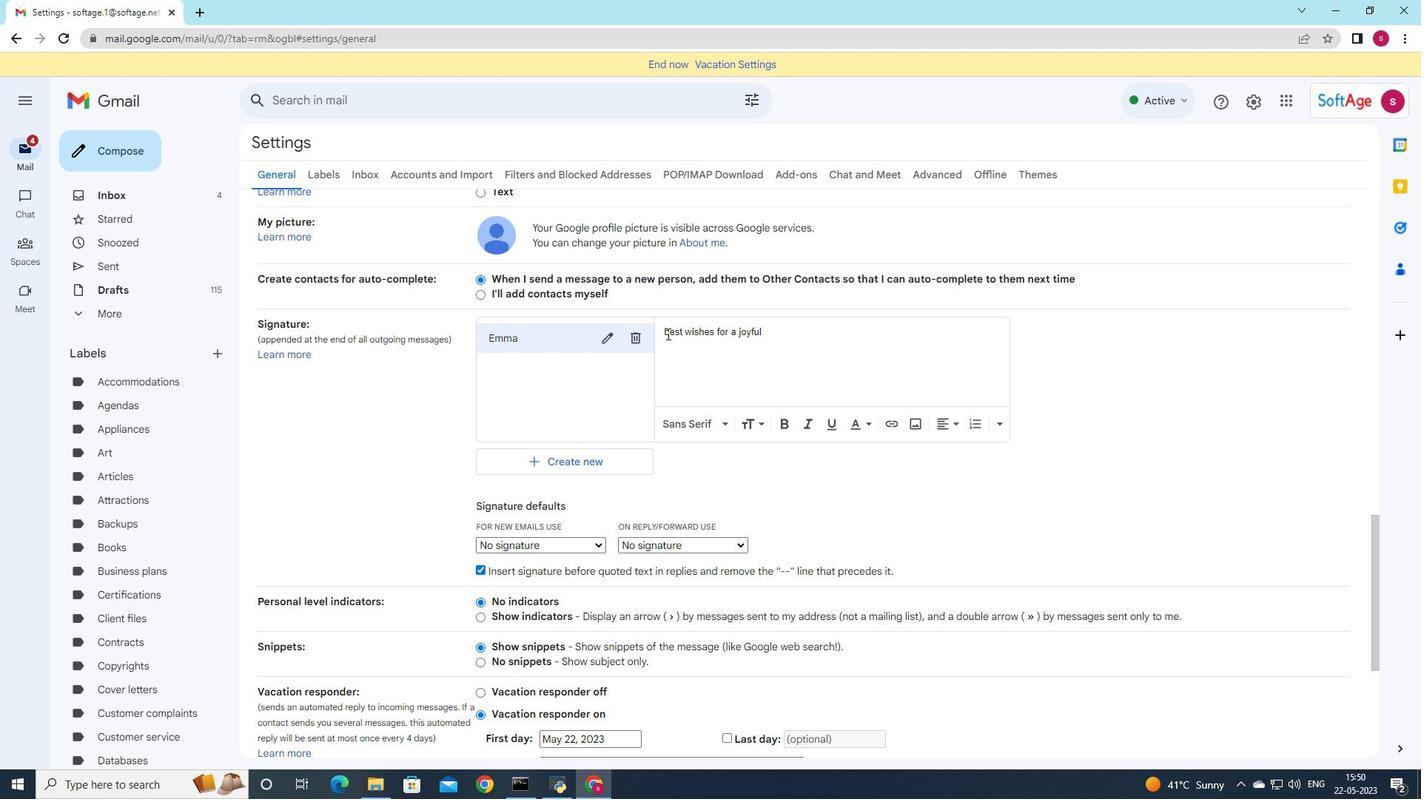 
Action: Key pressed <Key.backspace><Key.shift>B
Screenshot: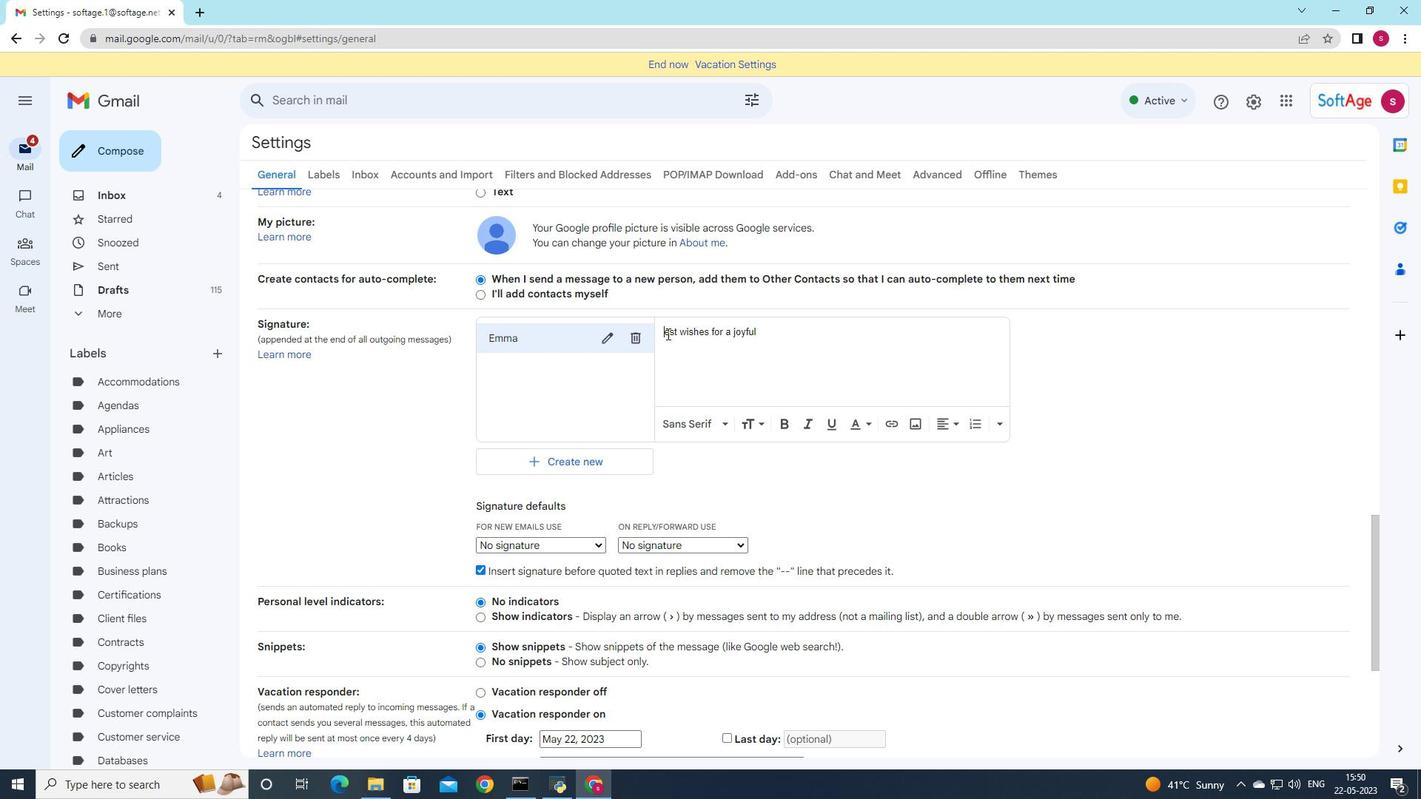 
Action: Mouse moved to (779, 336)
Screenshot: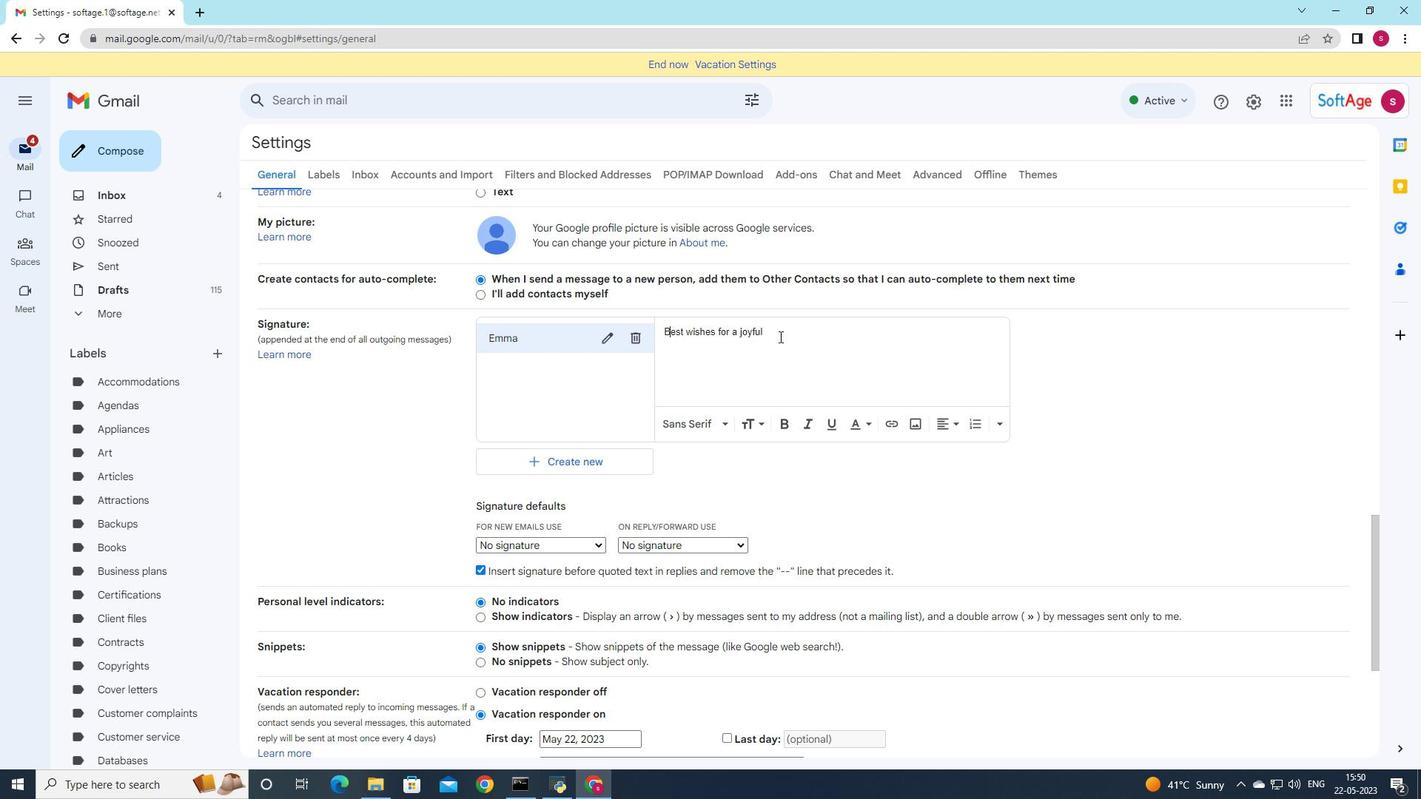 
Action: Mouse pressed left at (779, 336)
Screenshot: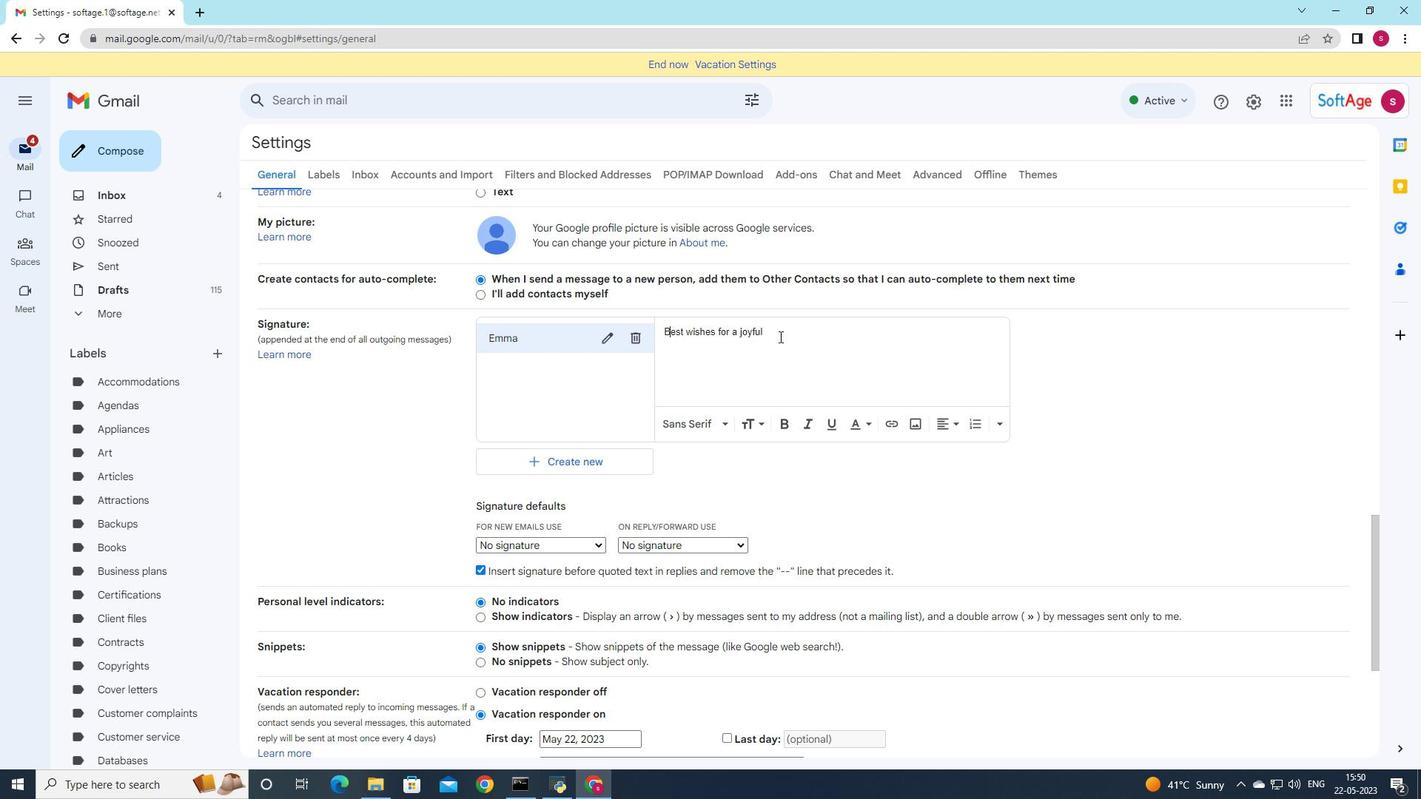 
Action: Key pressed <Key.space><Key.shift>Easter
Screenshot: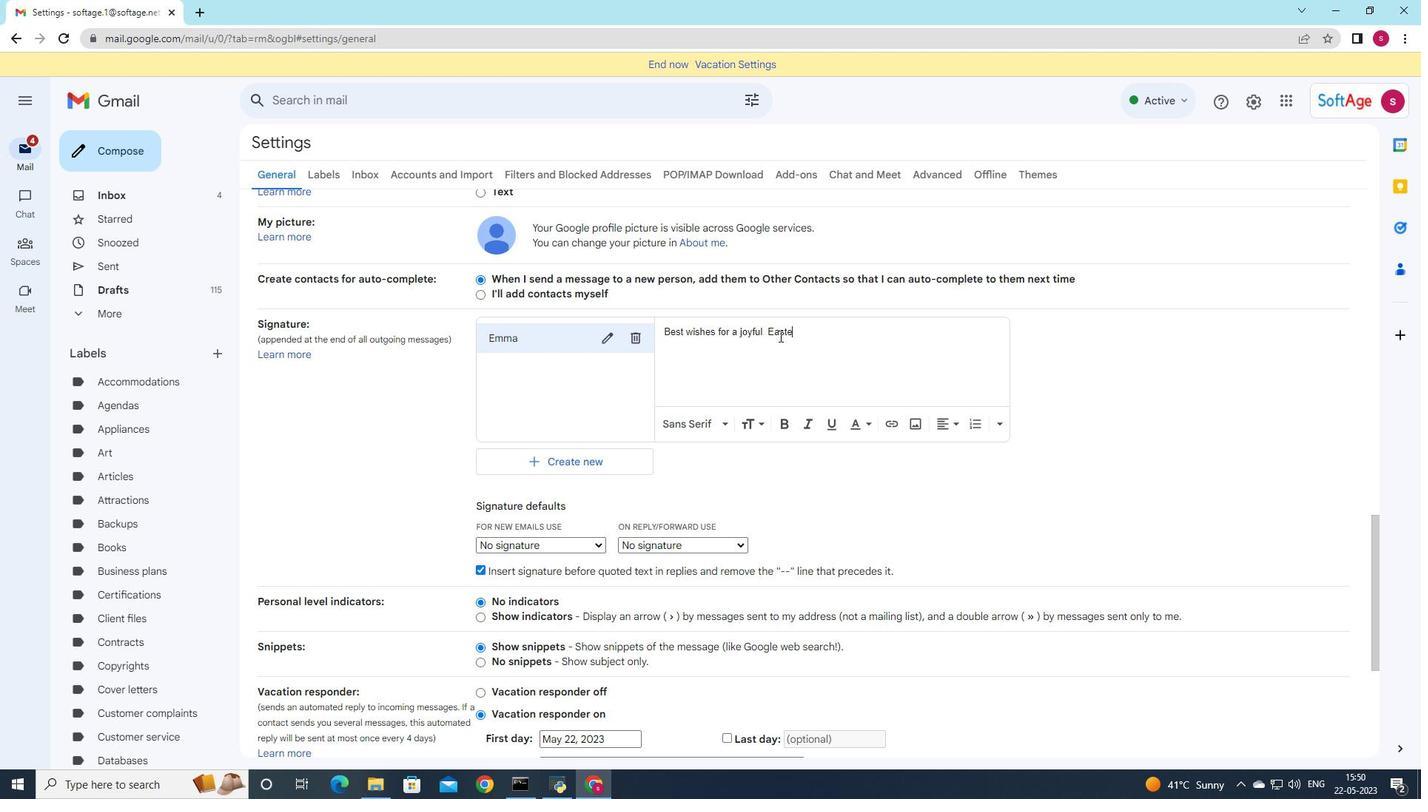 
Action: Mouse moved to (795, 351)
Screenshot: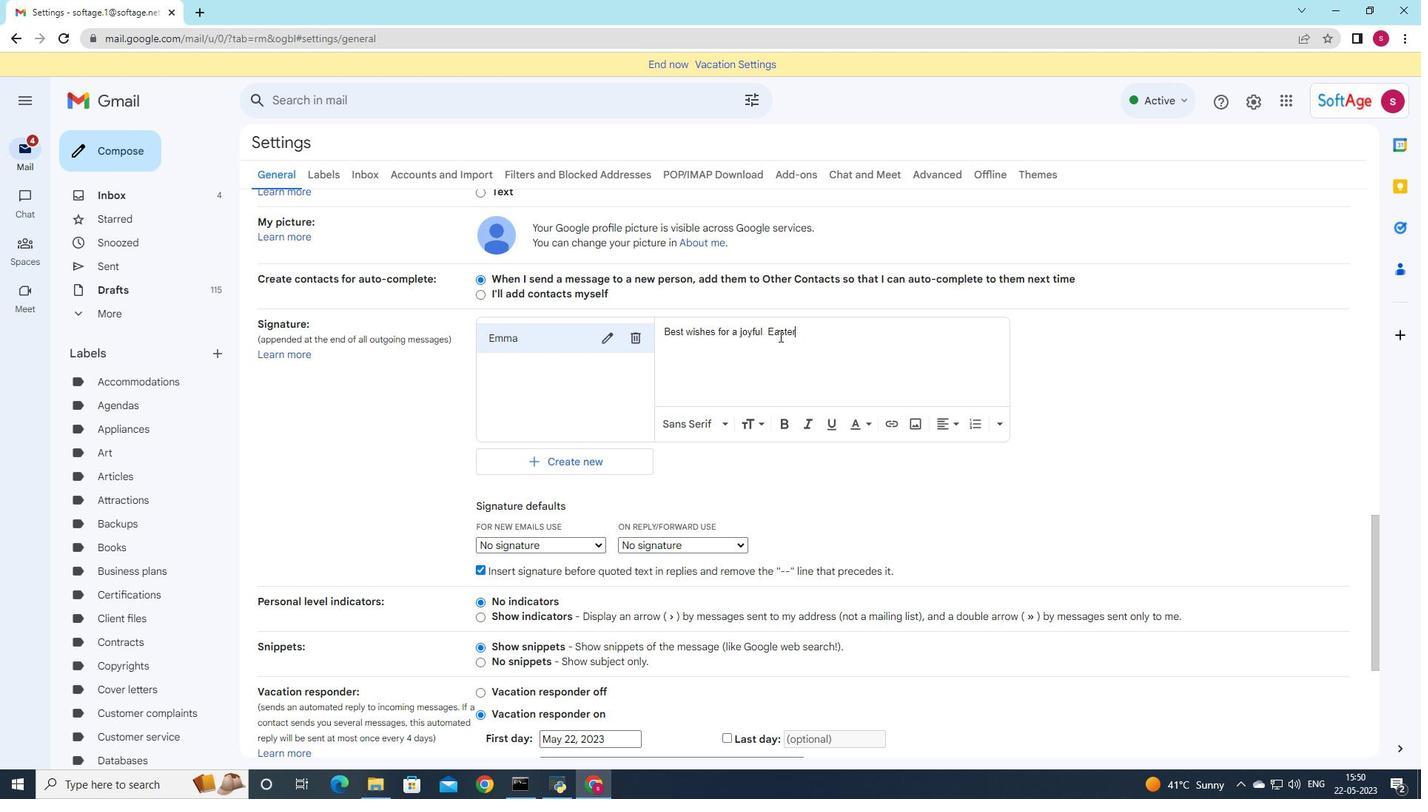 
Action: Key pressed ,<Key.shift>Emma<Key.space><Key.shift>Green
Screenshot: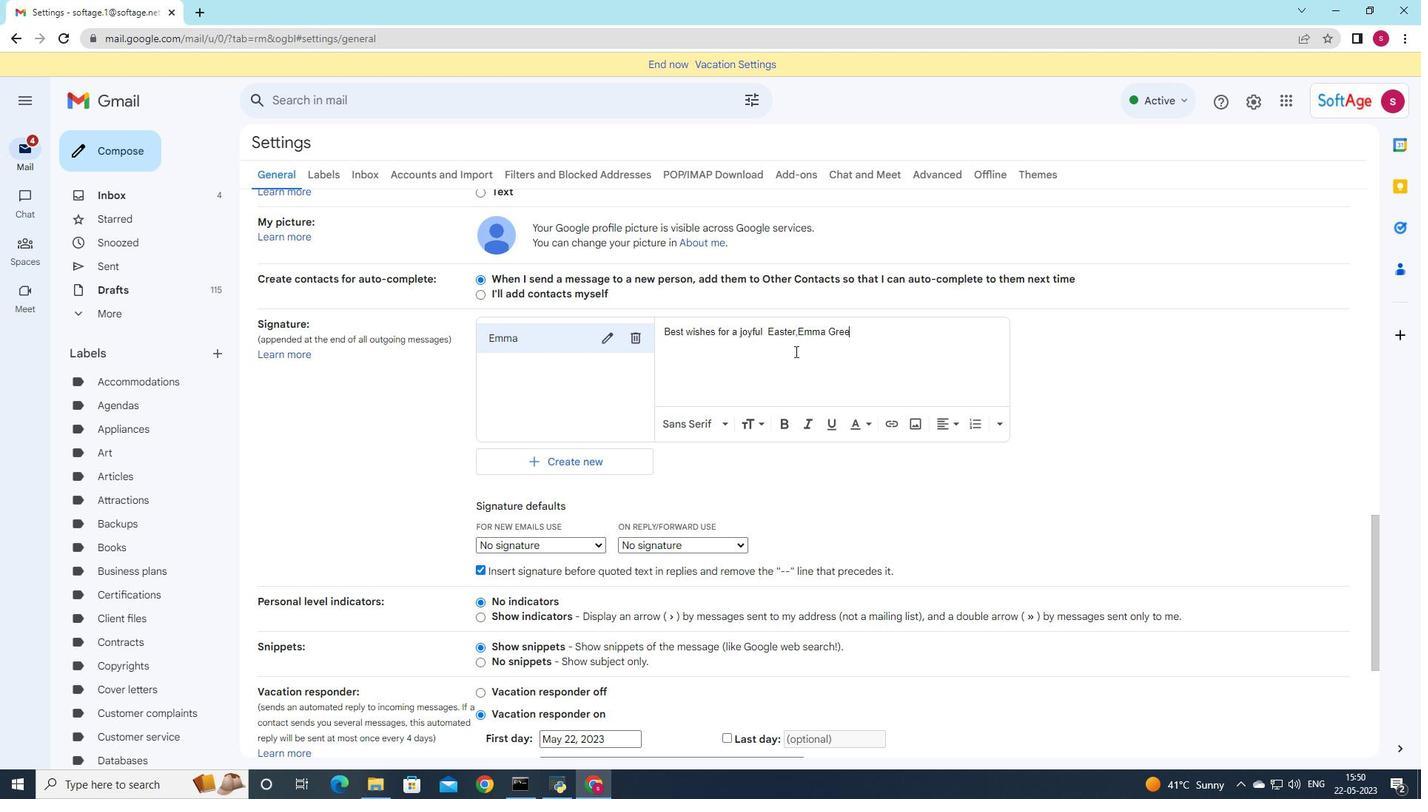 
Action: Mouse moved to (649, 441)
Screenshot: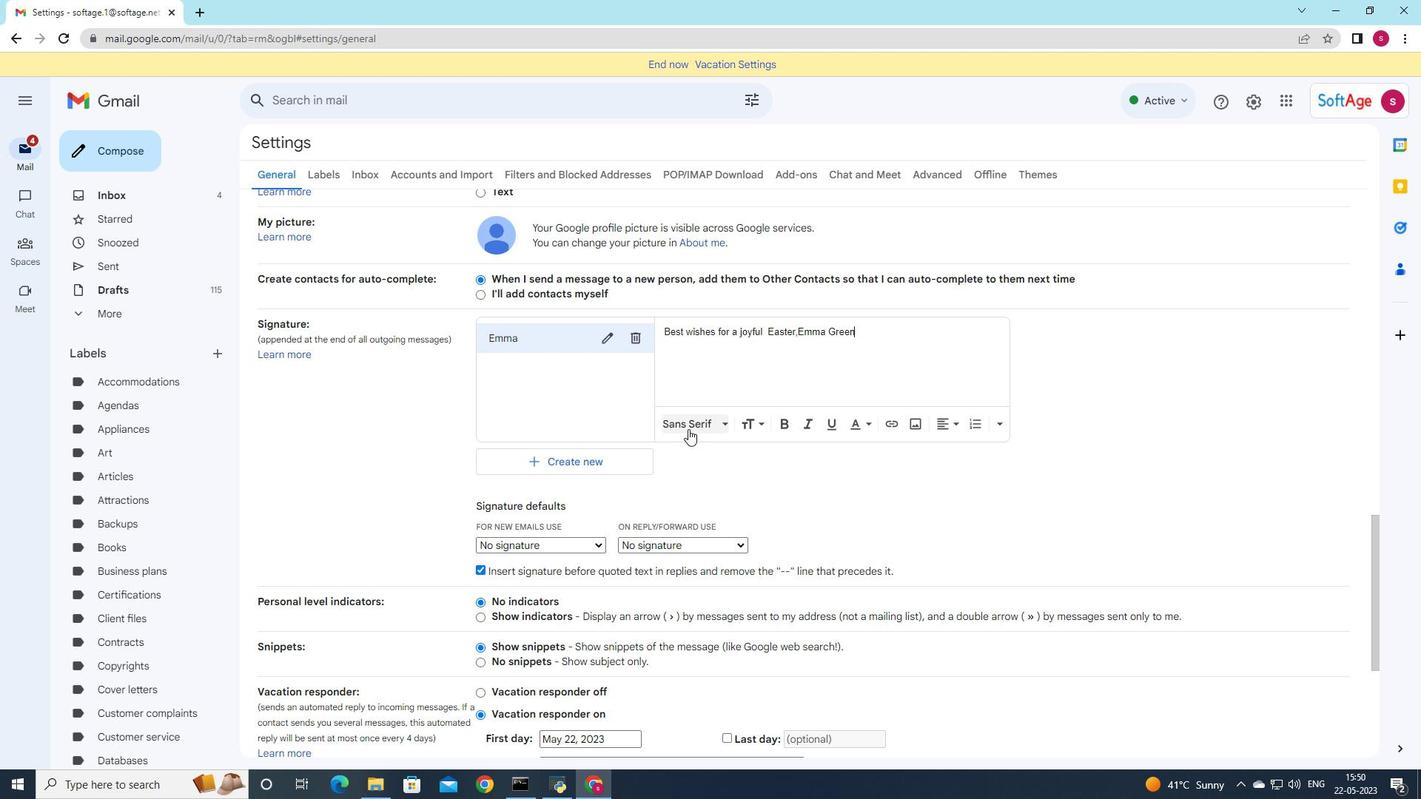 
Action: Mouse scrolled (649, 441) with delta (0, 0)
Screenshot: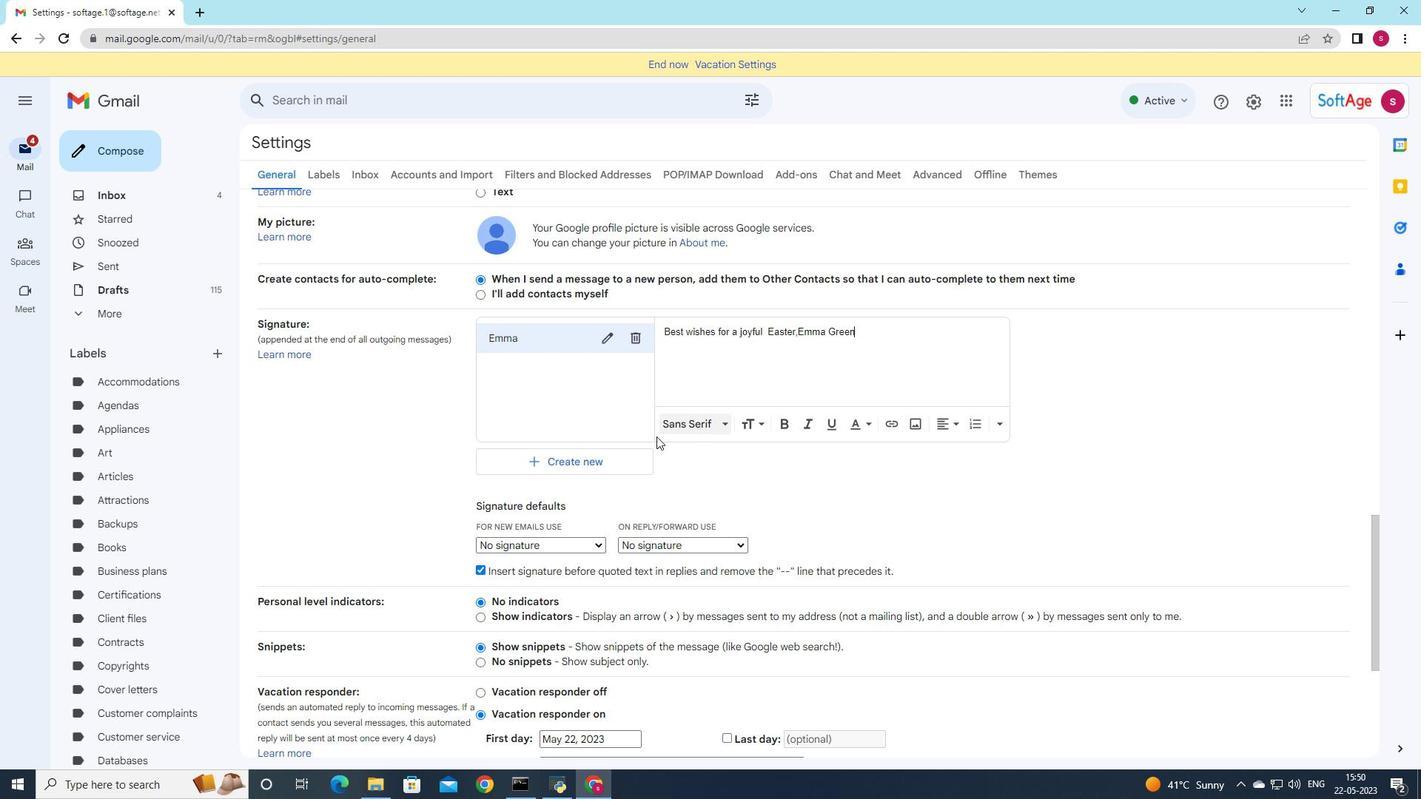 
Action: Mouse scrolled (649, 441) with delta (0, 0)
Screenshot: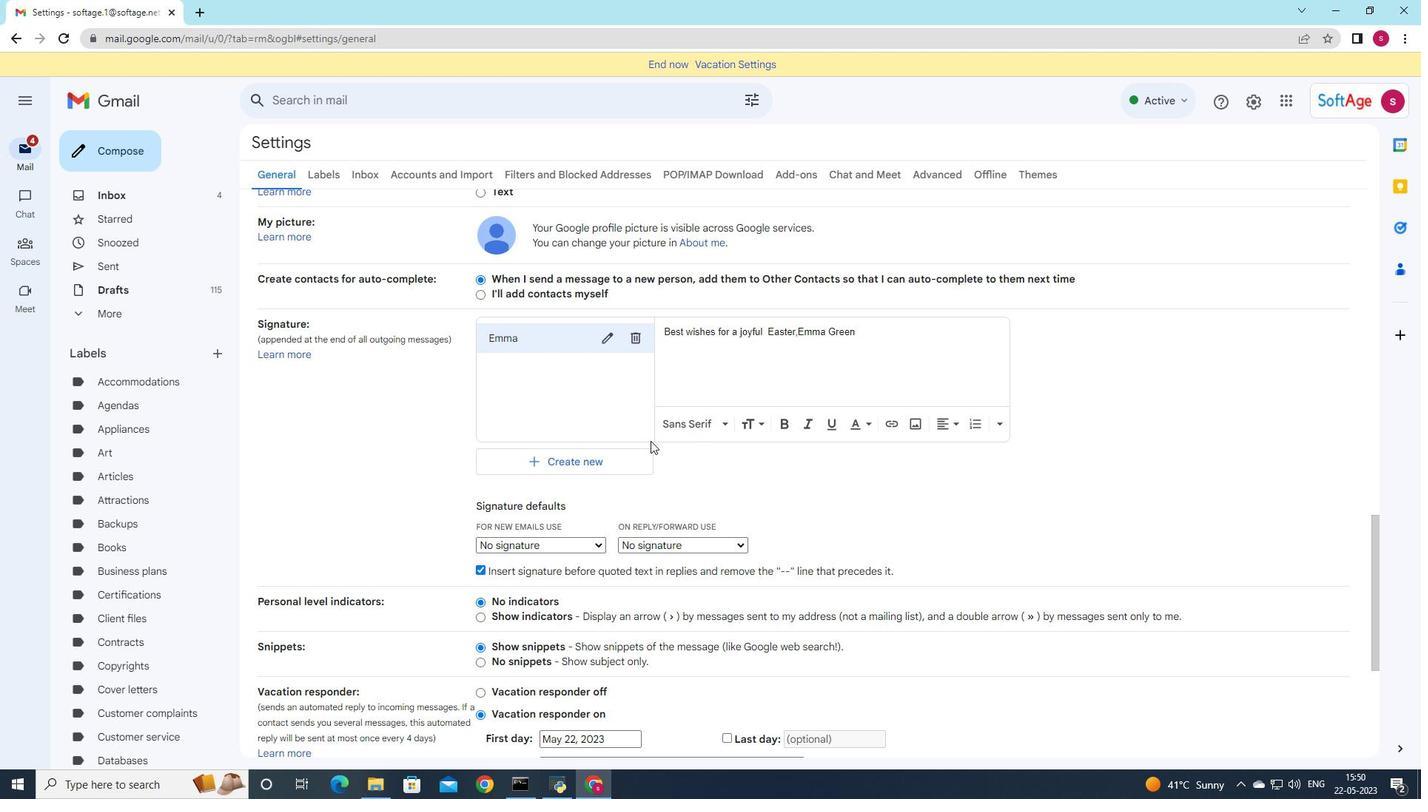 
Action: Mouse scrolled (649, 441) with delta (0, 0)
Screenshot: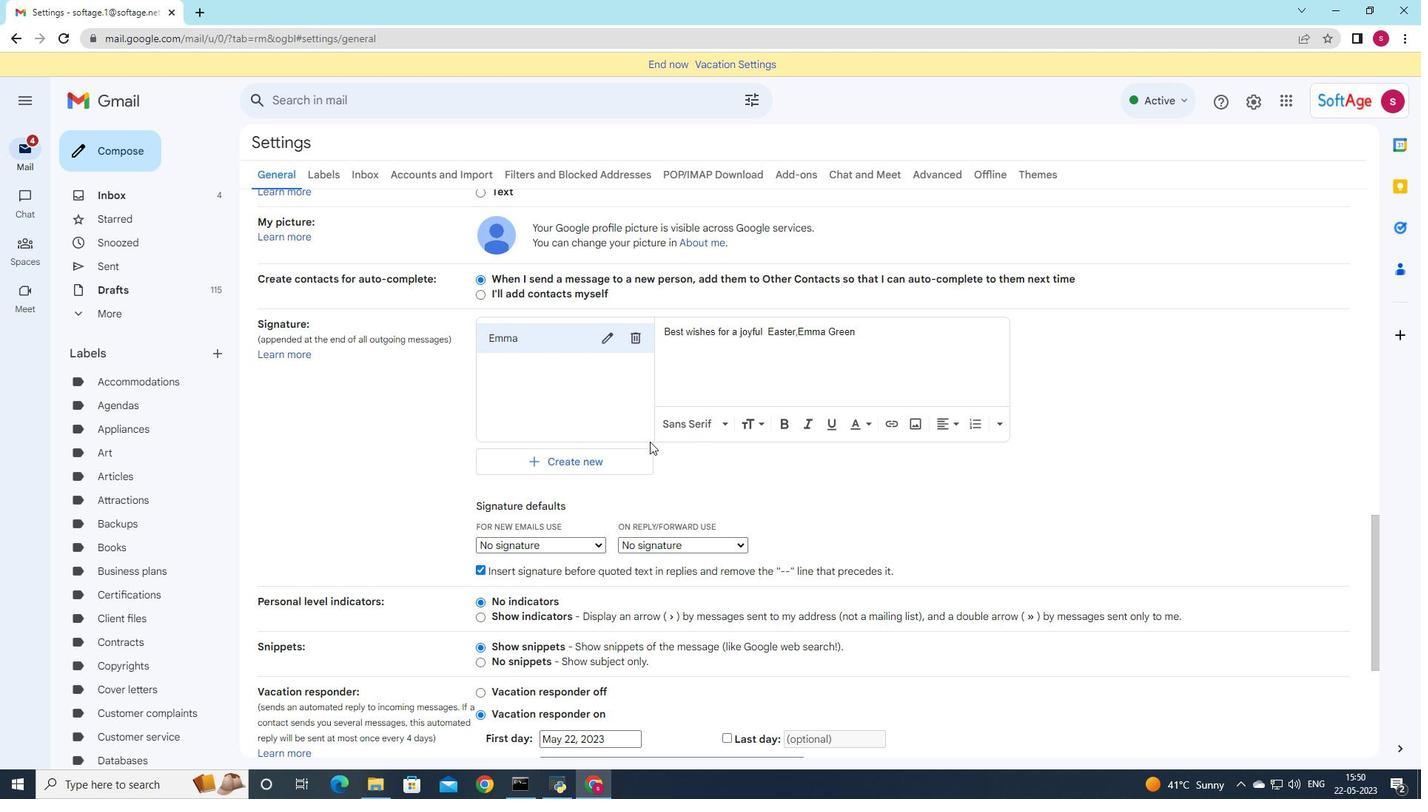 
Action: Mouse scrolled (649, 441) with delta (0, 0)
Screenshot: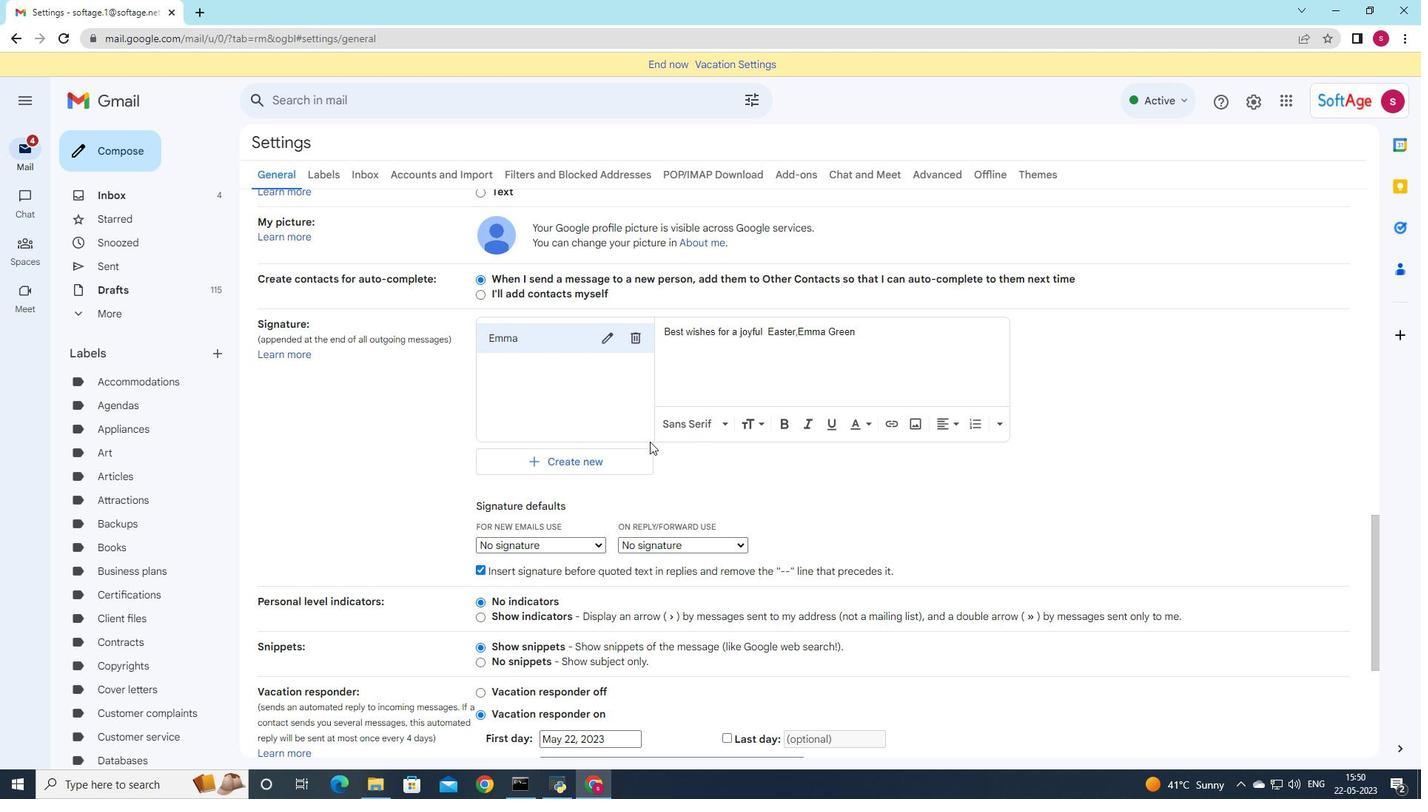 
Action: Mouse moved to (591, 252)
Screenshot: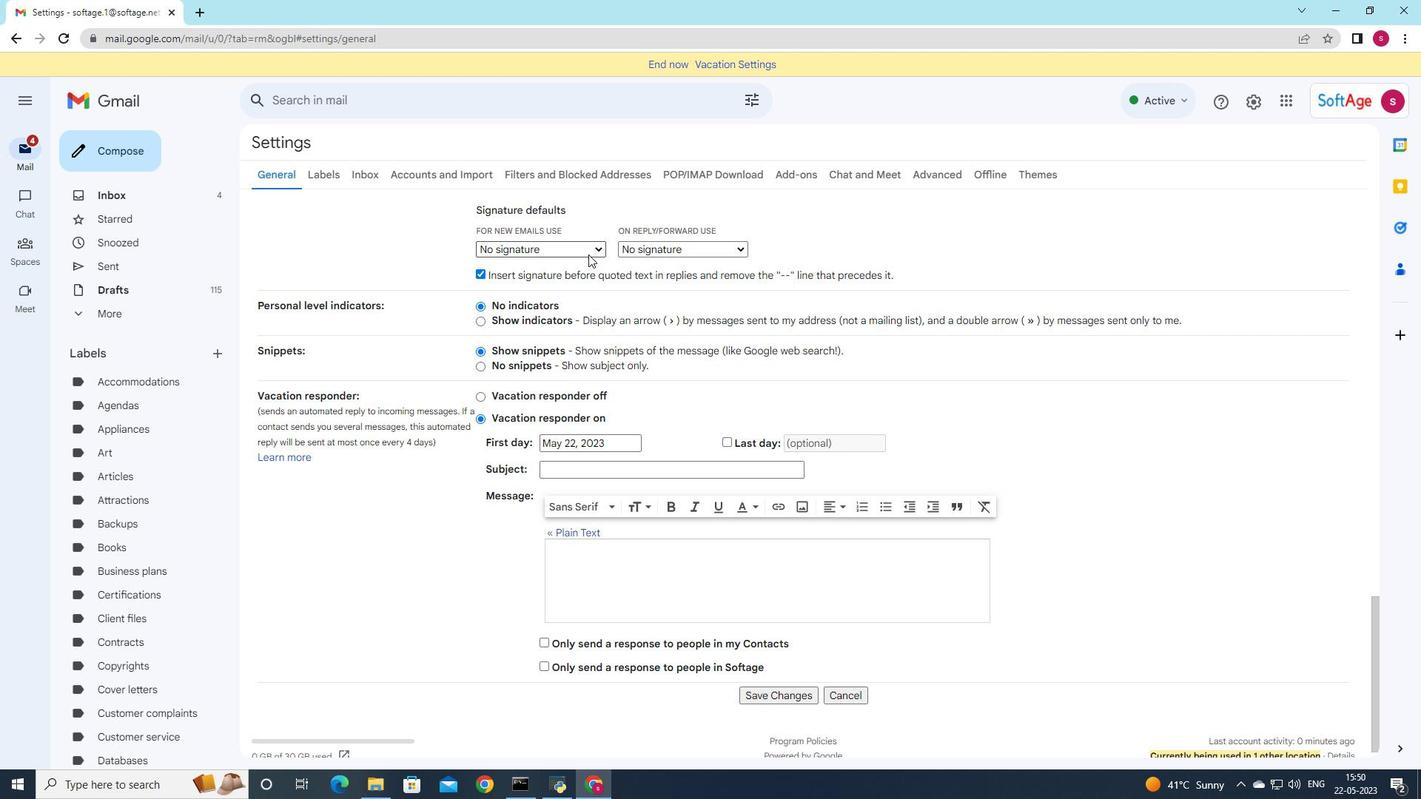 
Action: Mouse pressed left at (591, 252)
Screenshot: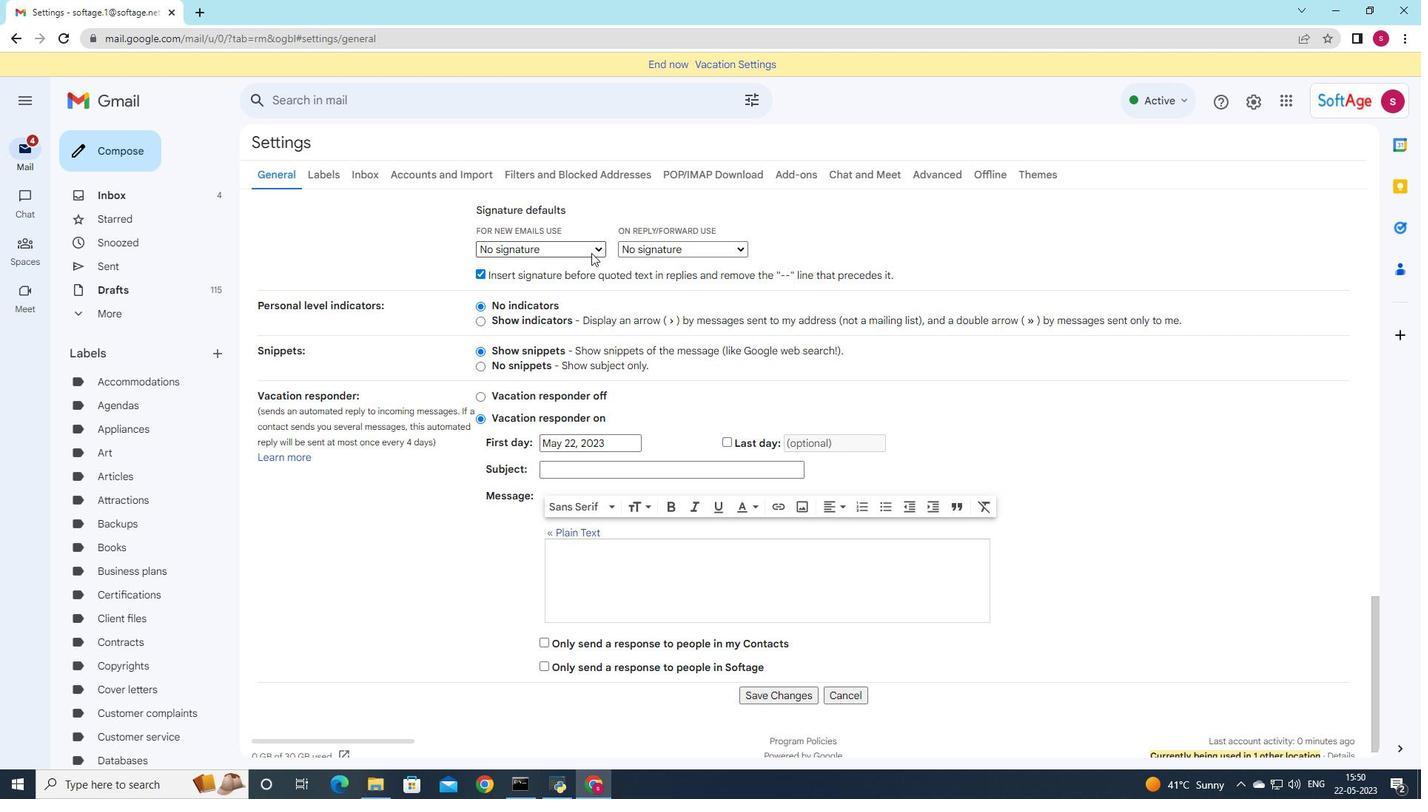 
Action: Mouse moved to (581, 273)
Screenshot: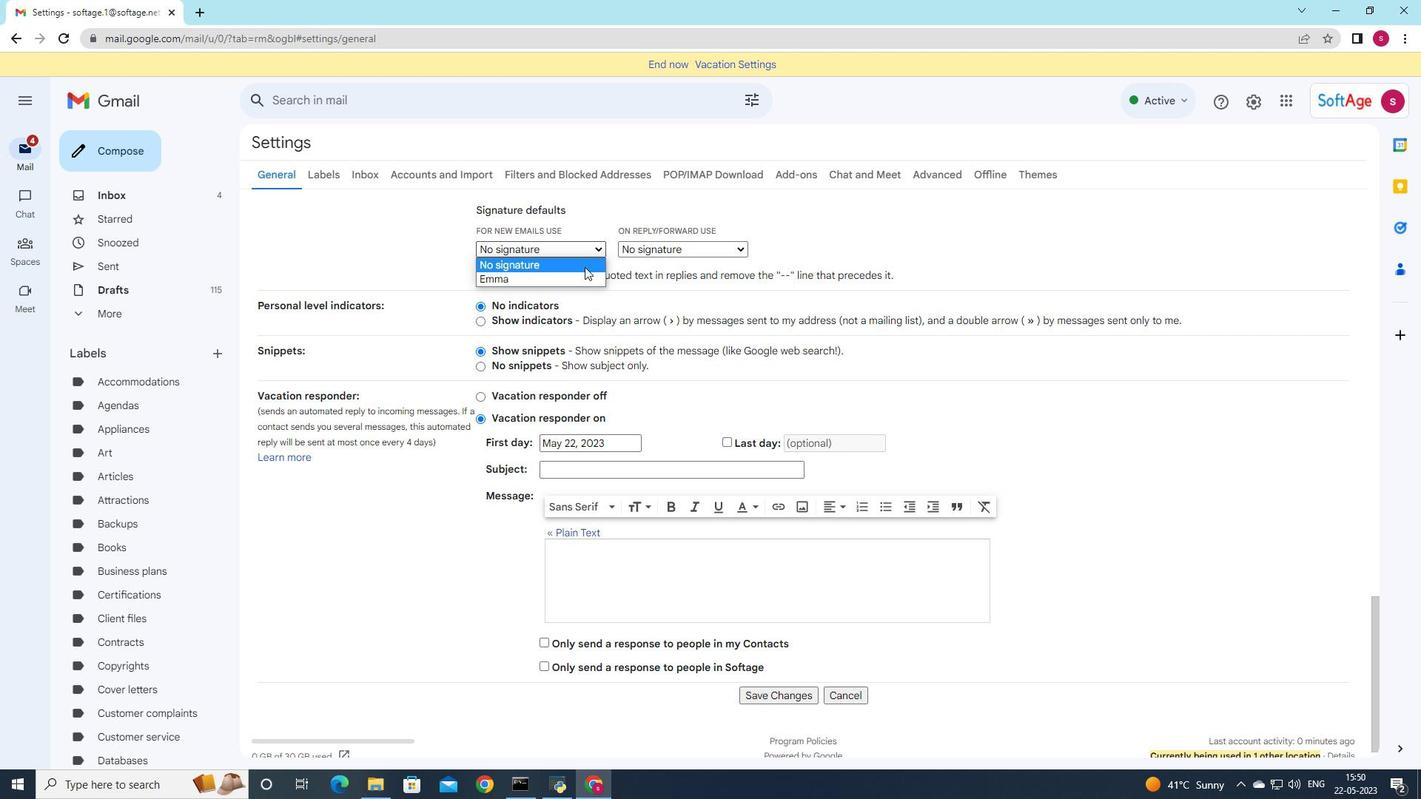 
Action: Mouse pressed left at (581, 273)
Screenshot: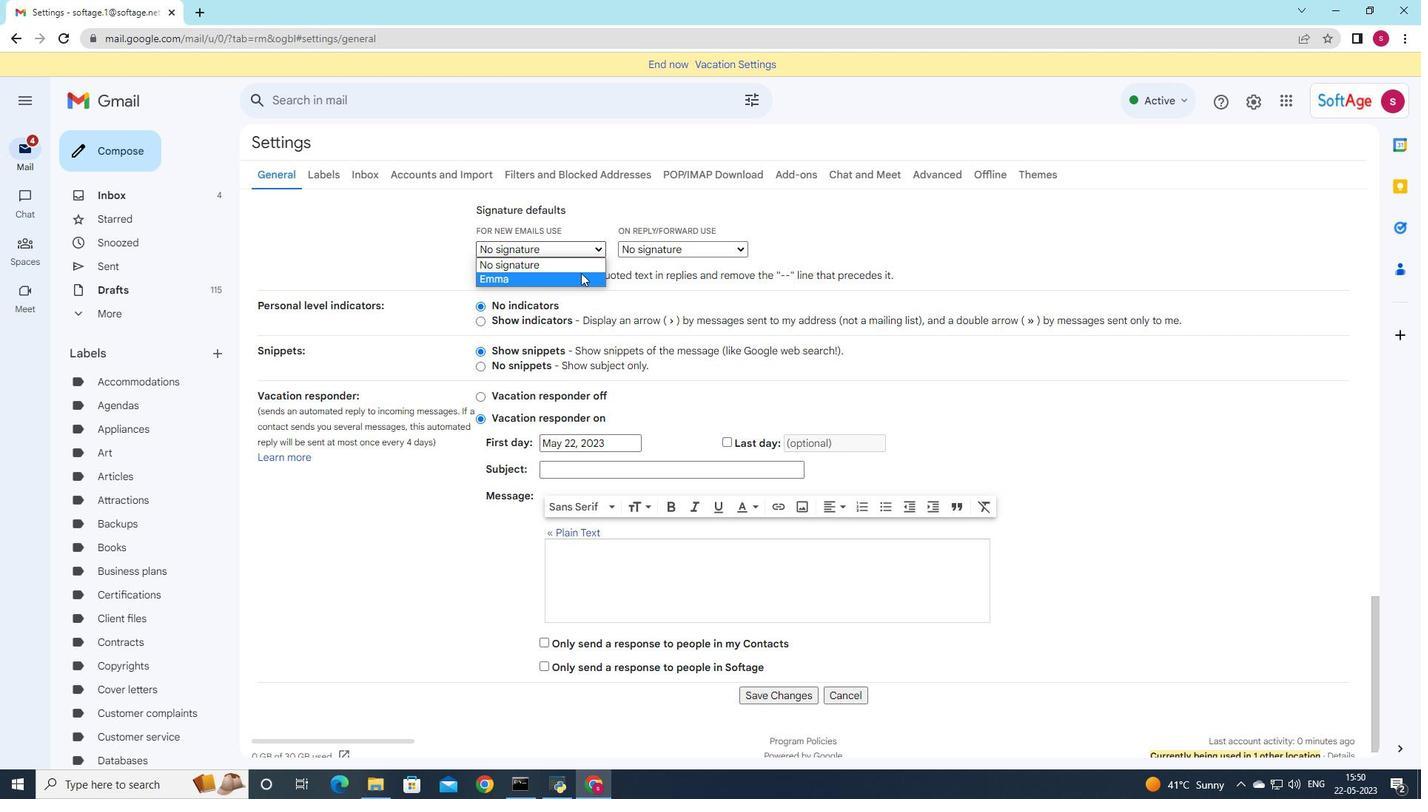 
Action: Mouse moved to (675, 247)
Screenshot: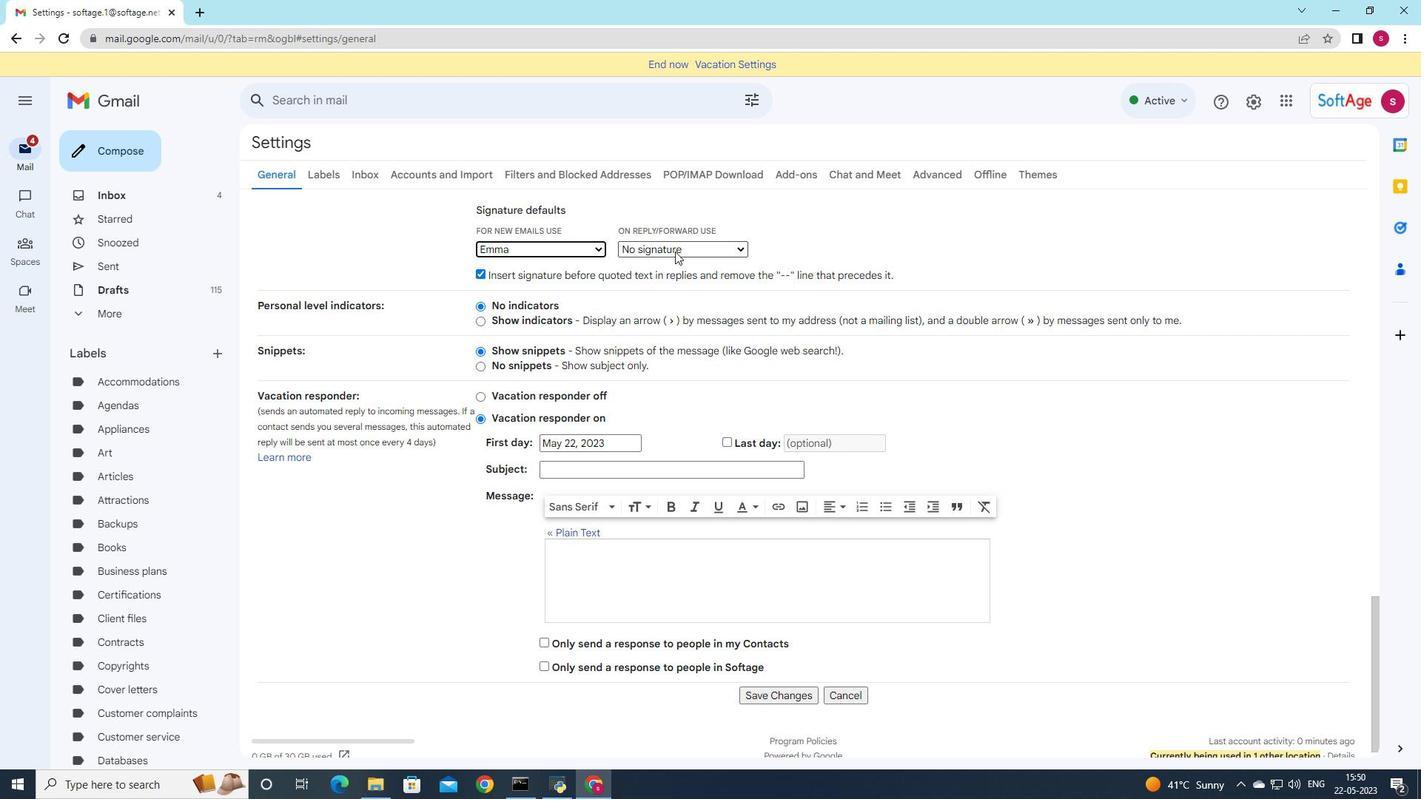 
Action: Mouse pressed left at (675, 247)
Screenshot: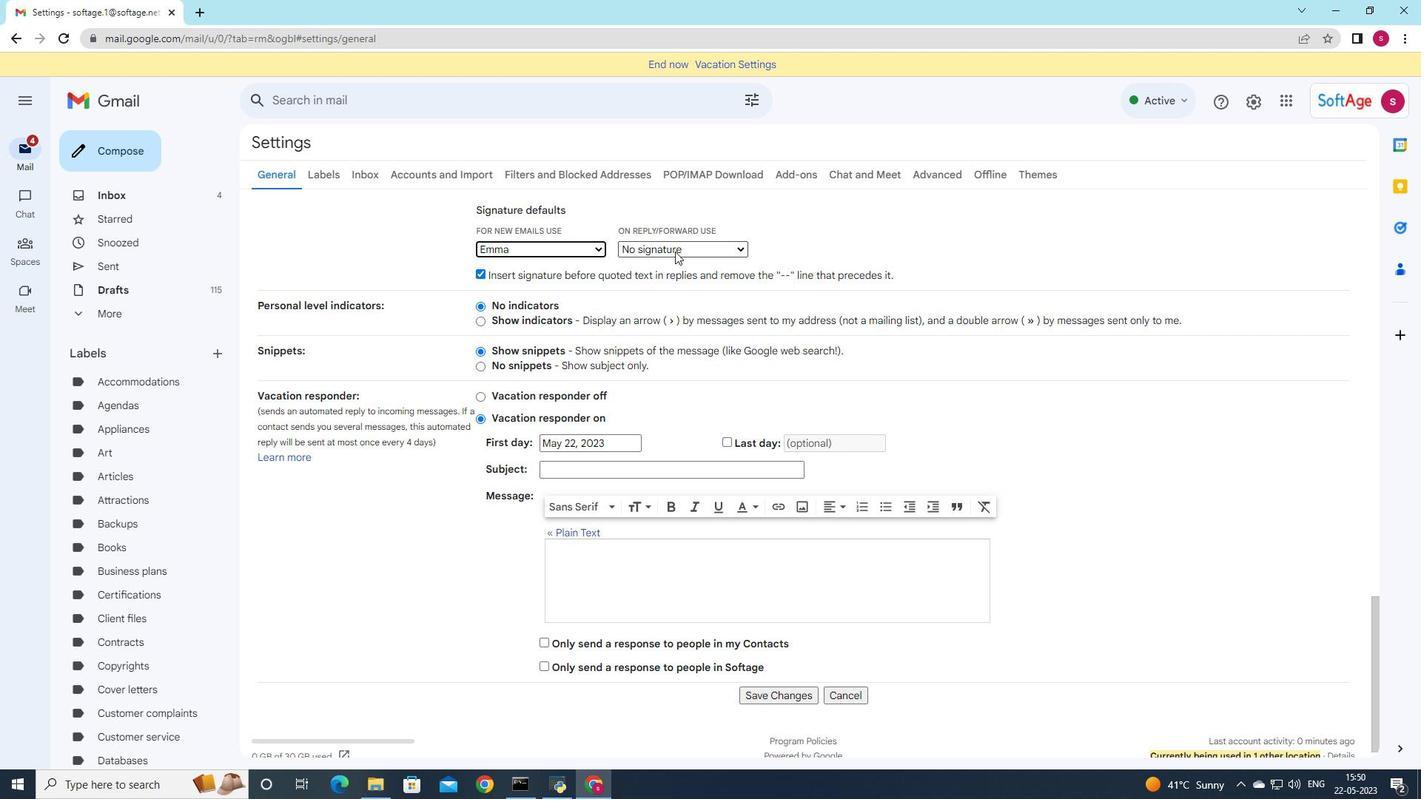 
Action: Mouse moved to (675, 284)
Screenshot: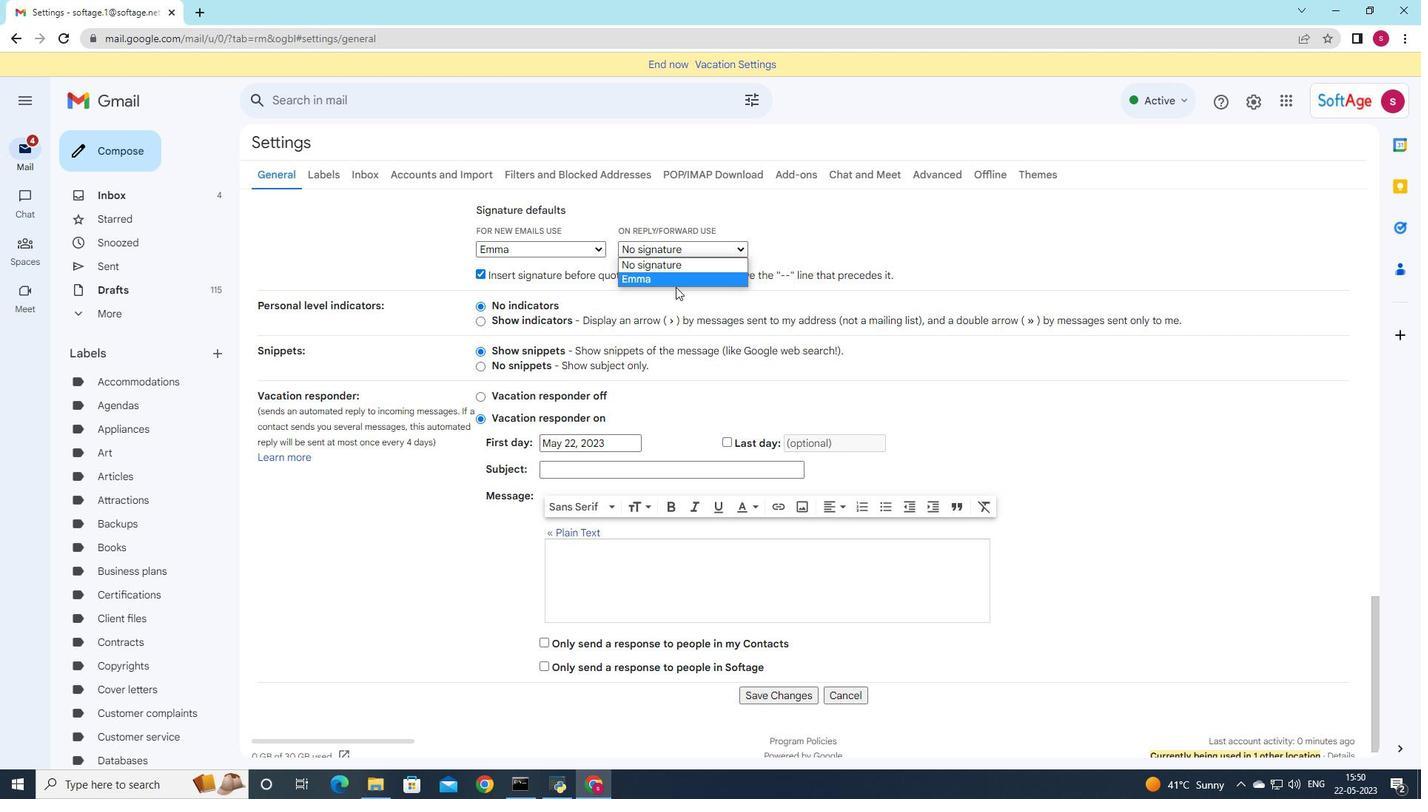 
Action: Mouse pressed left at (675, 284)
Screenshot: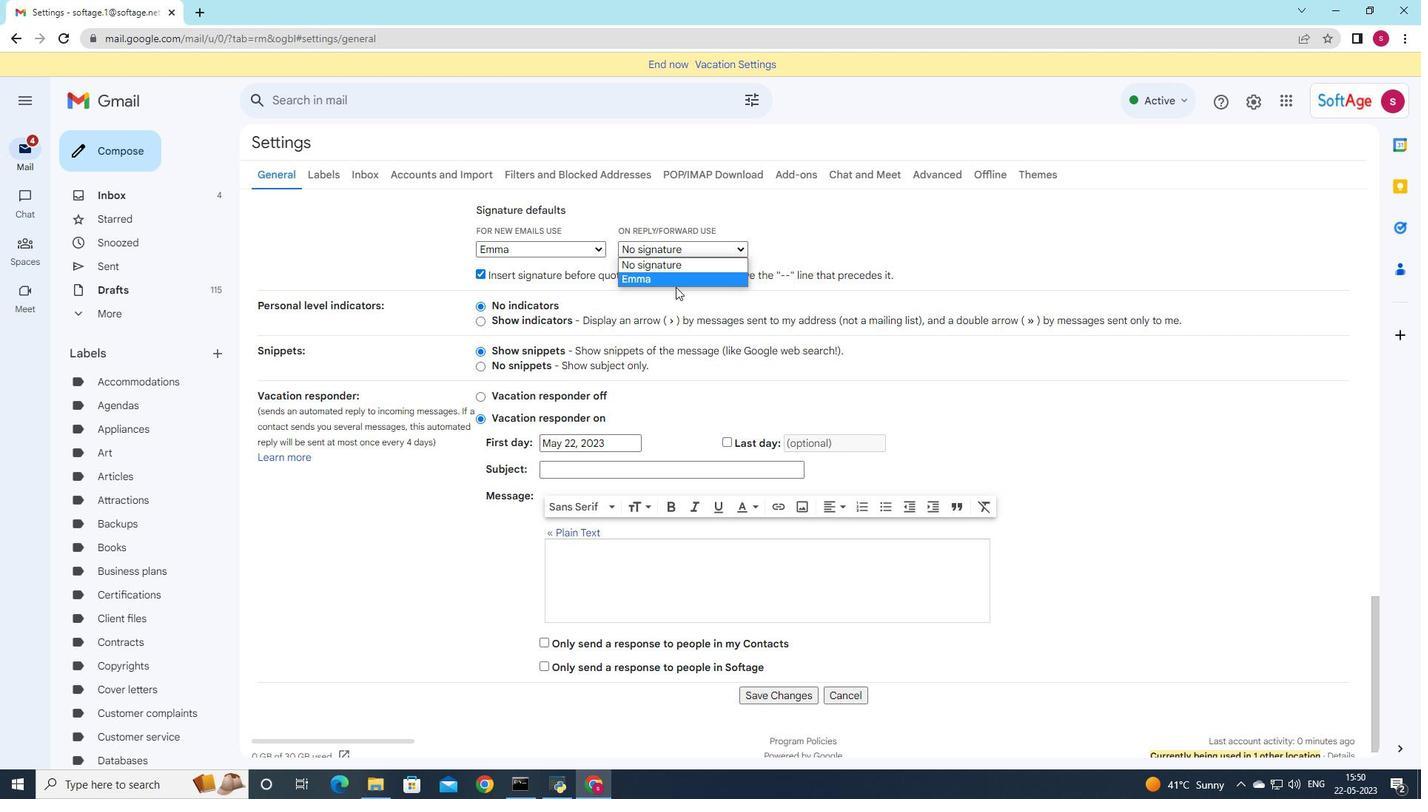 
Action: Mouse scrolled (675, 283) with delta (0, 0)
Screenshot: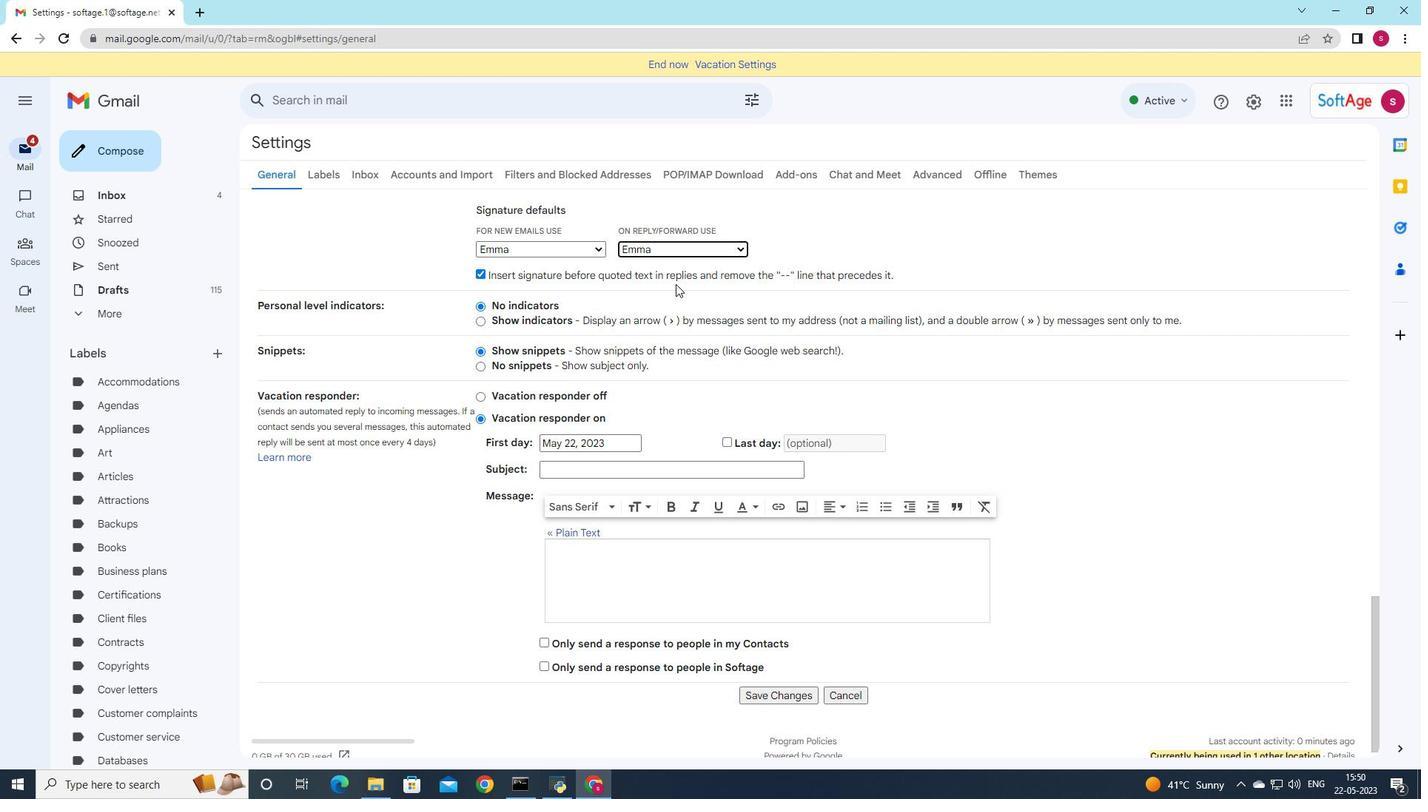 
Action: Mouse scrolled (675, 283) with delta (0, 0)
Screenshot: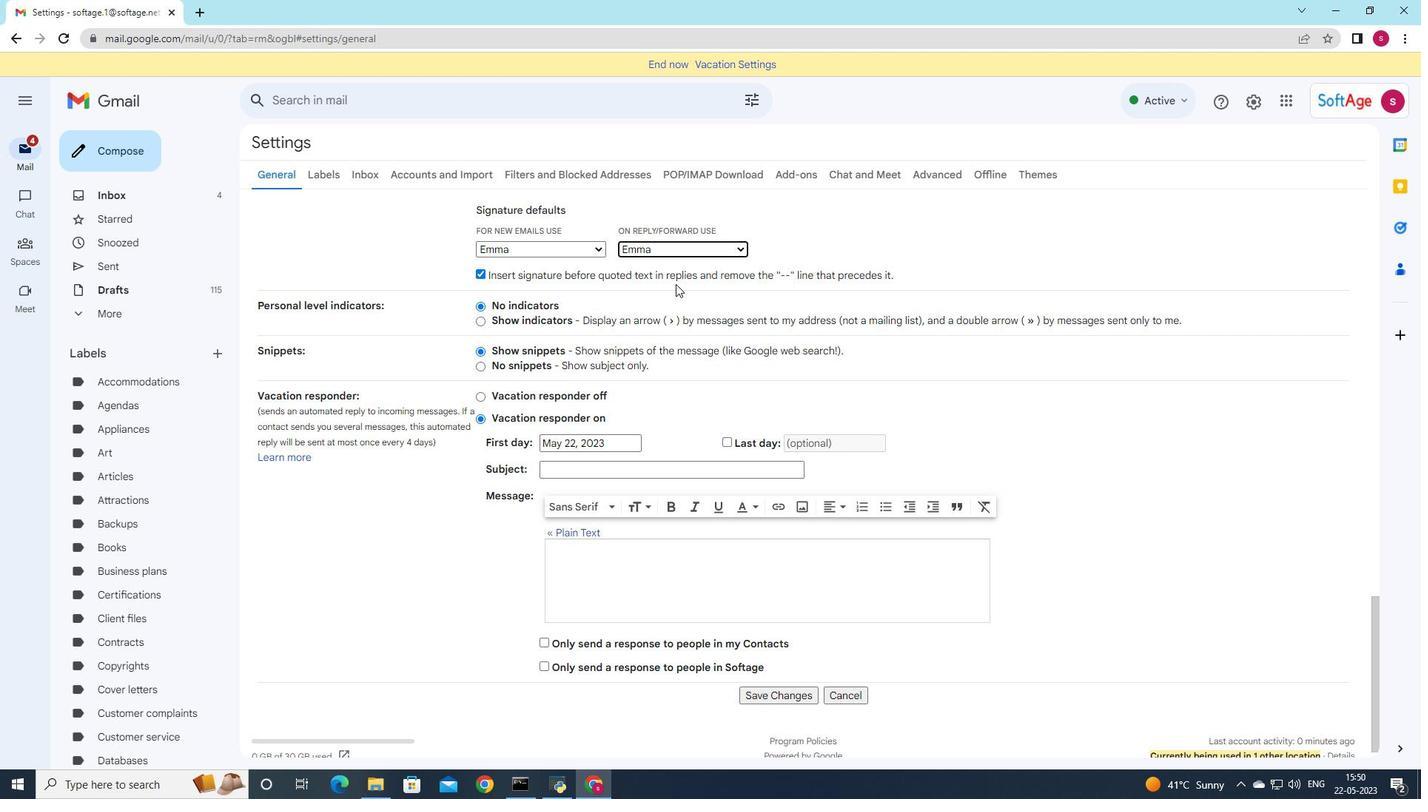
Action: Mouse scrolled (675, 283) with delta (0, 0)
Screenshot: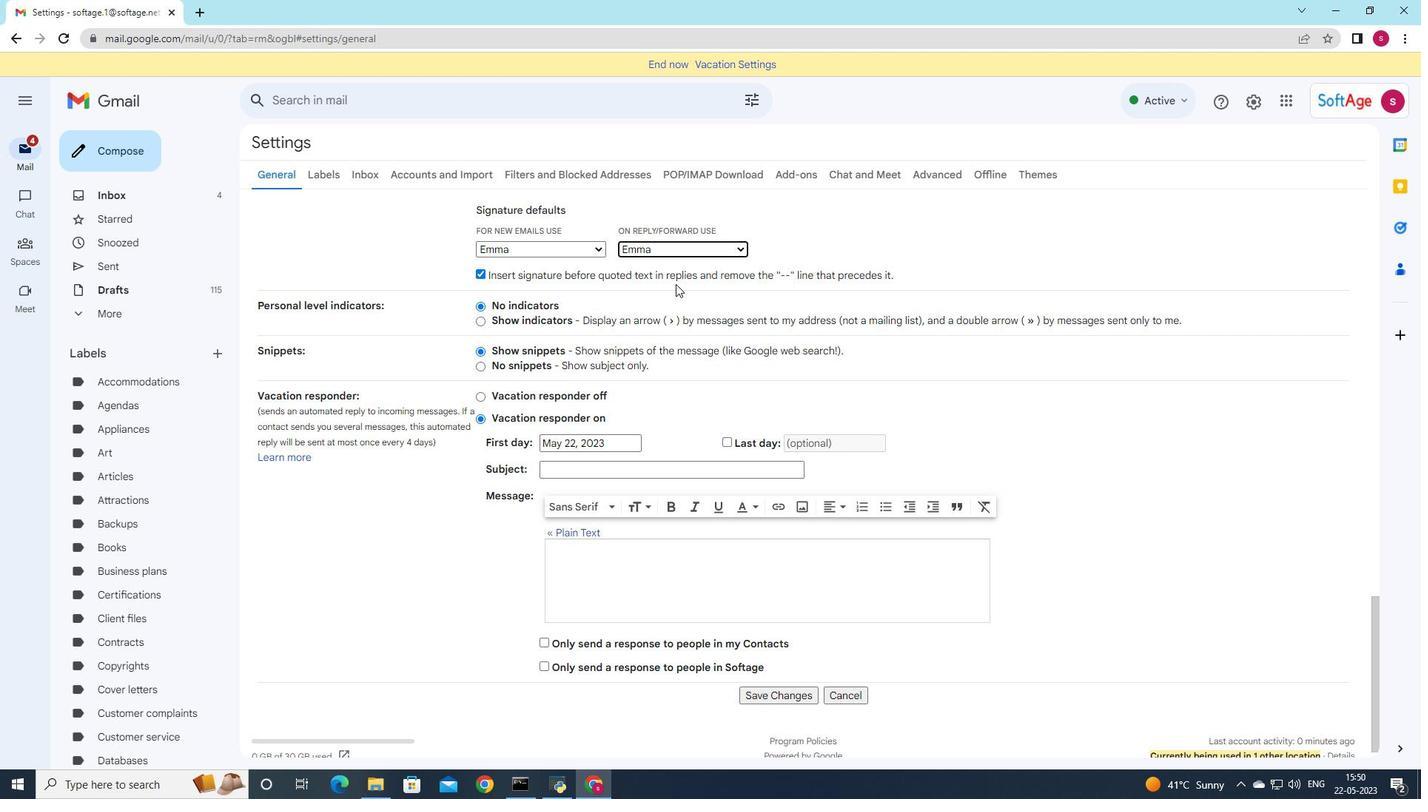 
Action: Mouse scrolled (675, 283) with delta (0, 0)
Screenshot: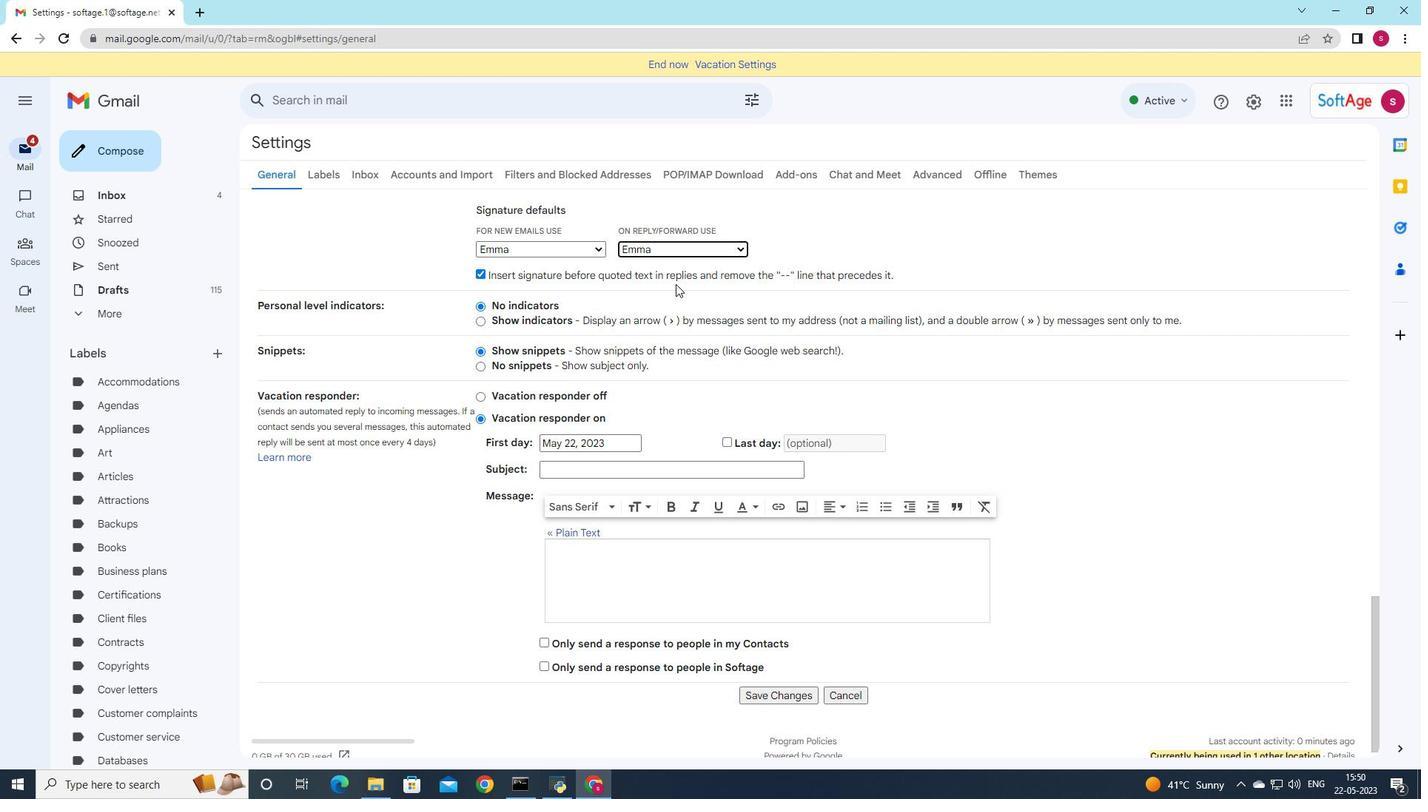 
Action: Mouse scrolled (675, 283) with delta (0, 0)
Screenshot: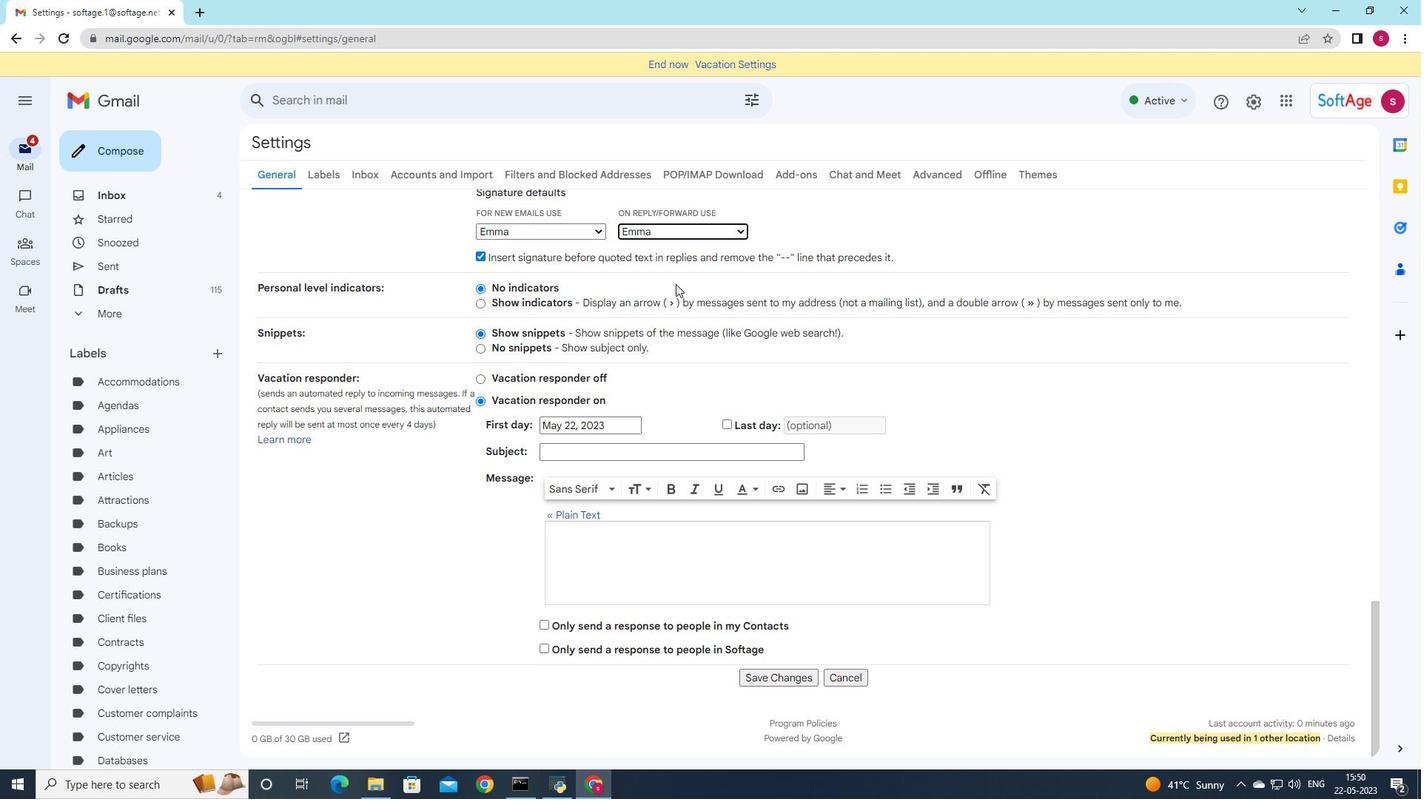 
Action: Mouse moved to (675, 344)
Screenshot: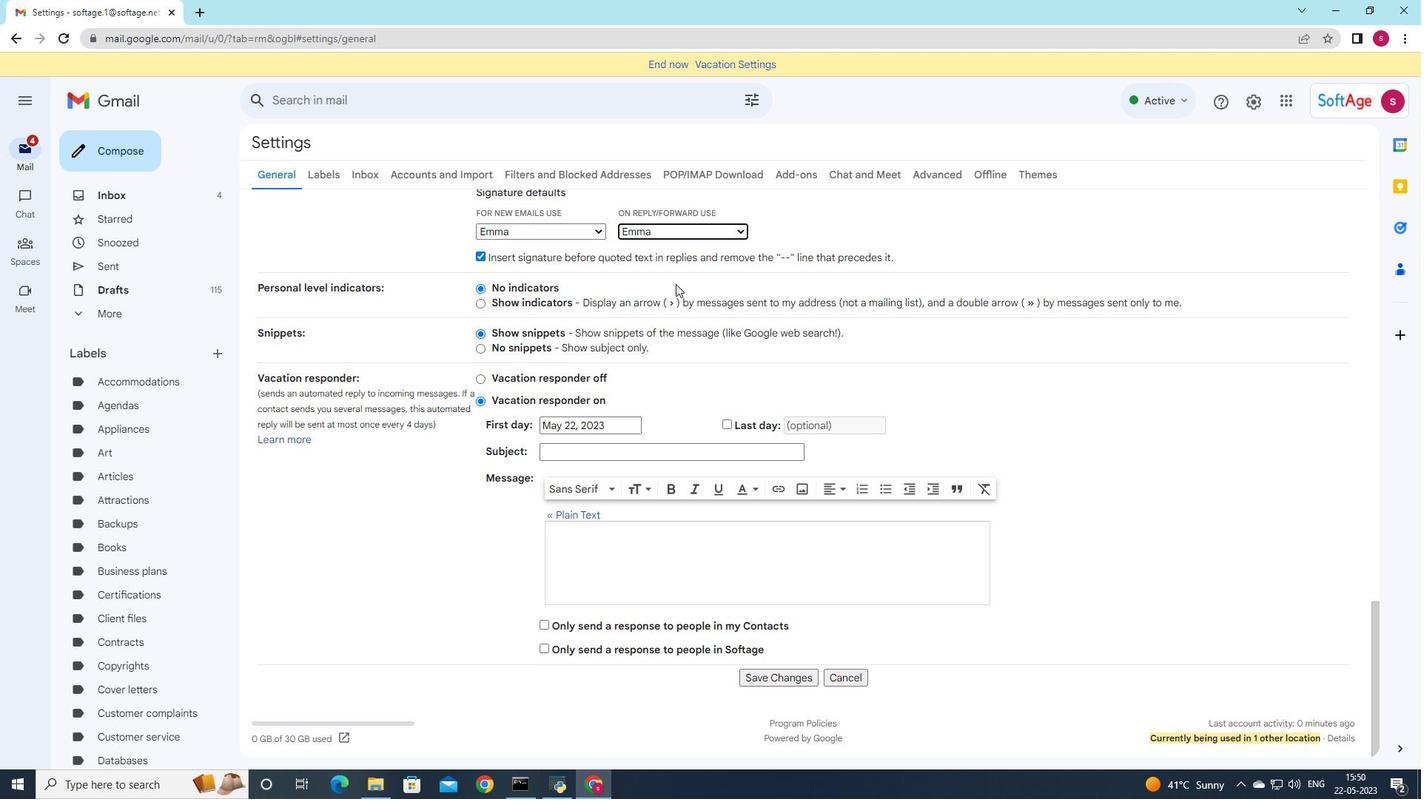 
Action: Mouse scrolled (672, 316) with delta (0, 0)
Screenshot: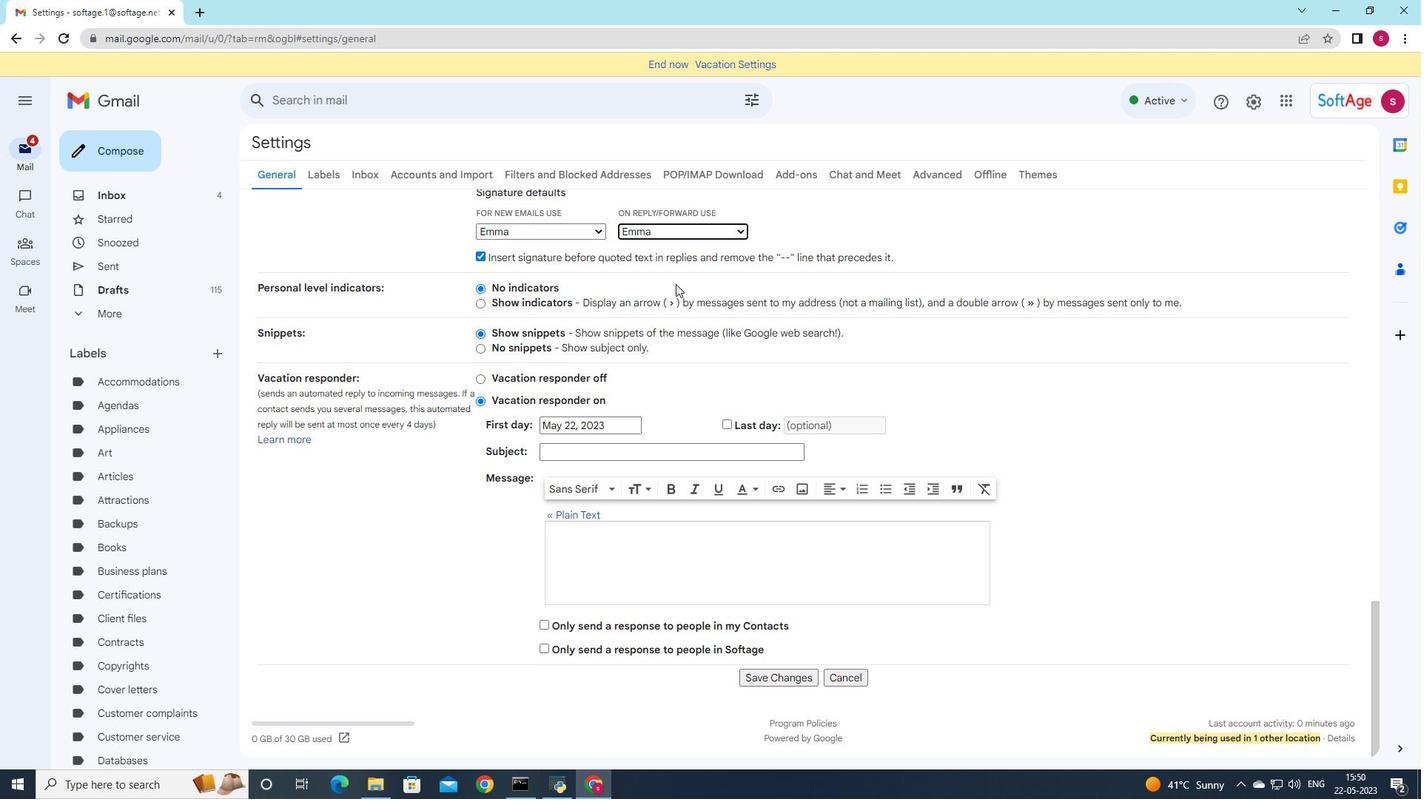 
Action: Mouse moved to (748, 673)
Screenshot: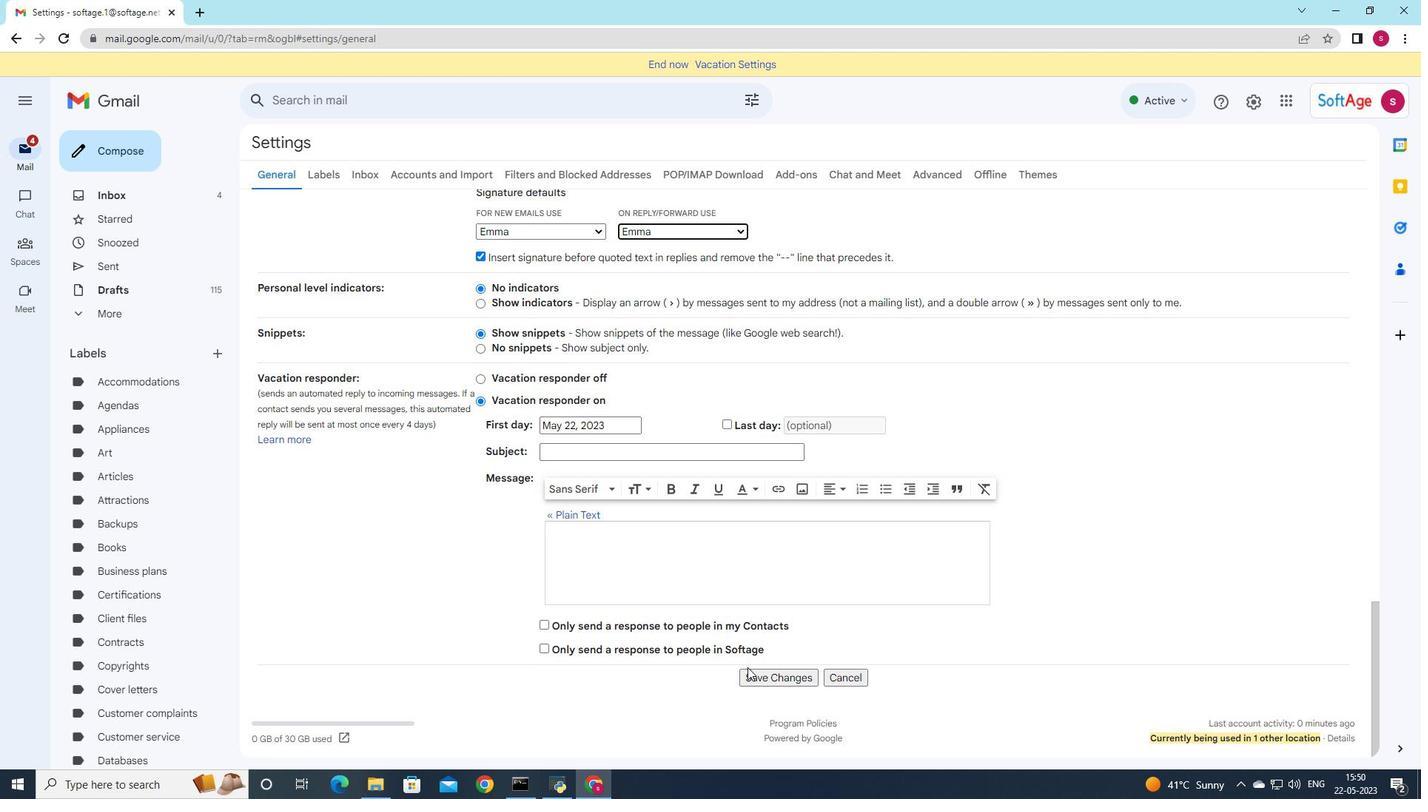 
Action: Mouse pressed left at (748, 673)
Screenshot: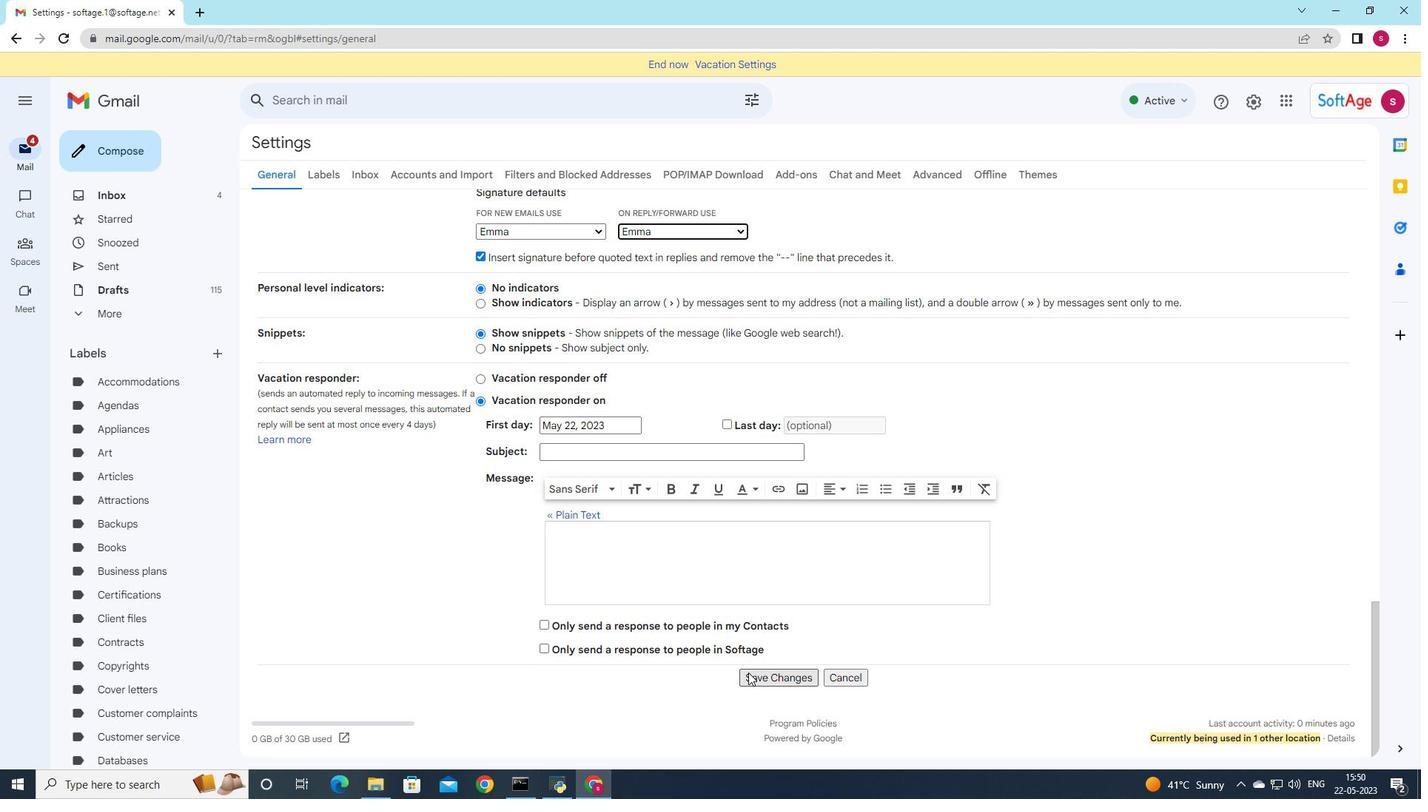 
Action: Mouse moved to (145, 139)
Screenshot: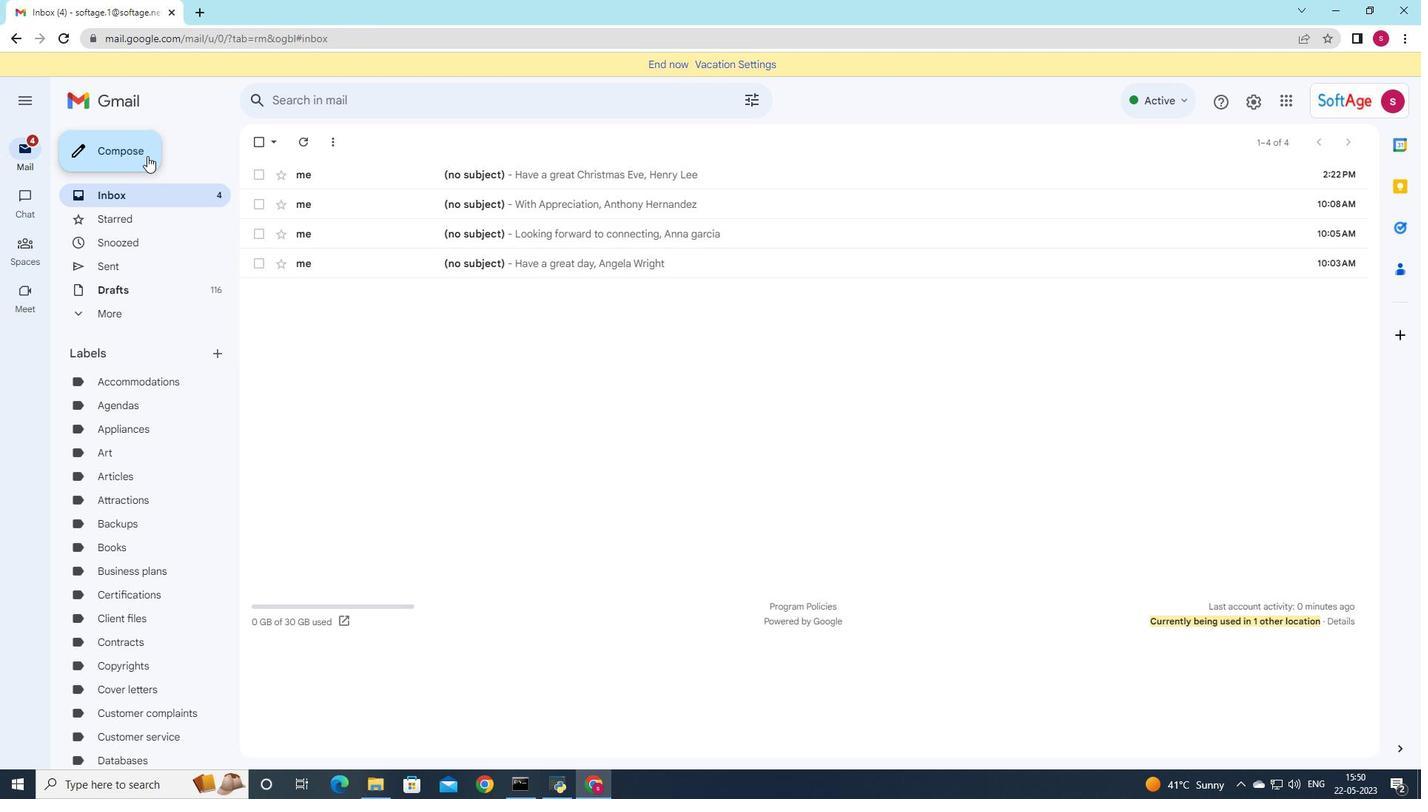 
Action: Mouse pressed left at (145, 139)
Screenshot: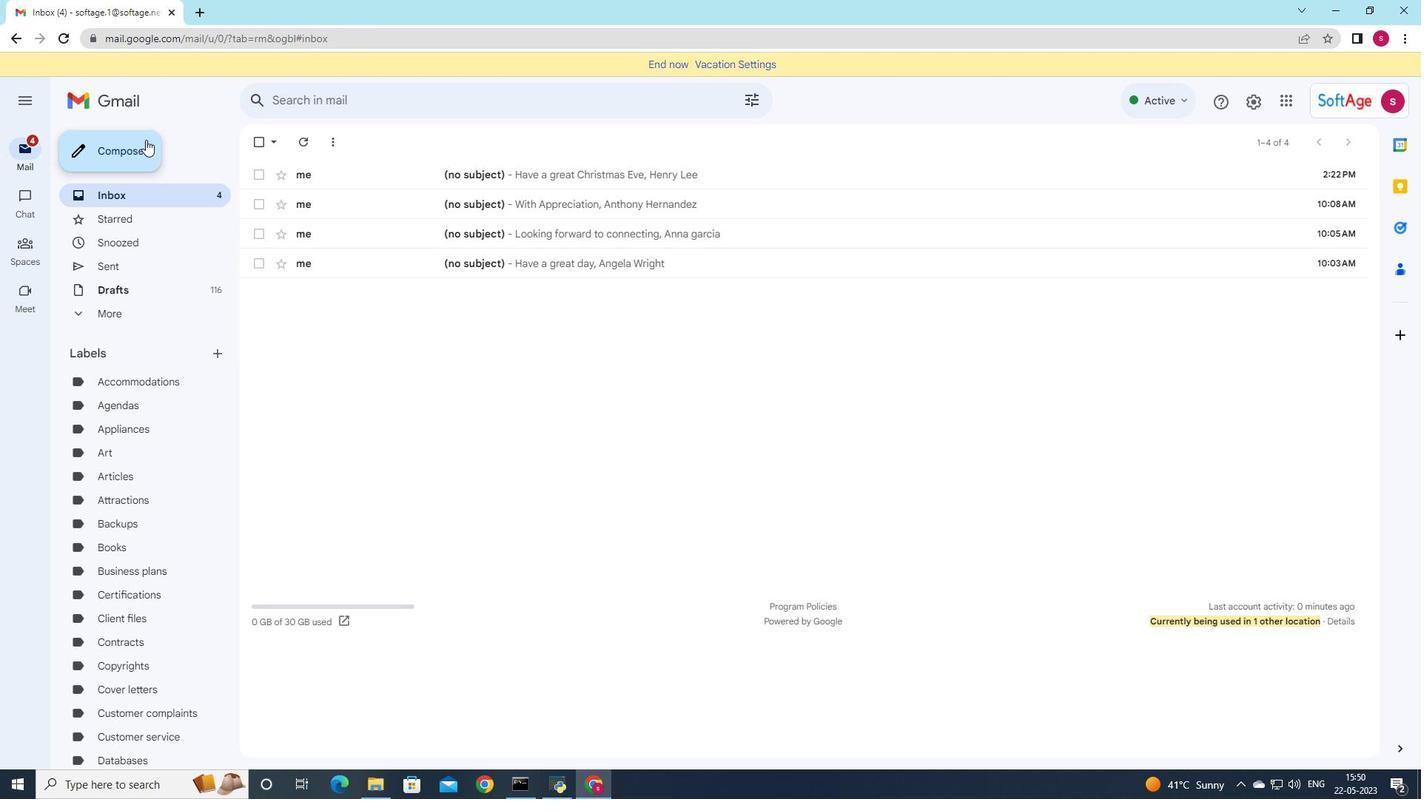 
Action: Mouse moved to (1071, 431)
Screenshot: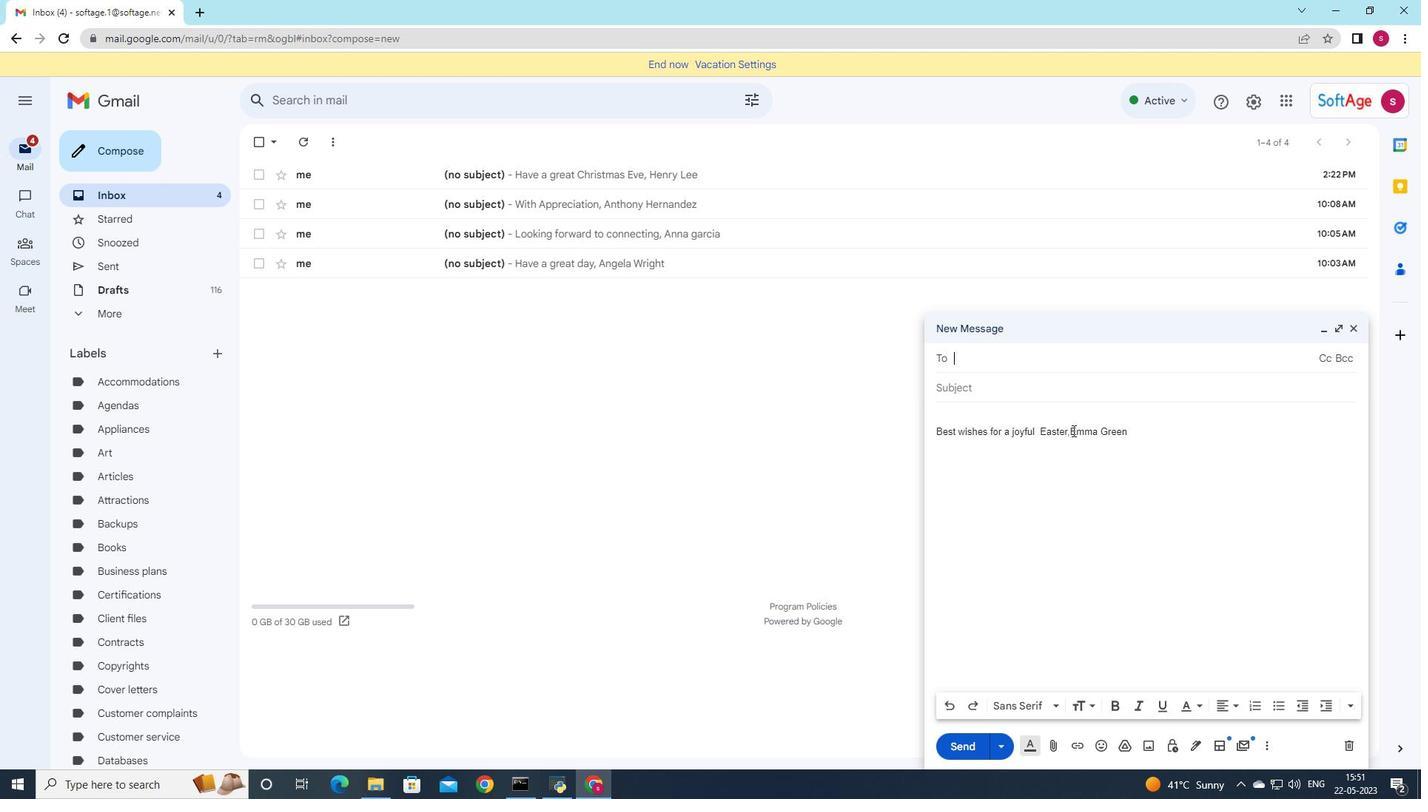 
Action: Mouse pressed left at (1071, 431)
Screenshot: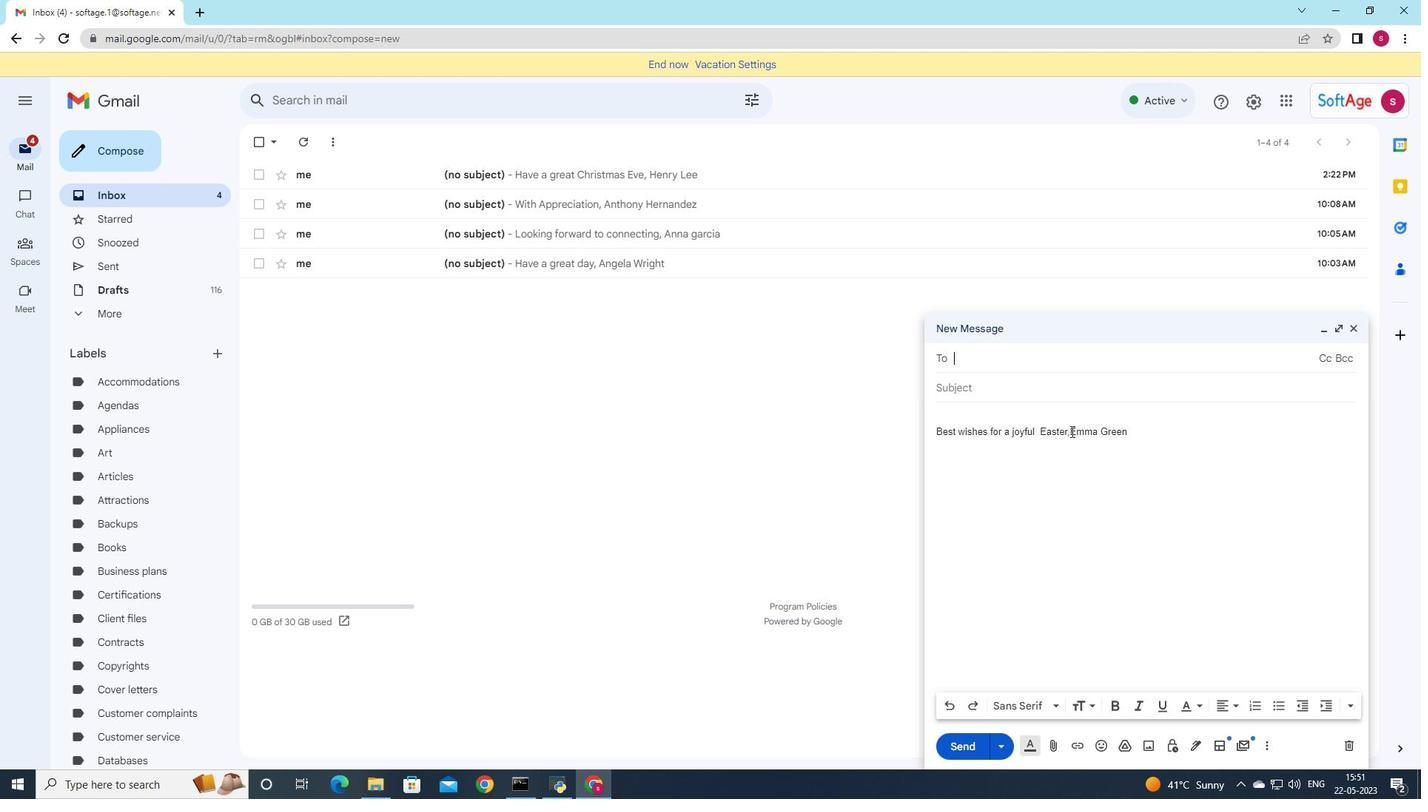 
Action: Key pressed <Key.enter>
Screenshot: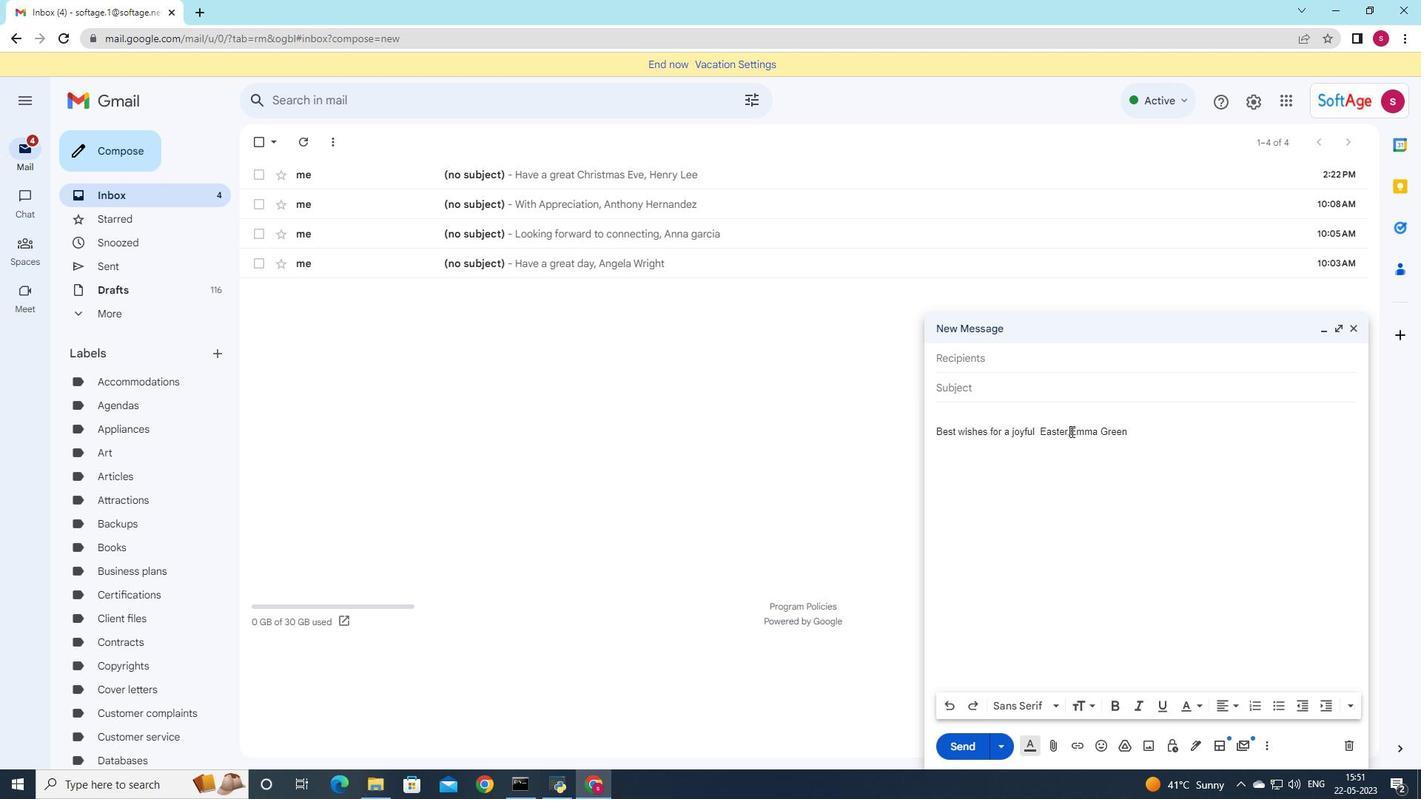 
Action: Mouse moved to (955, 356)
Screenshot: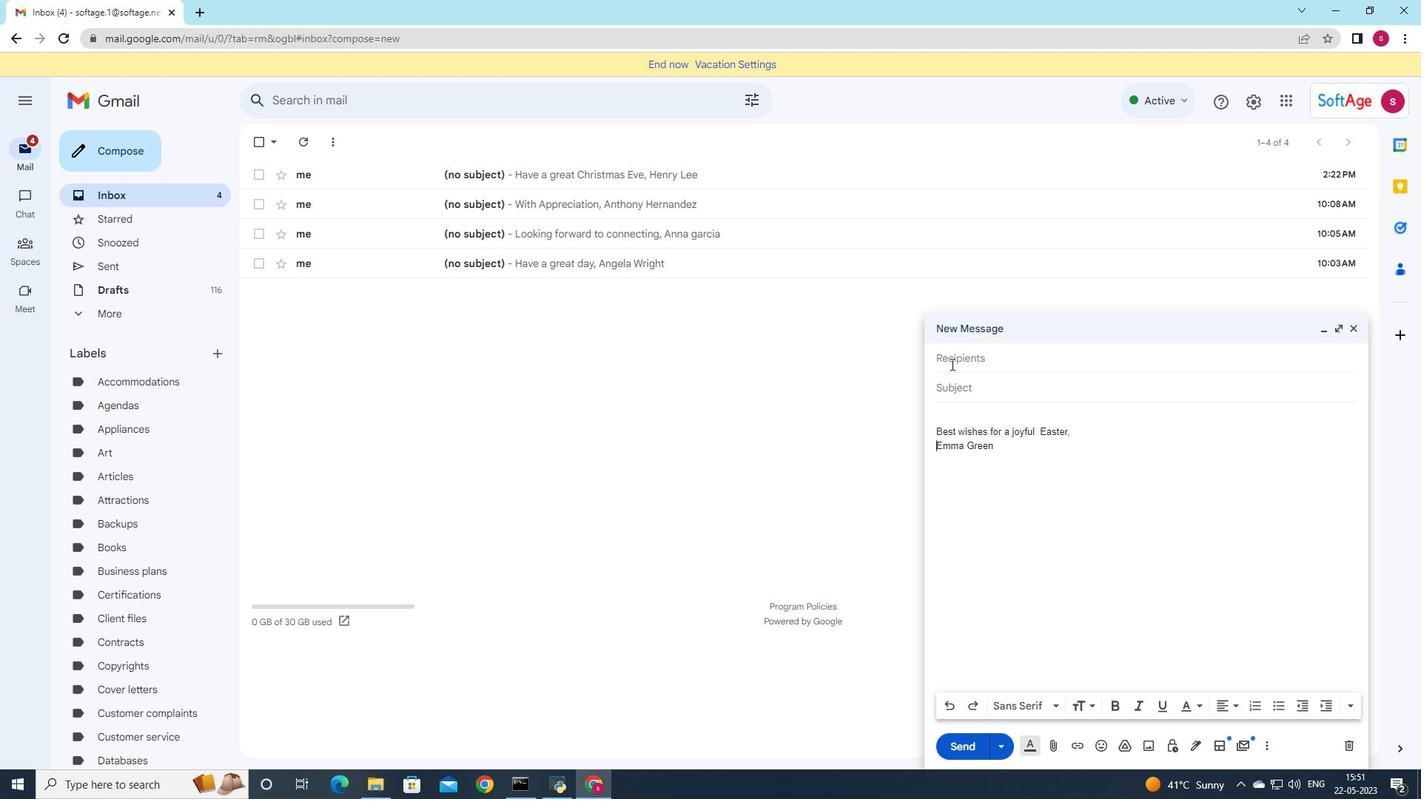
Action: Mouse pressed left at (955, 356)
Screenshot: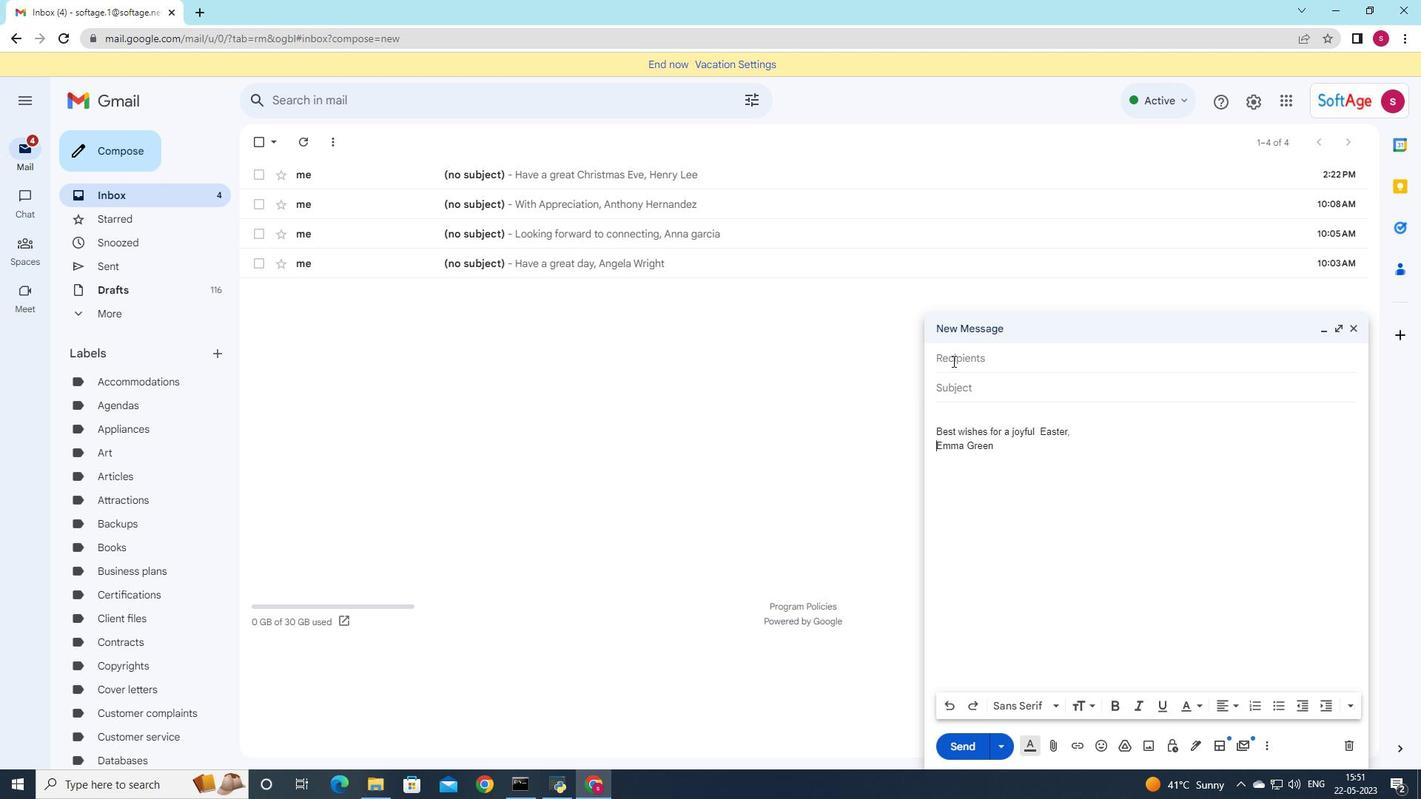 
Action: Key pressed s
Screenshot: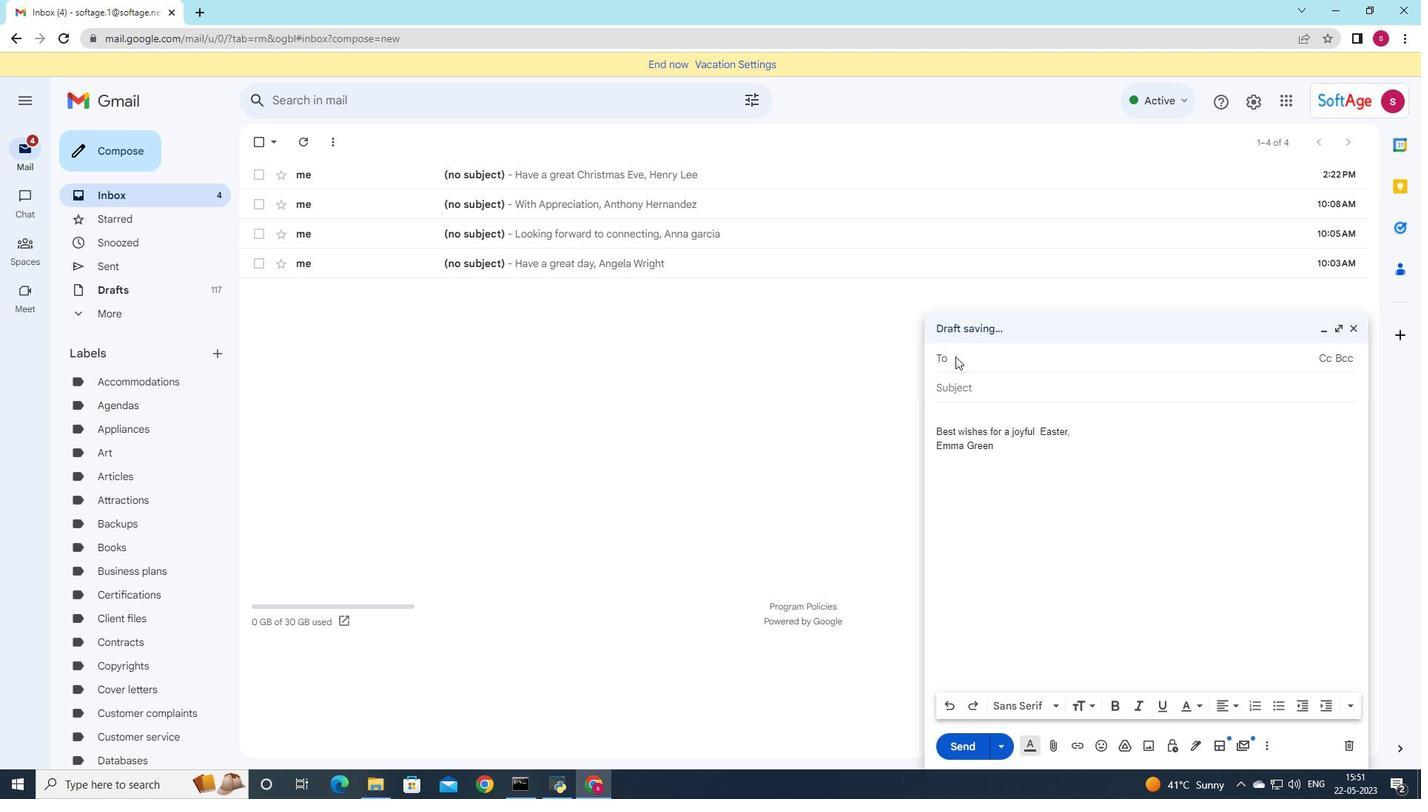 
Action: Mouse moved to (1003, 392)
Screenshot: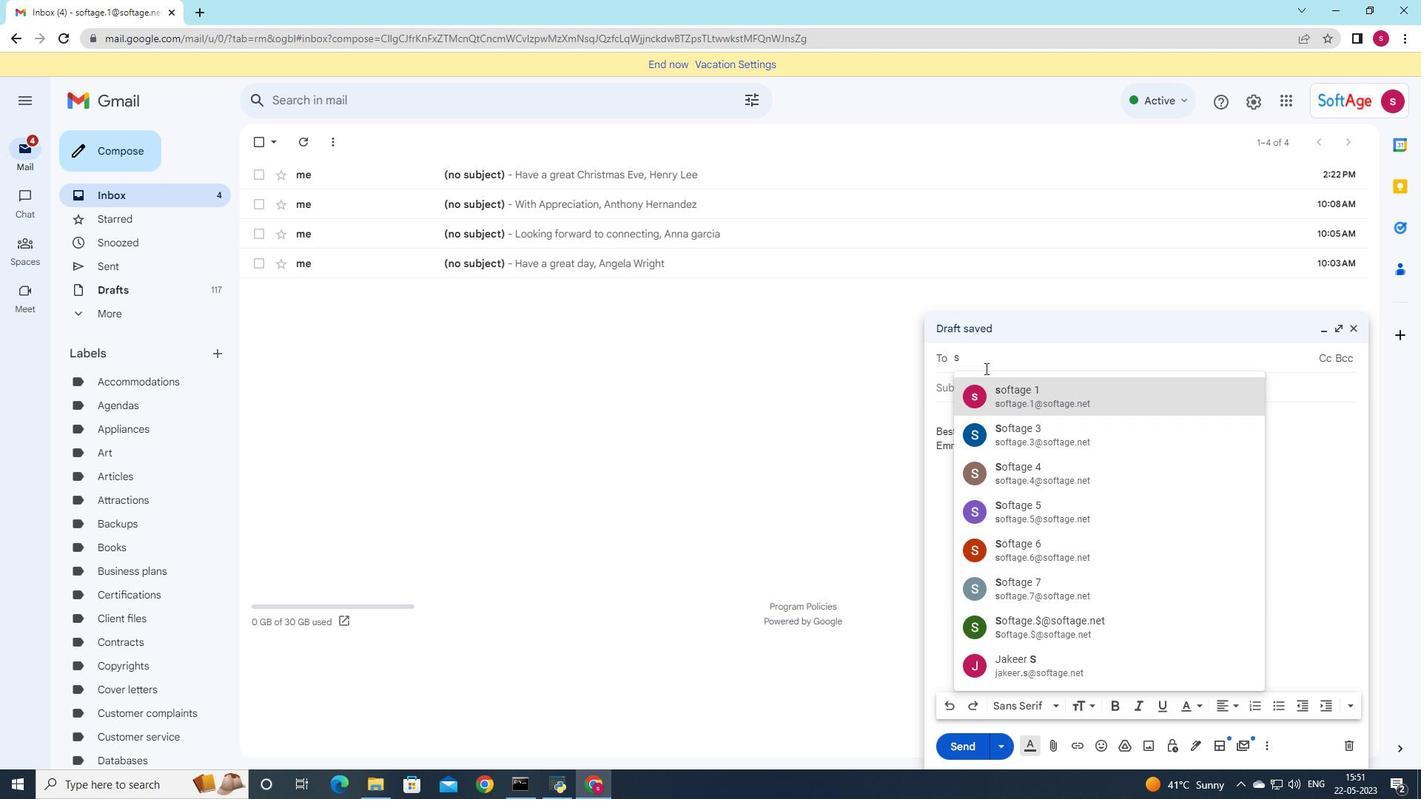 
Action: Mouse pressed left at (1003, 392)
Screenshot: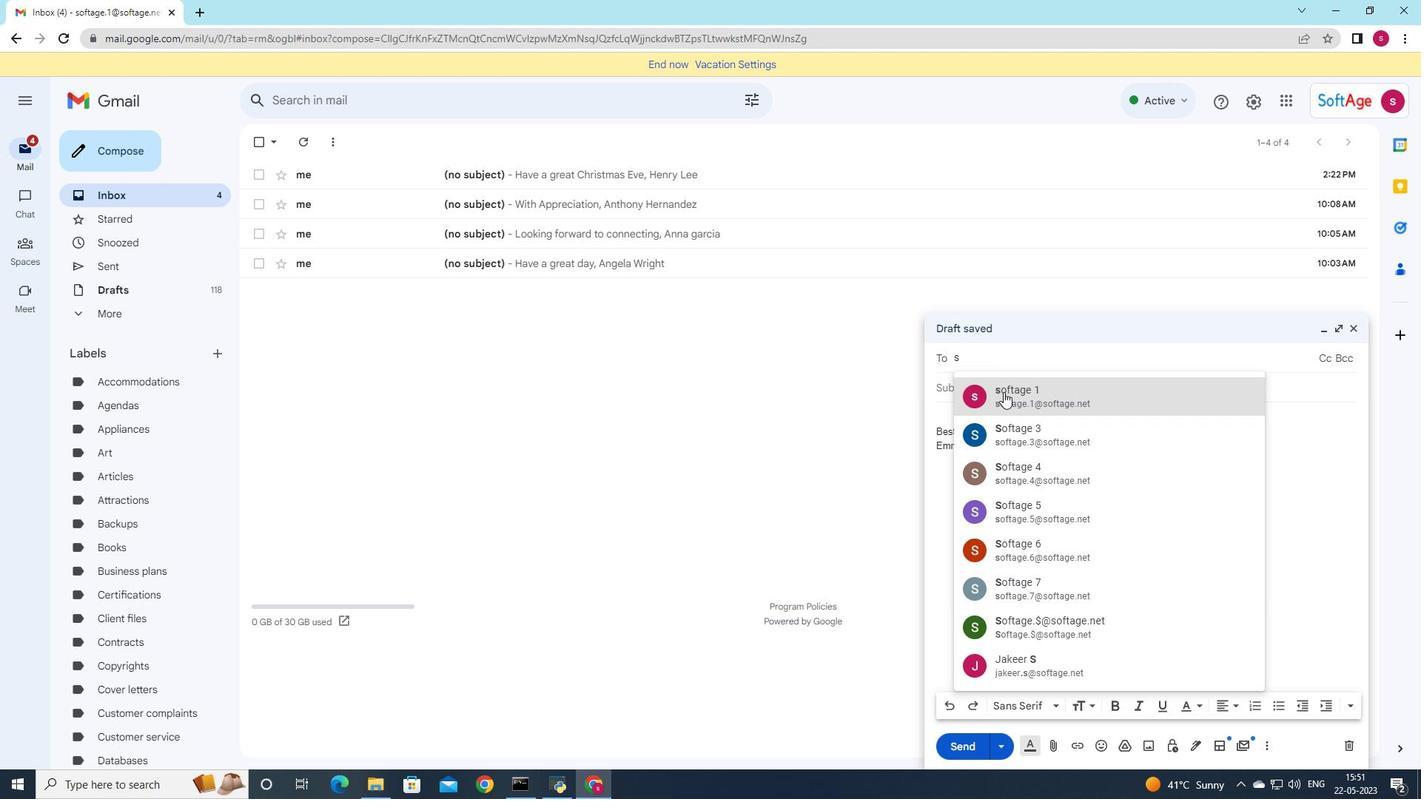 
Action: Mouse moved to (215, 352)
Screenshot: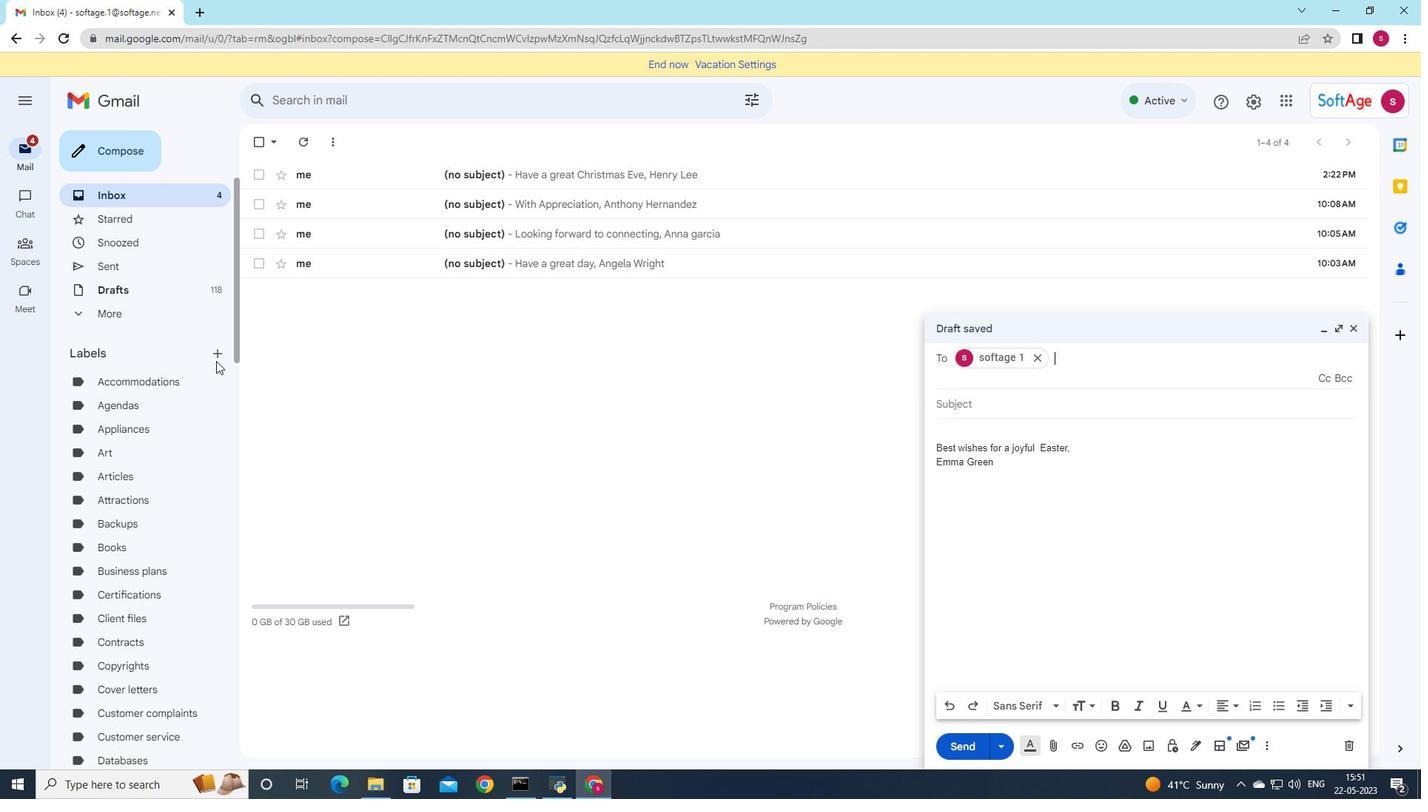 
Action: Mouse pressed left at (215, 352)
Screenshot: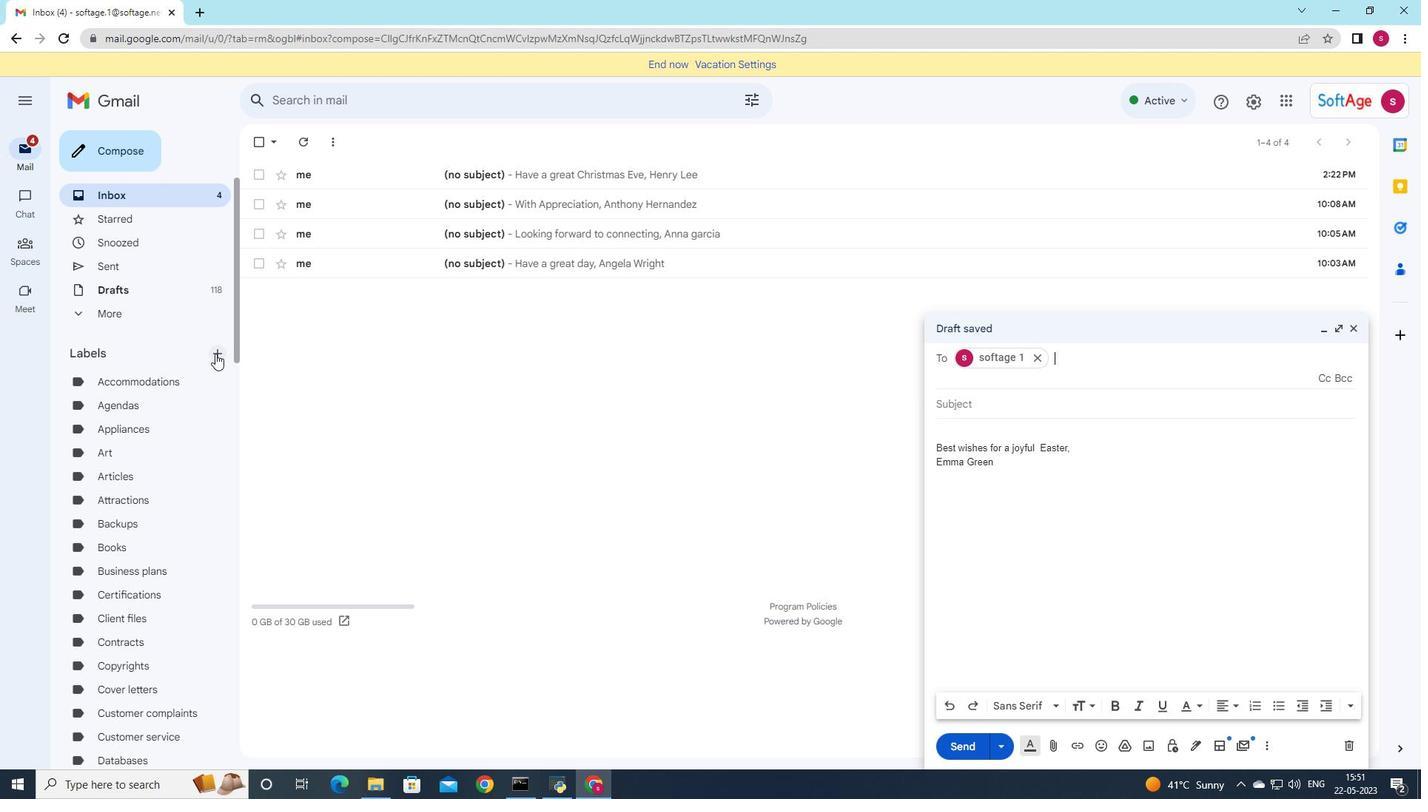 
Action: Mouse moved to (809, 396)
Screenshot: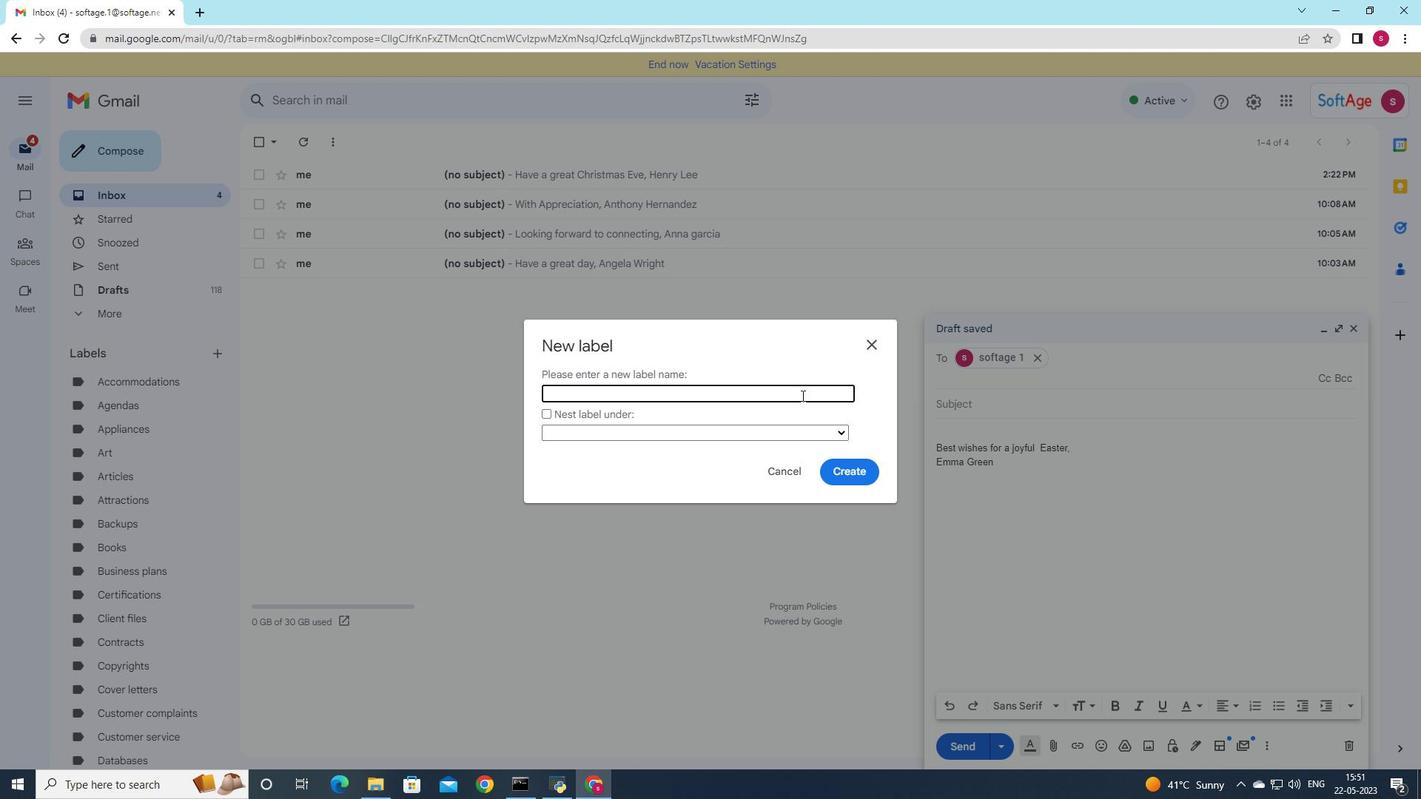 
Action: Key pressed <Key.shift><Key.shift><Key.shift><Key.shift>Outdoor<Key.space>activities
Screenshot: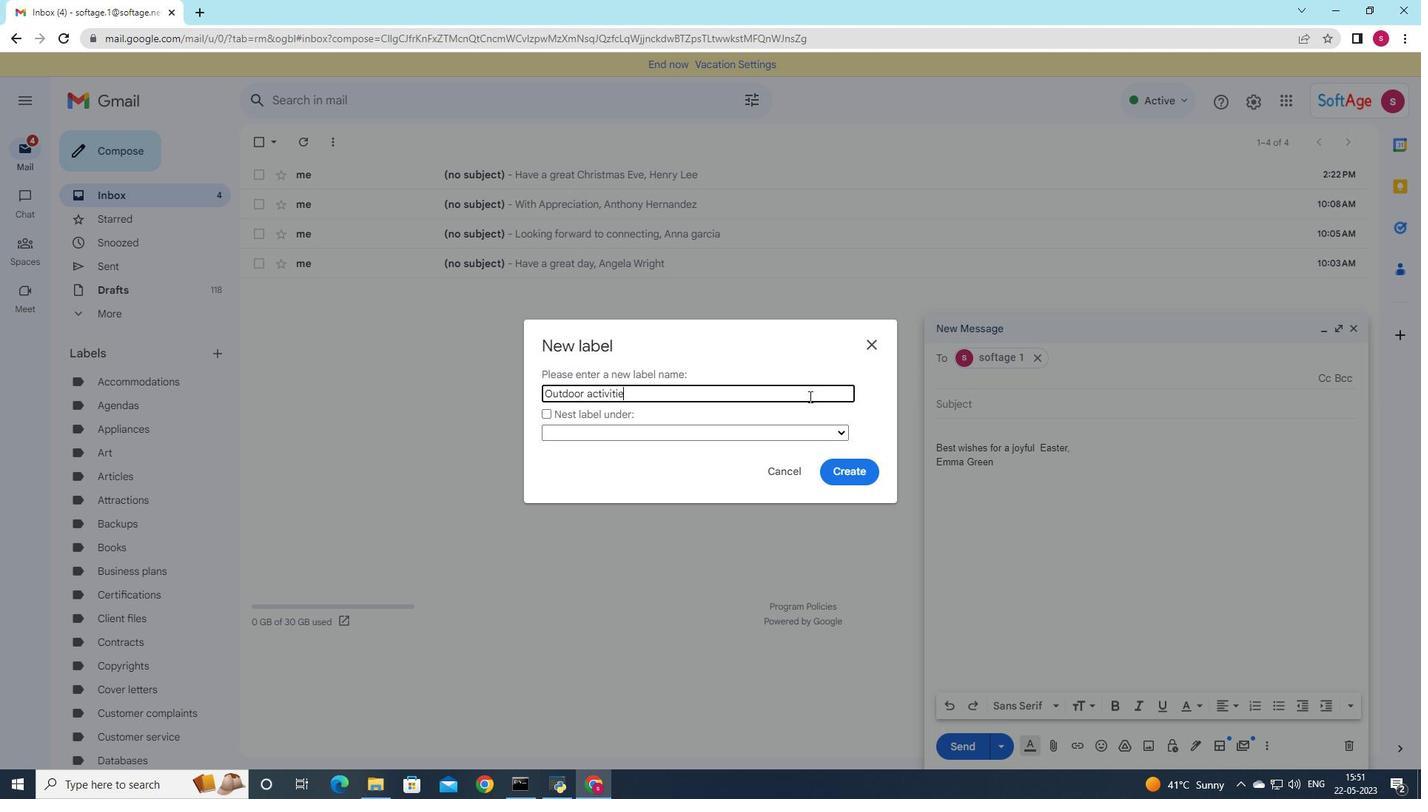 
Action: Mouse moved to (852, 460)
Screenshot: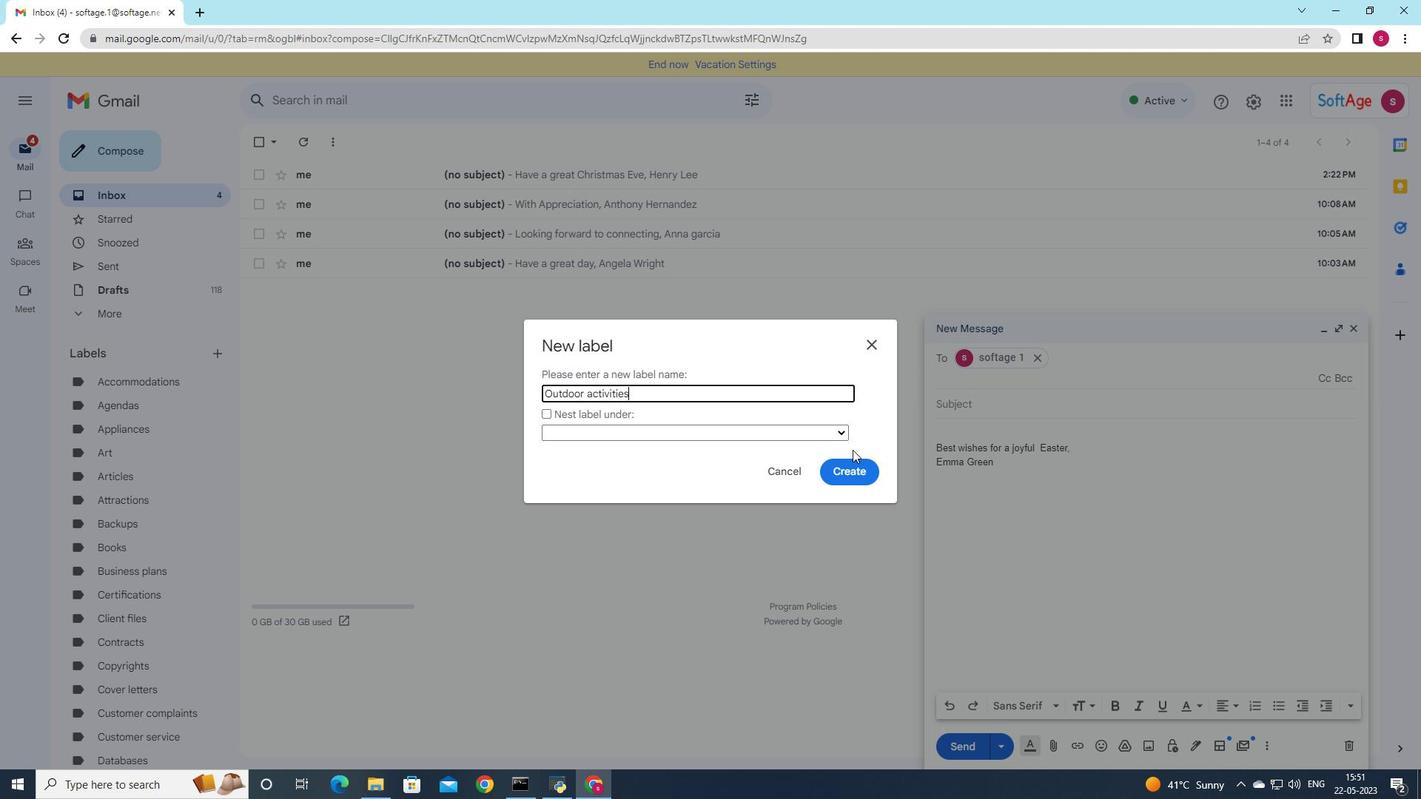 
Action: Mouse pressed left at (852, 460)
Screenshot: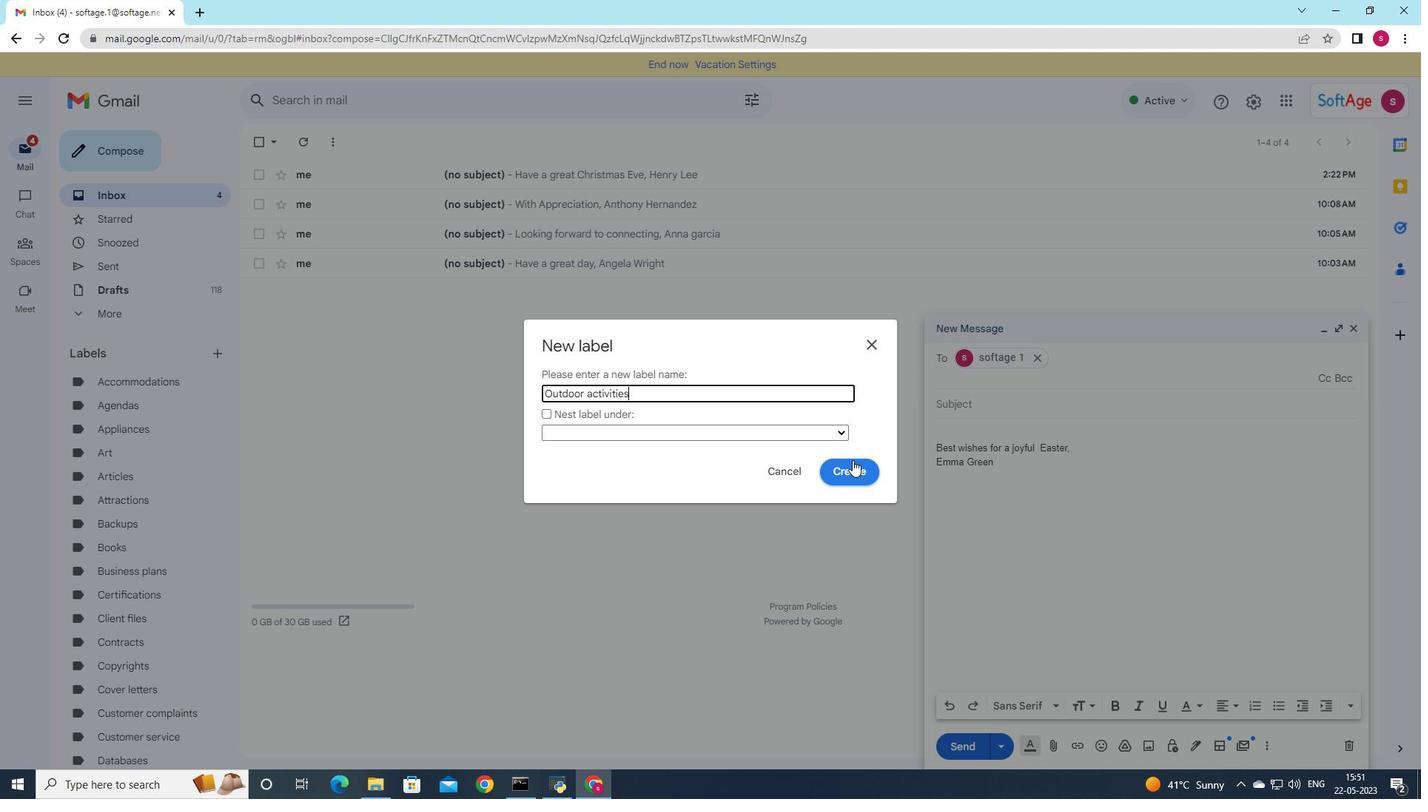 
Action: Mouse moved to (869, 475)
Screenshot: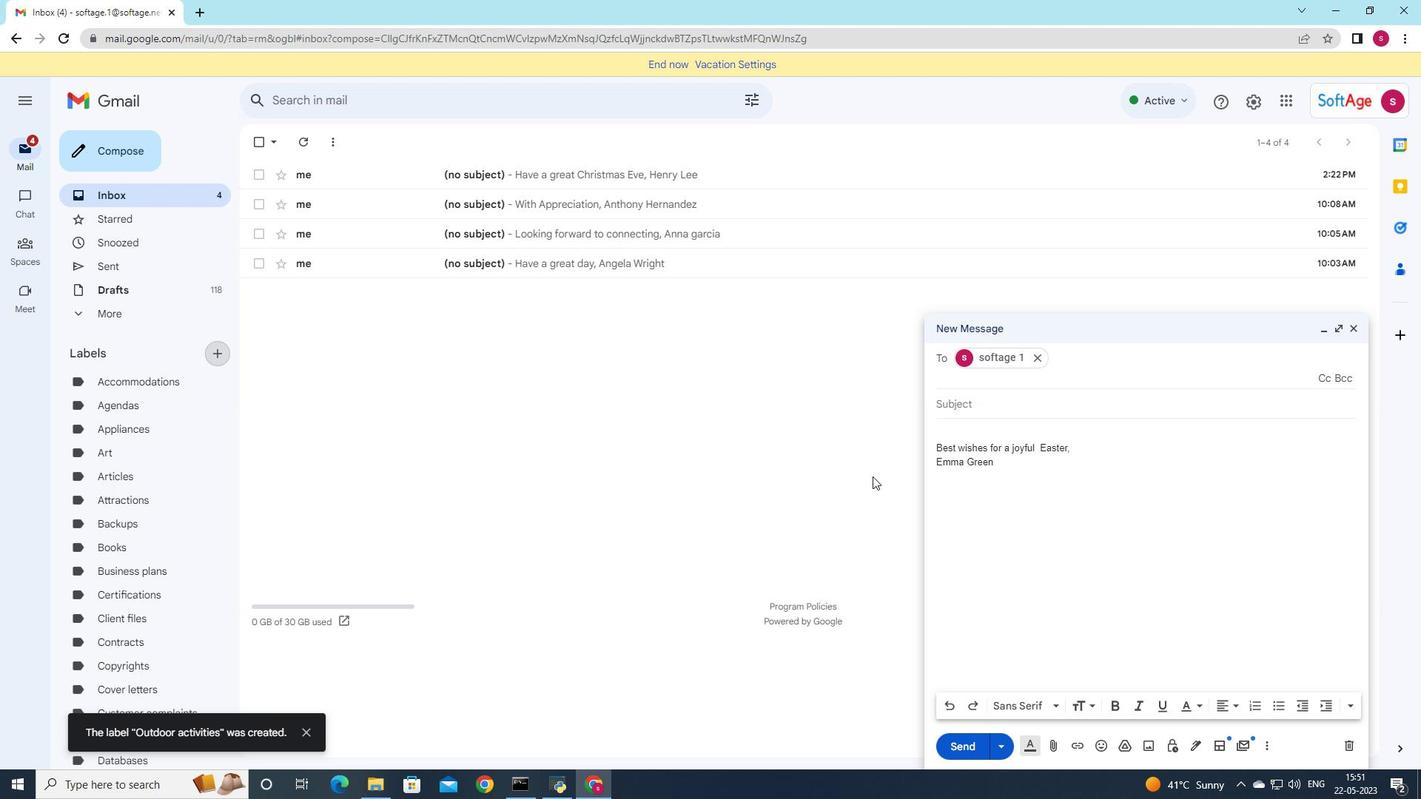 
